 Task: Search one way flight ticket for 5 adults, 1 child, 2 infants in seat and 1 infant on lap in business from Hancock: Houghton County Memorial Airport to Greenville: Pitt-greenville Airport on 5-2-2023. Choice of flights is Alaska. Number of bags: 11 checked bags. Price is upto 105000. Outbound departure time preference is 8:30.
Action: Mouse moved to (384, 164)
Screenshot: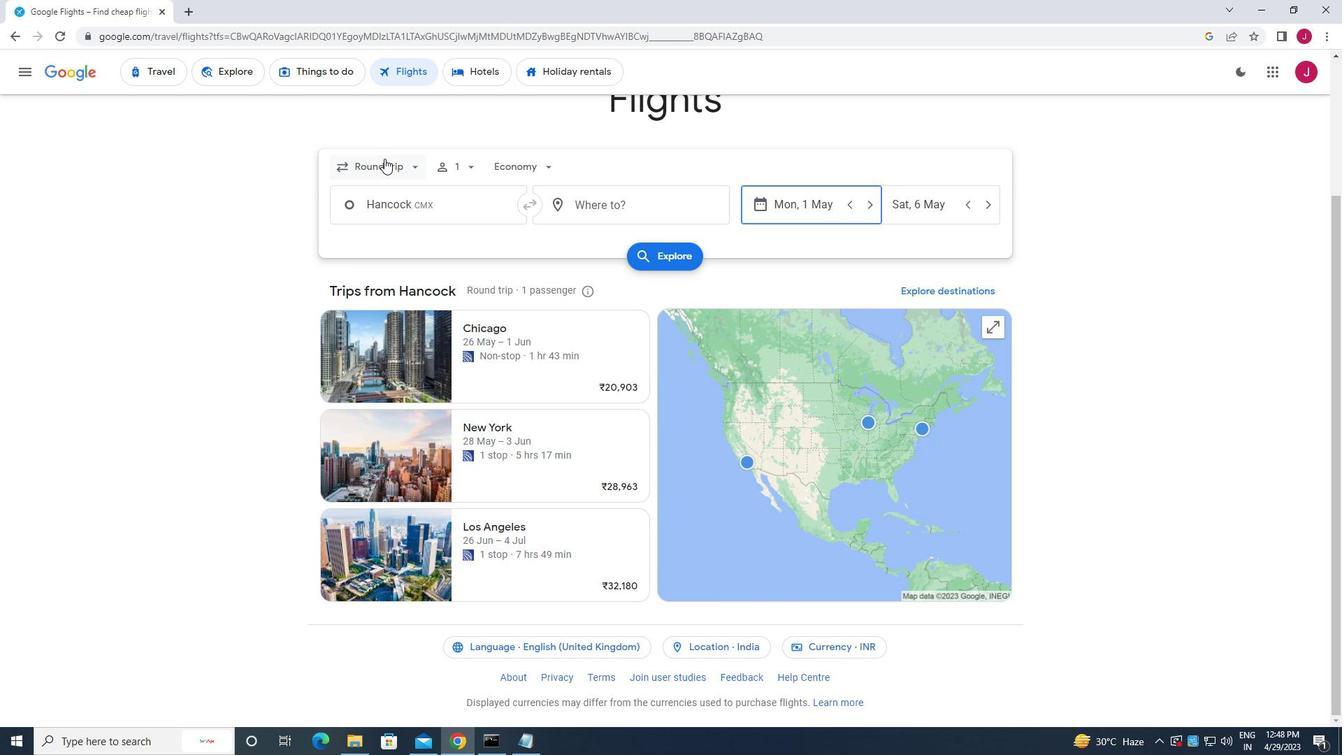 
Action: Mouse pressed left at (384, 164)
Screenshot: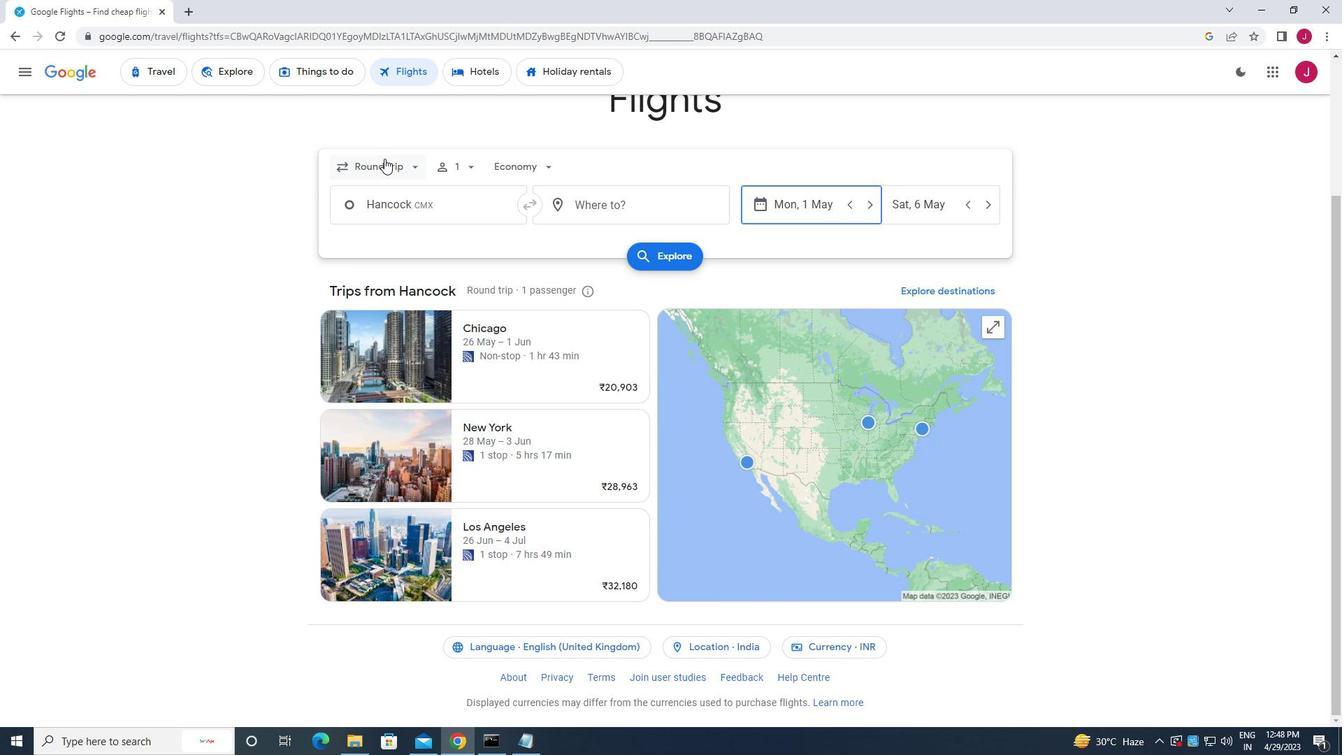 
Action: Mouse moved to (374, 229)
Screenshot: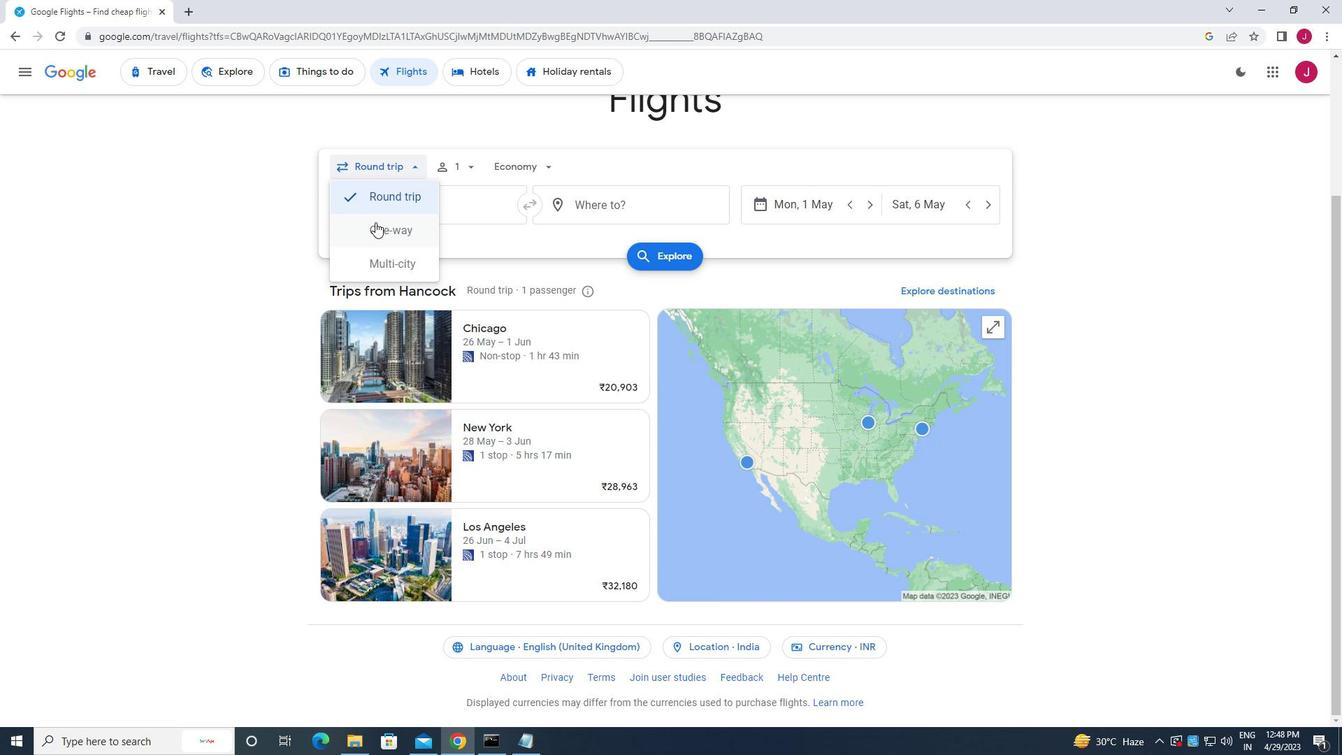 
Action: Mouse pressed left at (374, 229)
Screenshot: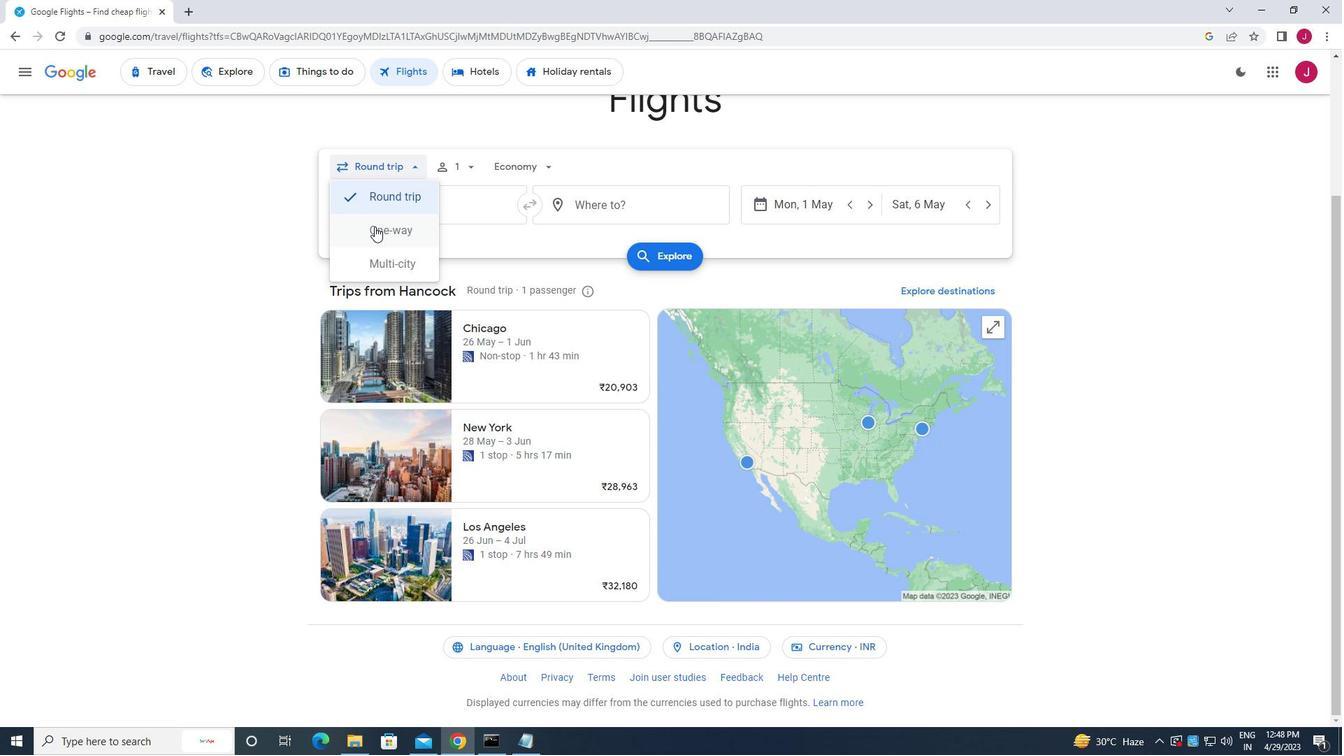 
Action: Mouse moved to (468, 169)
Screenshot: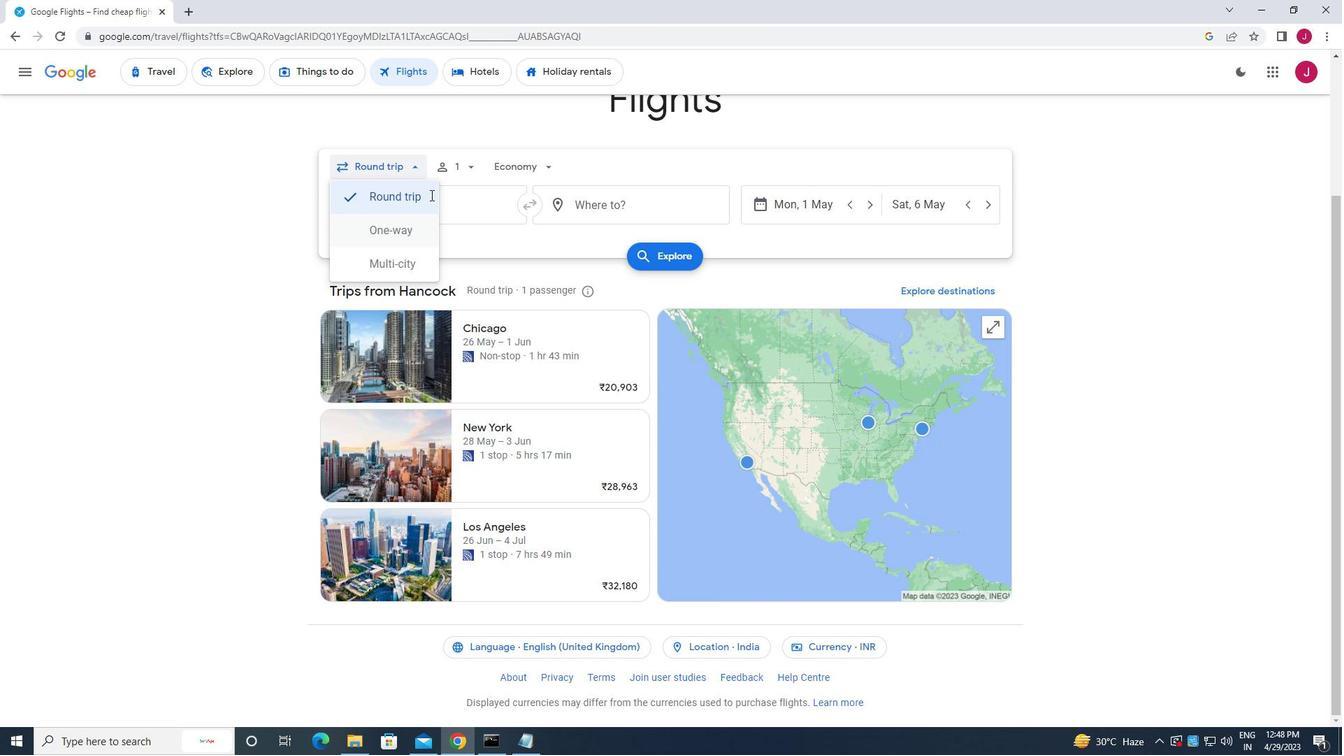 
Action: Mouse pressed left at (468, 169)
Screenshot: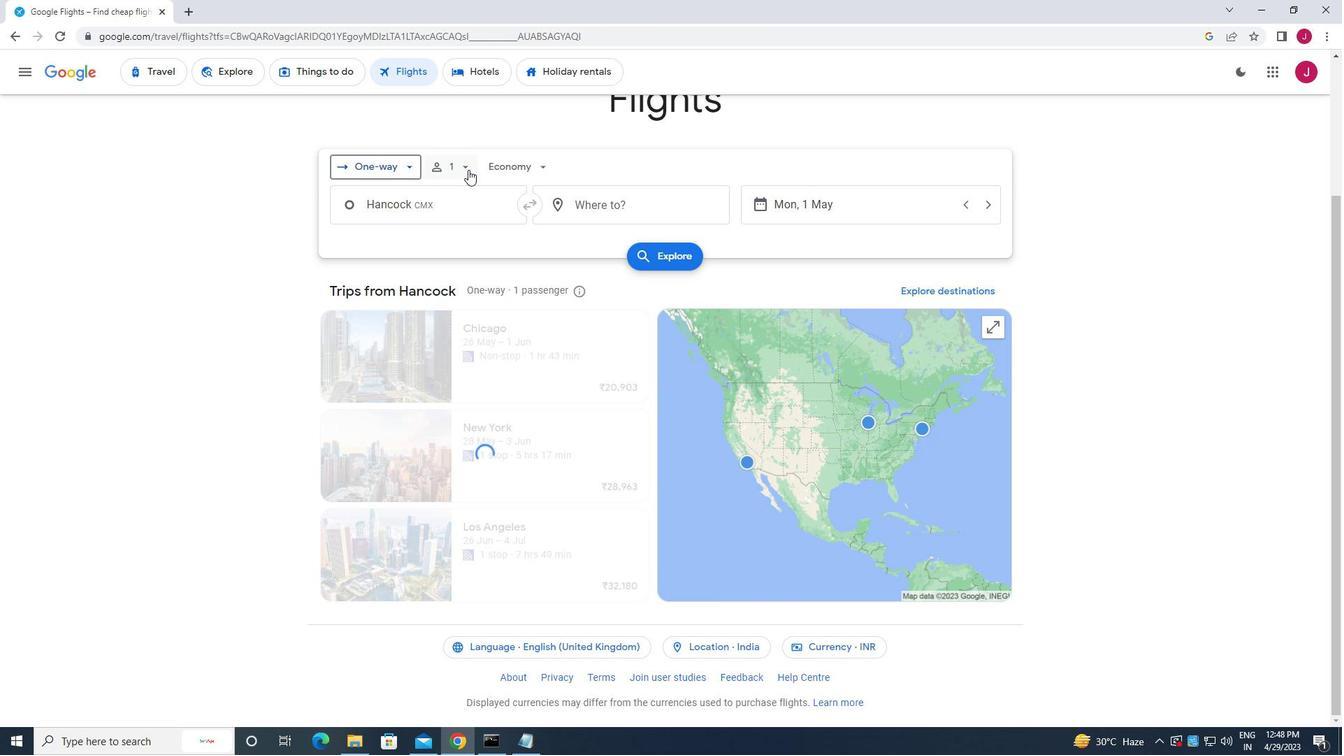 
Action: Mouse moved to (567, 204)
Screenshot: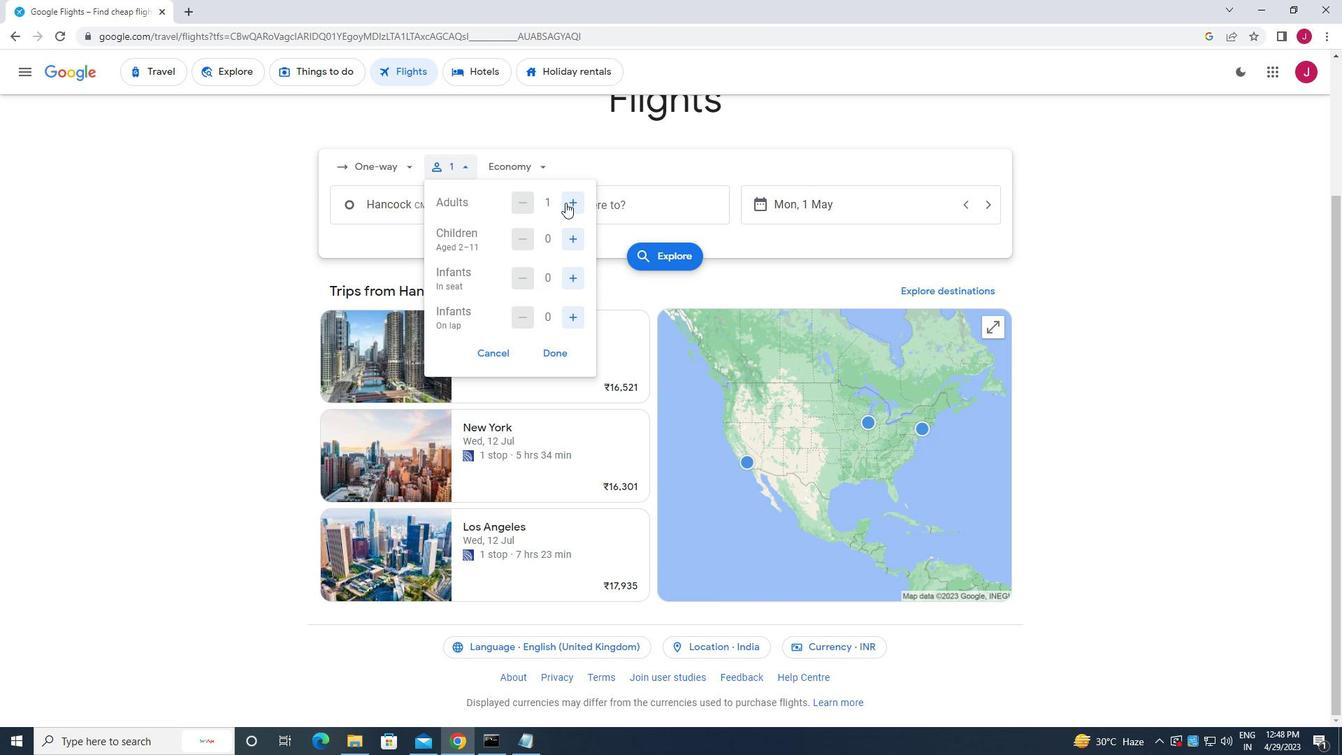 
Action: Mouse pressed left at (567, 204)
Screenshot: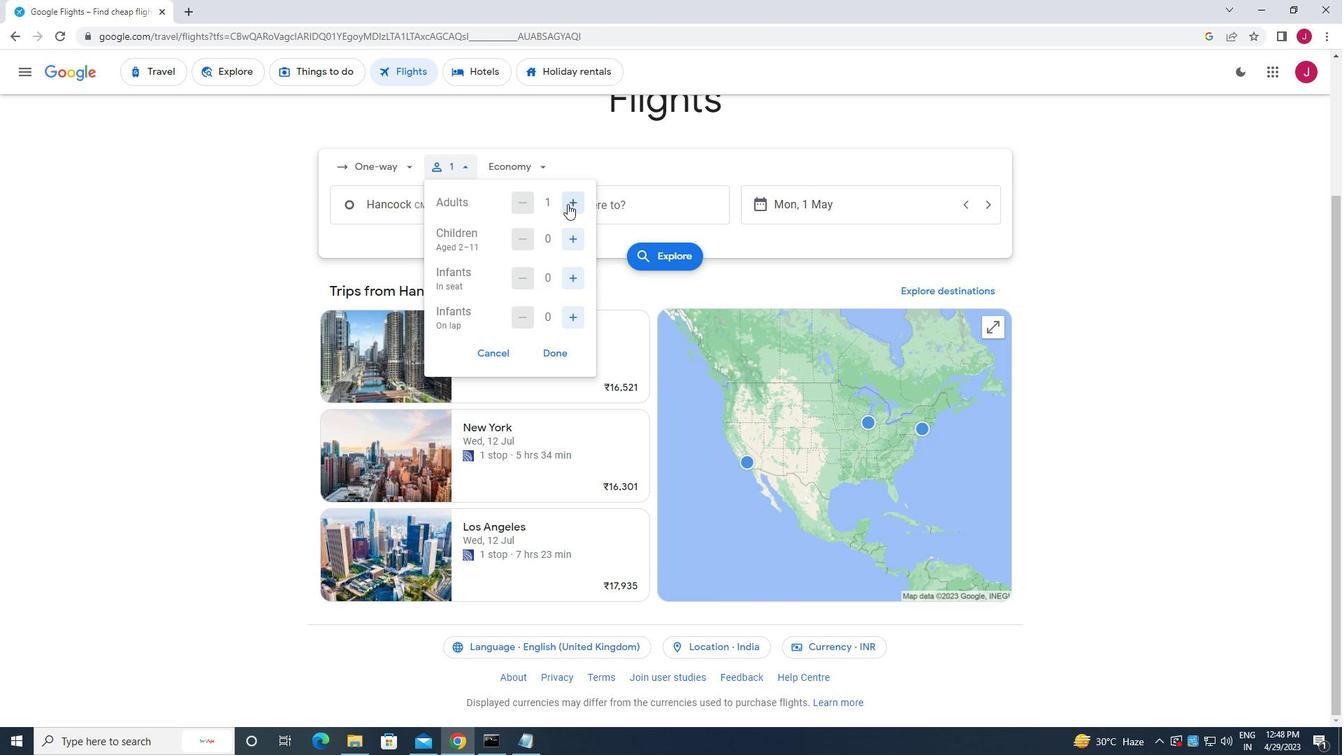 
Action: Mouse pressed left at (567, 204)
Screenshot: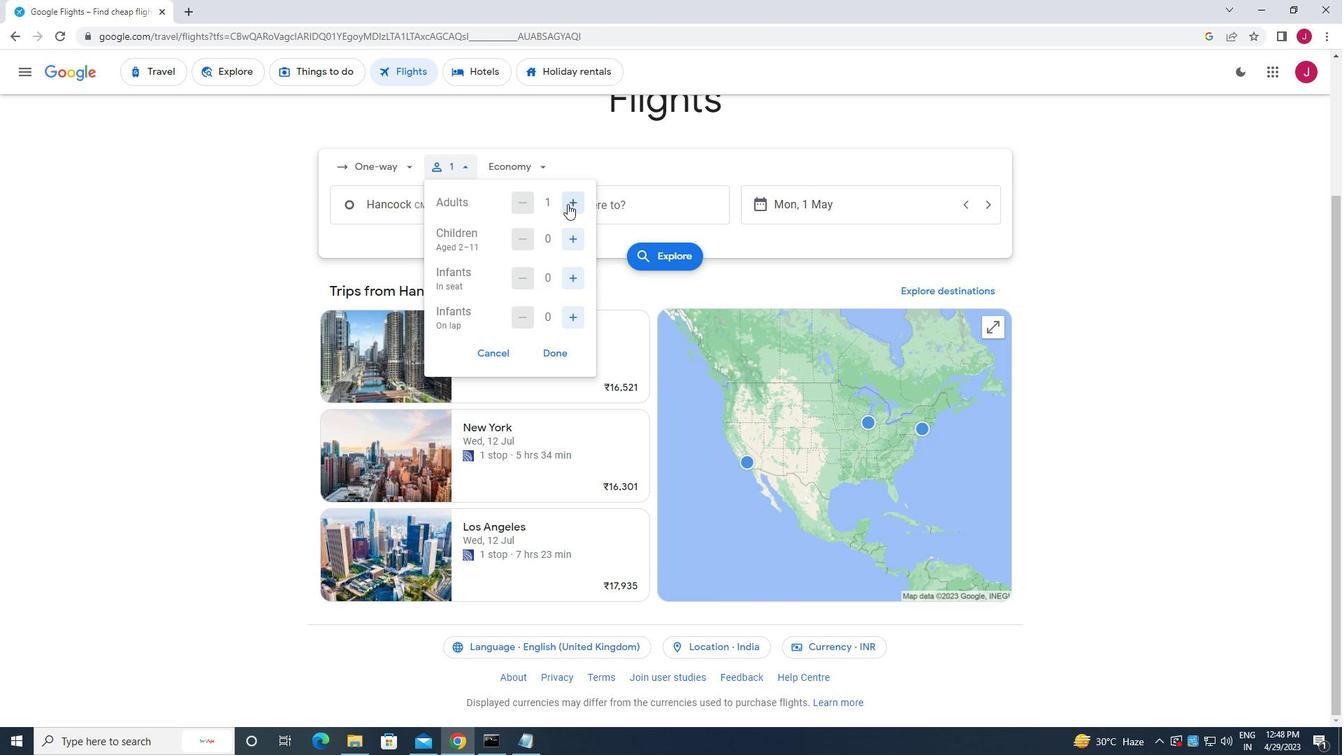 
Action: Mouse pressed left at (567, 204)
Screenshot: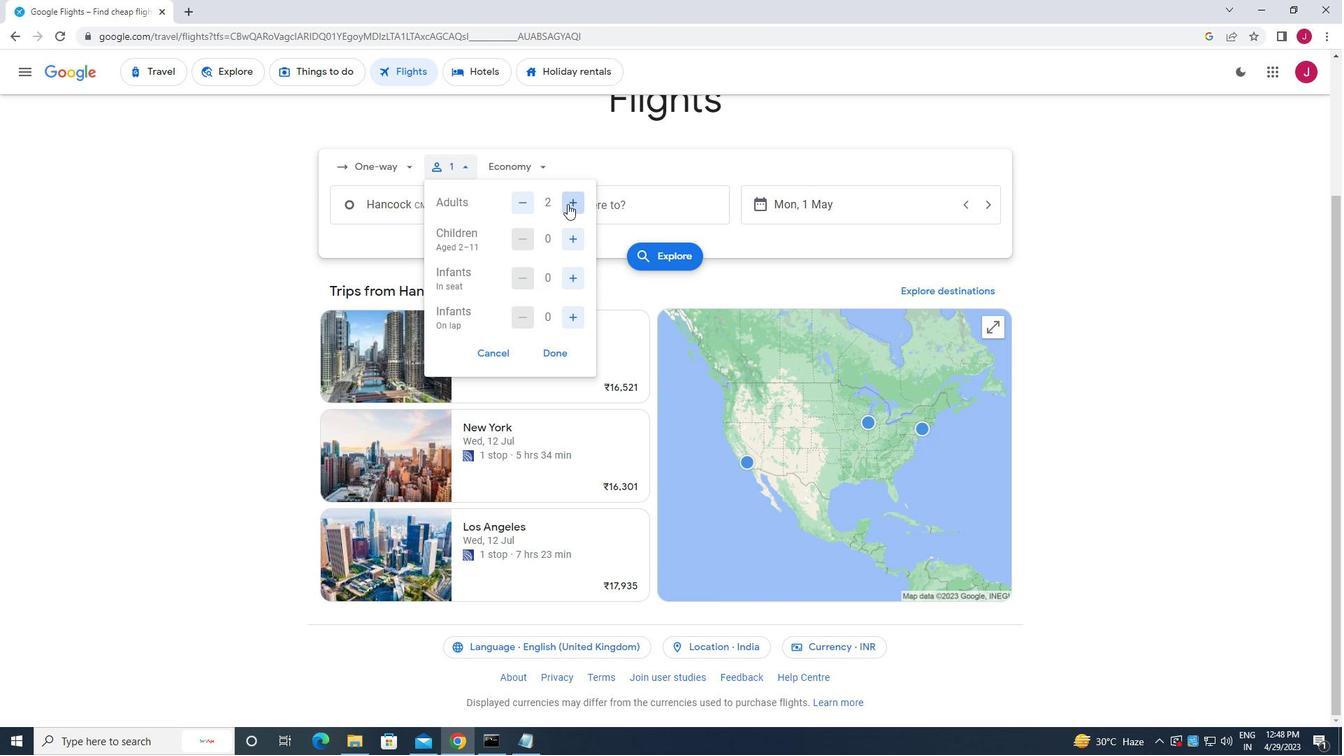 
Action: Mouse pressed left at (567, 204)
Screenshot: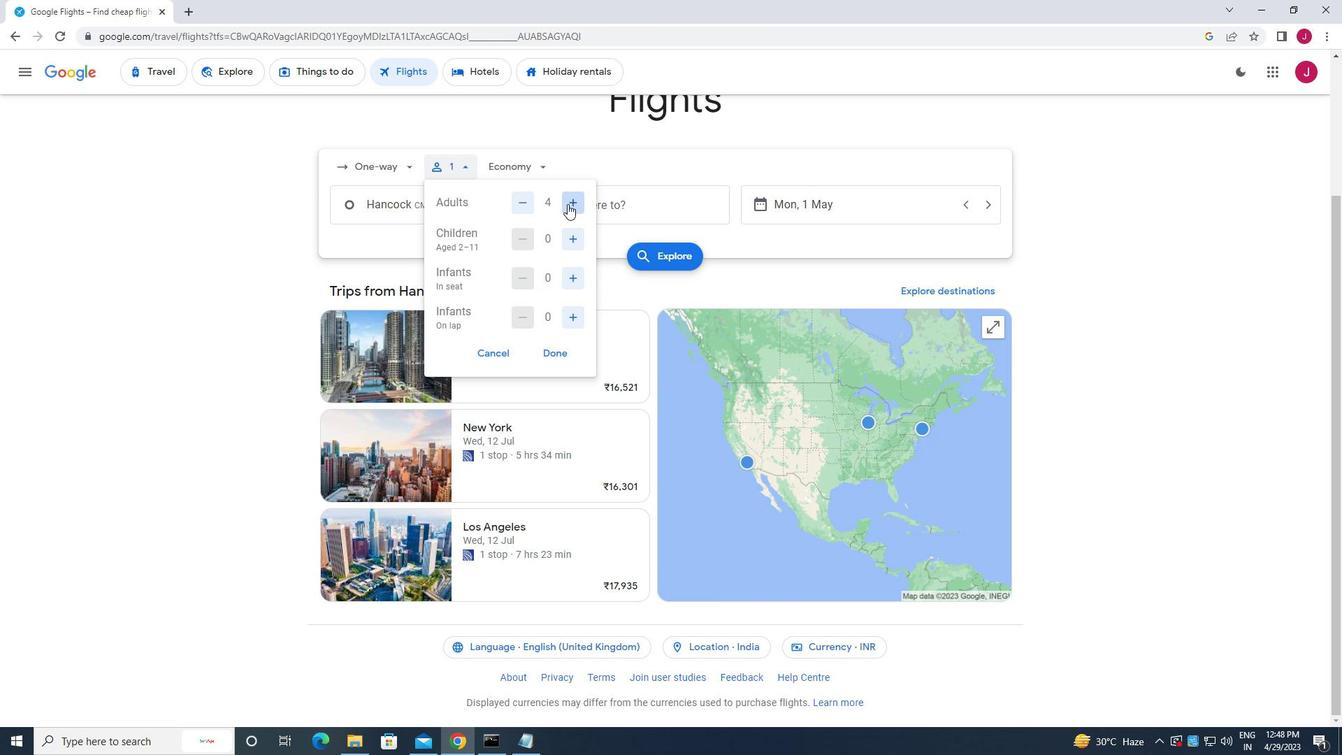 
Action: Mouse moved to (569, 232)
Screenshot: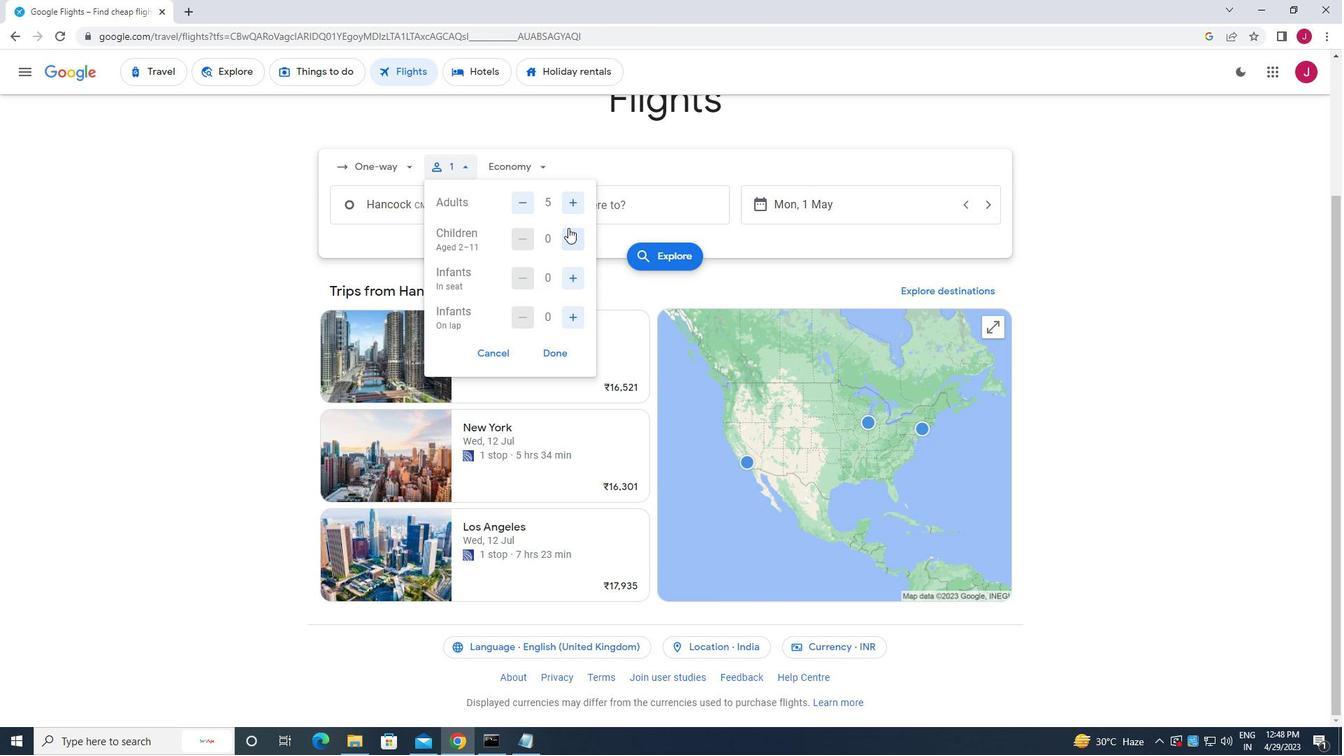 
Action: Mouse pressed left at (569, 232)
Screenshot: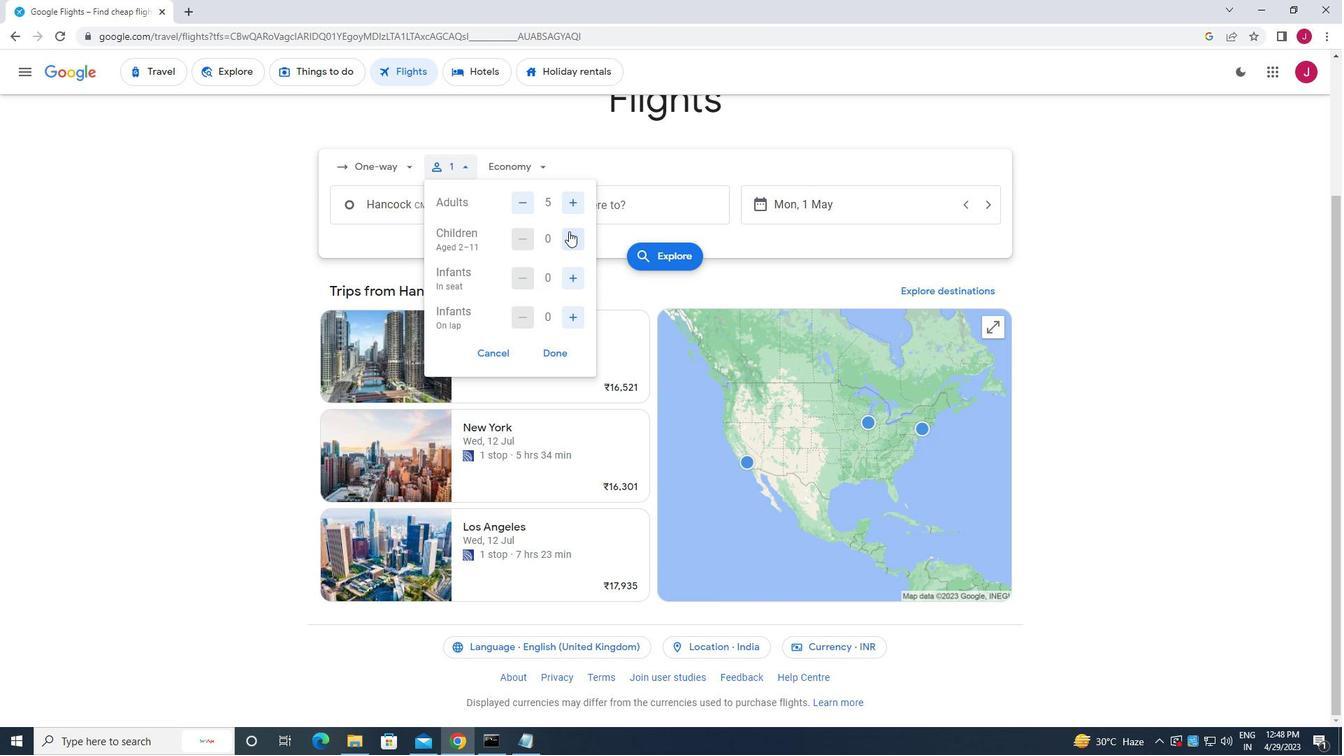 
Action: Mouse moved to (569, 281)
Screenshot: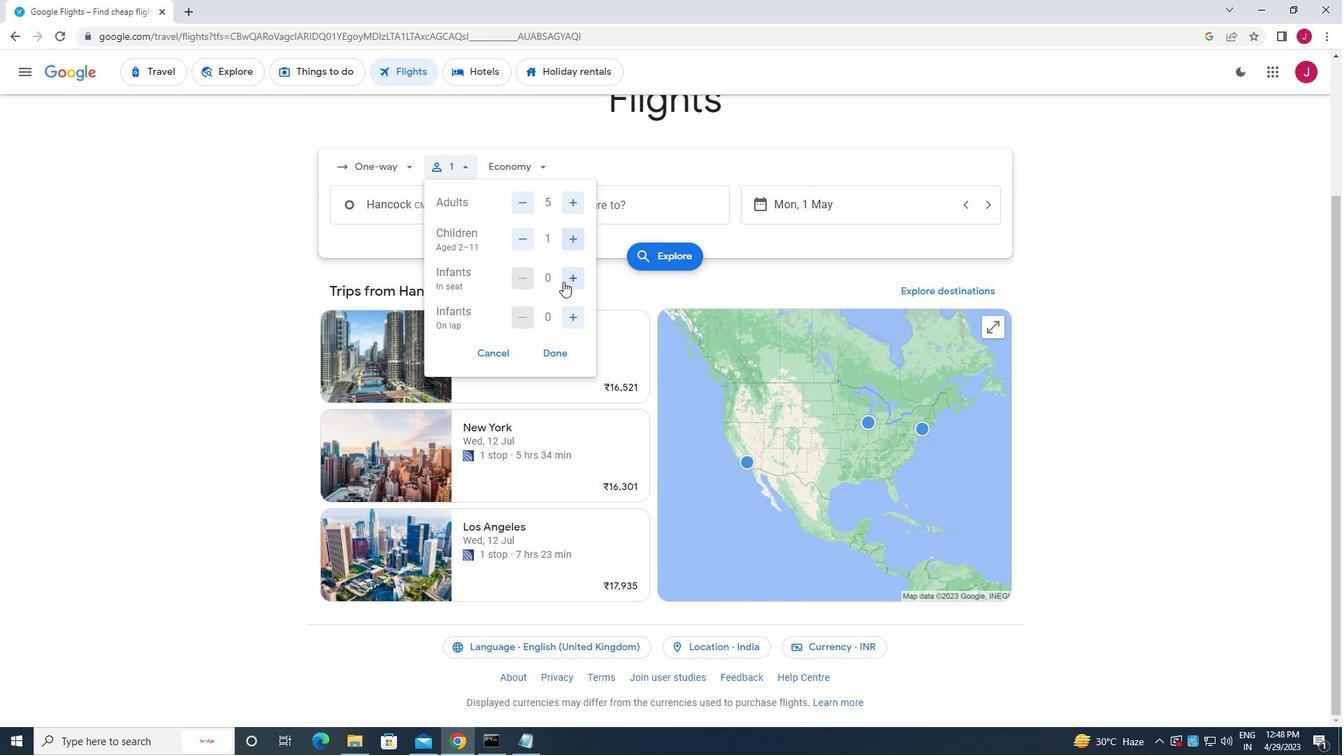 
Action: Mouse pressed left at (569, 281)
Screenshot: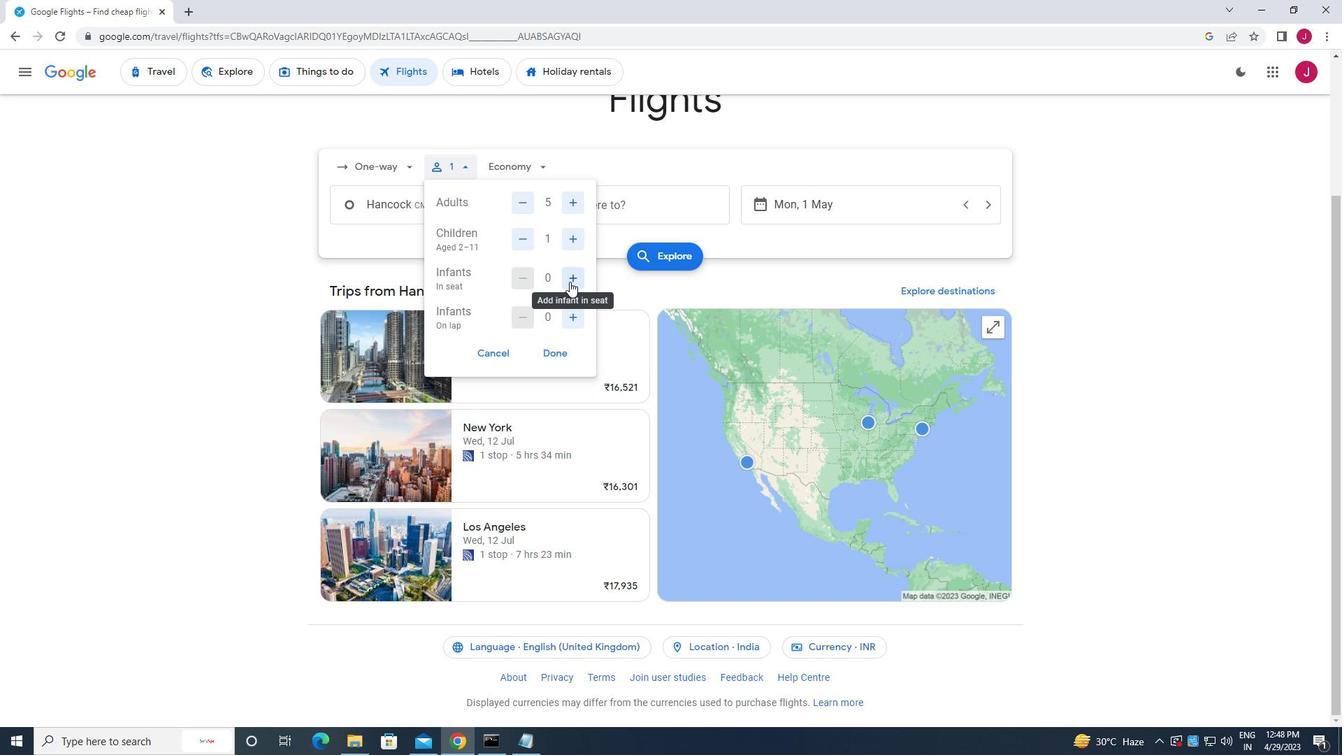 
Action: Mouse pressed left at (569, 281)
Screenshot: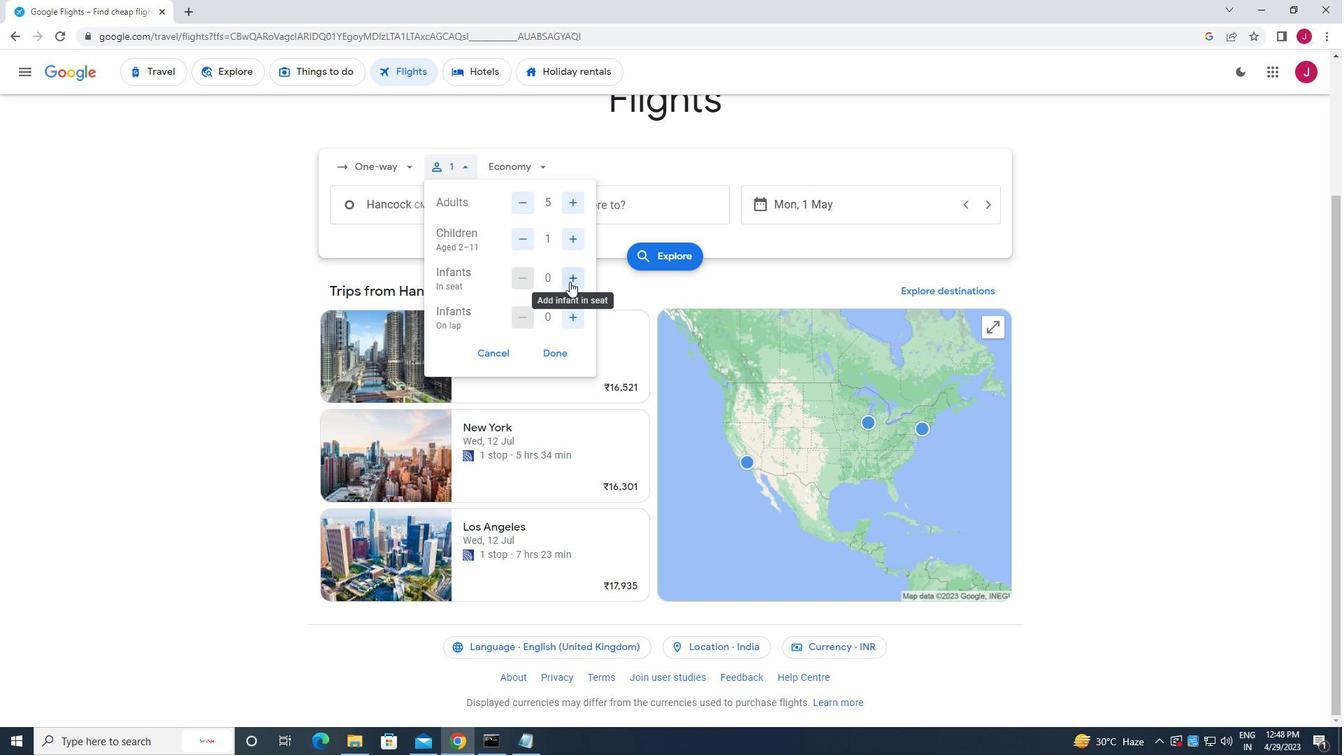 
Action: Mouse moved to (577, 318)
Screenshot: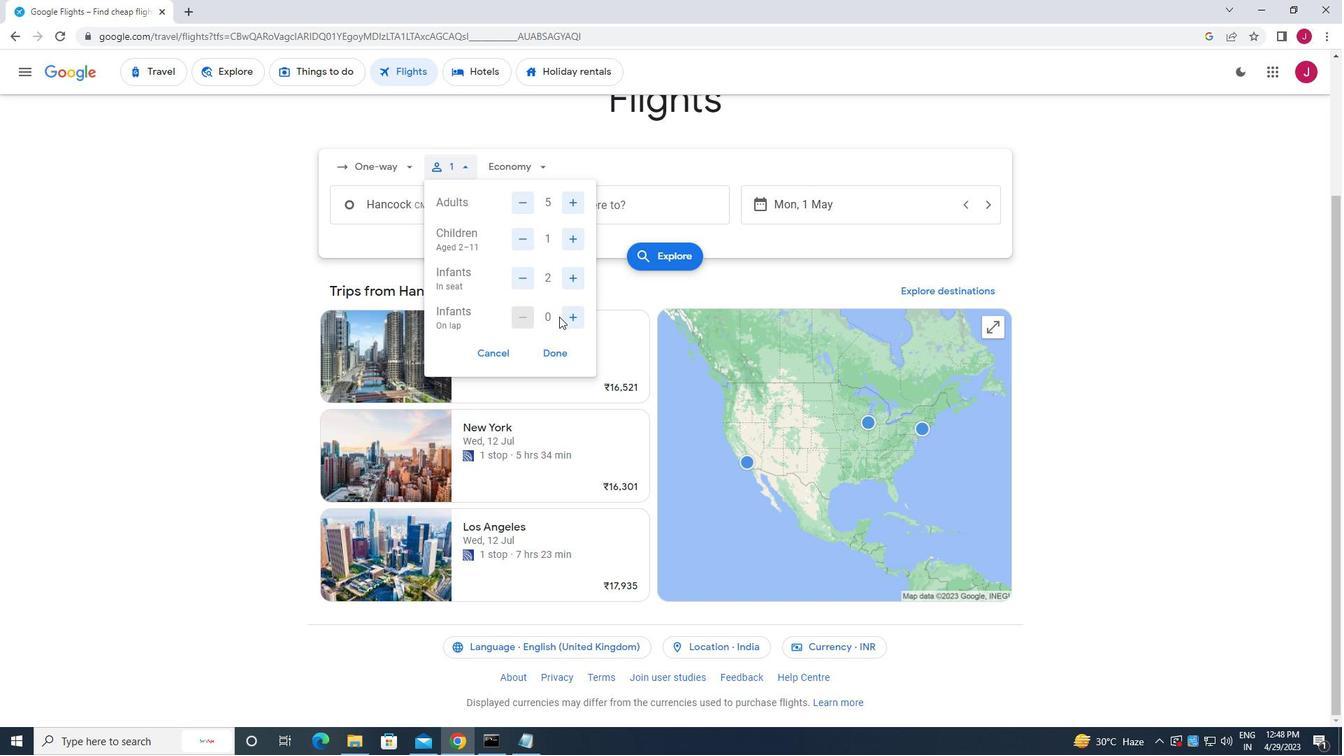
Action: Mouse pressed left at (577, 318)
Screenshot: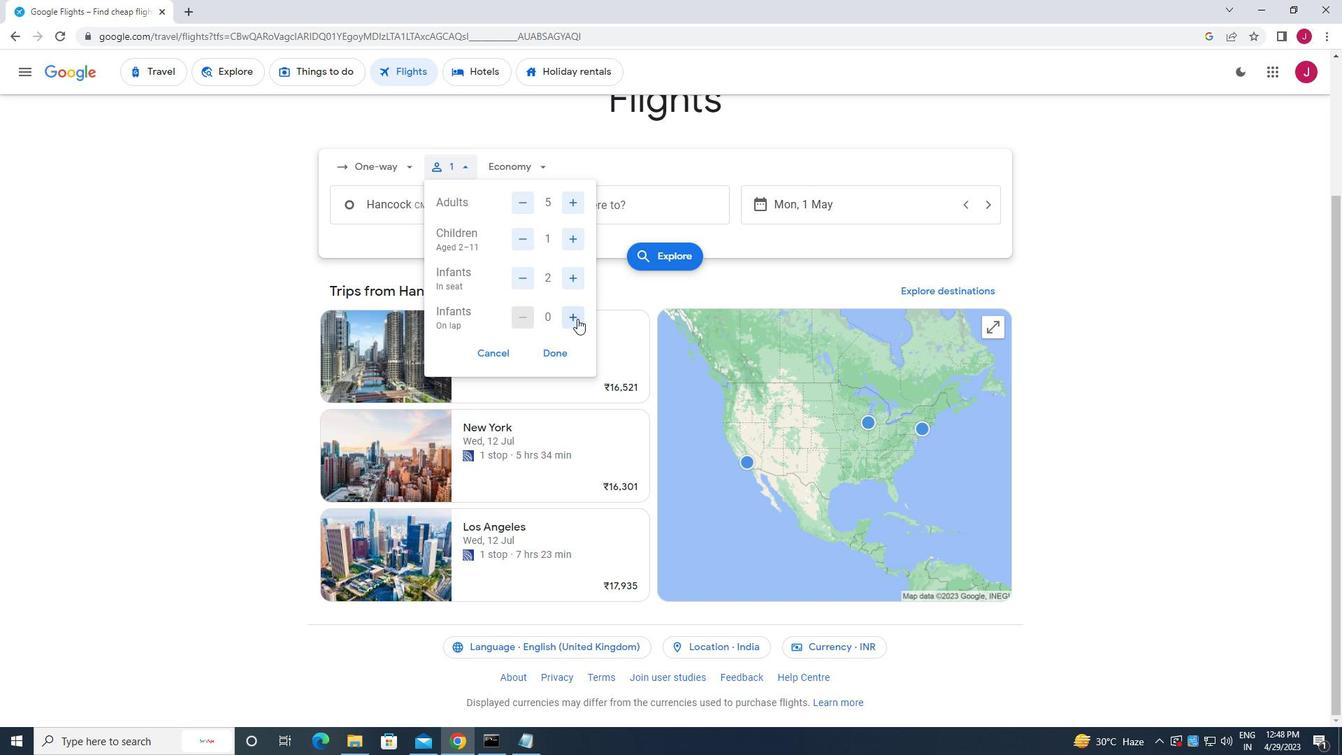 
Action: Mouse moved to (555, 346)
Screenshot: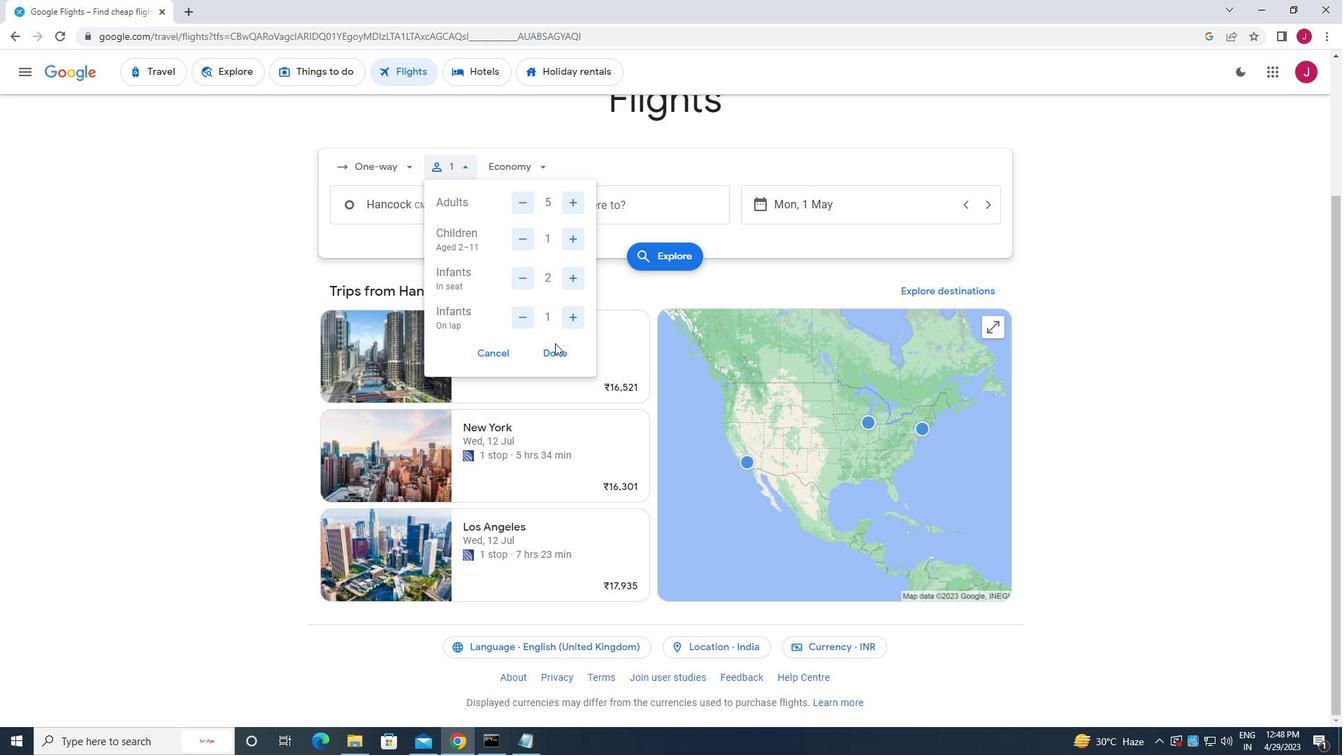 
Action: Mouse pressed left at (555, 346)
Screenshot: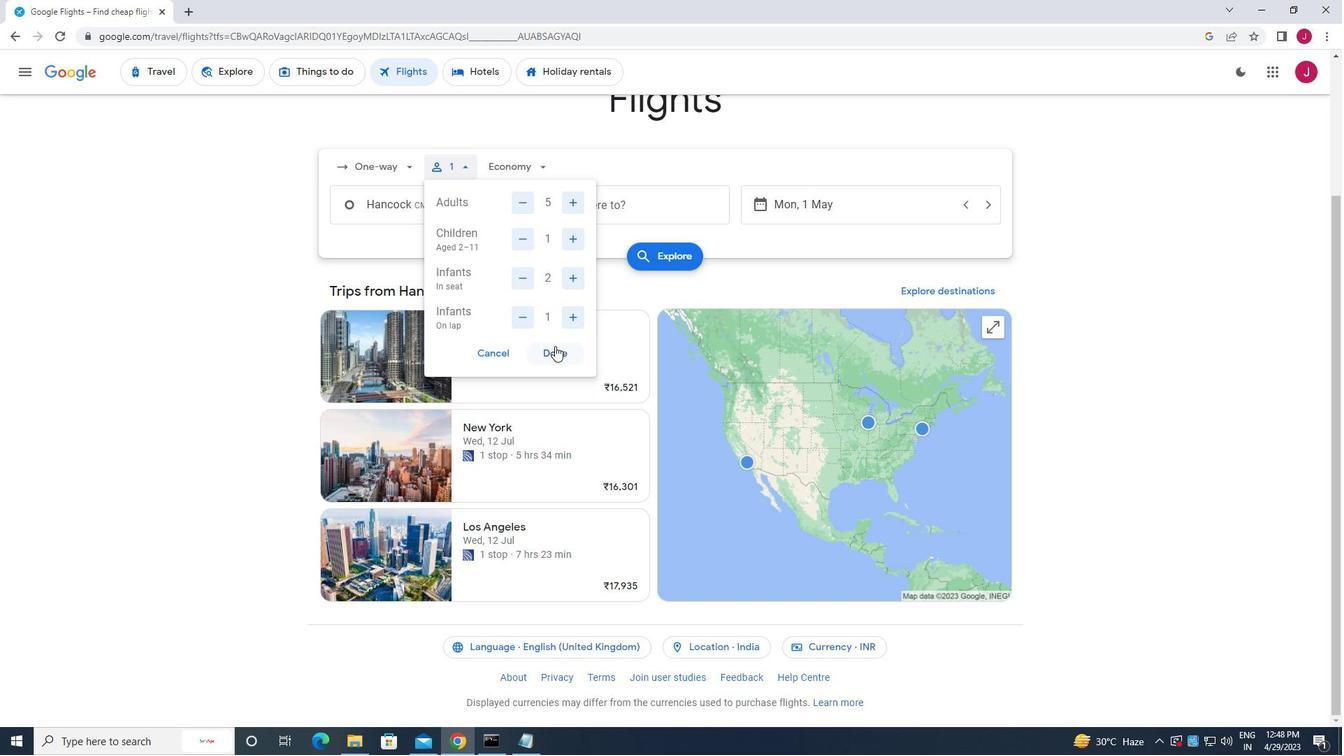 
Action: Mouse moved to (530, 168)
Screenshot: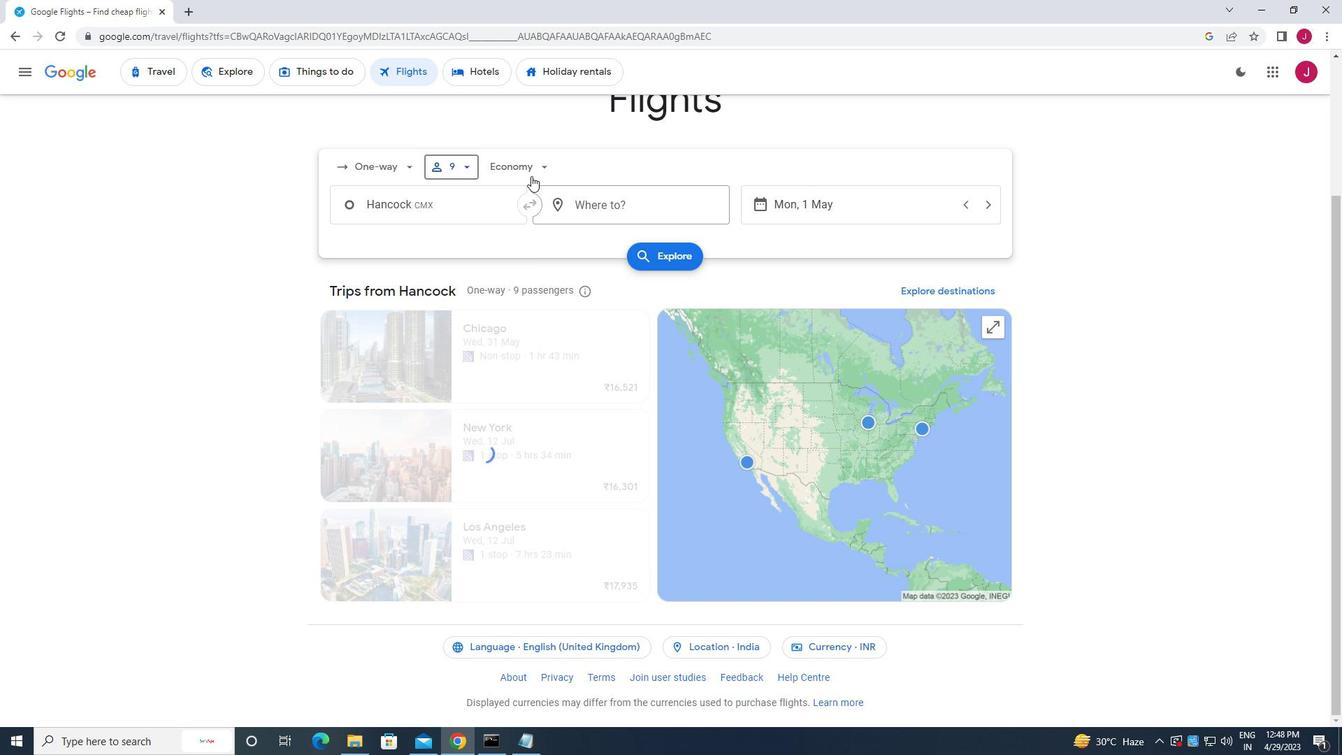 
Action: Mouse pressed left at (530, 168)
Screenshot: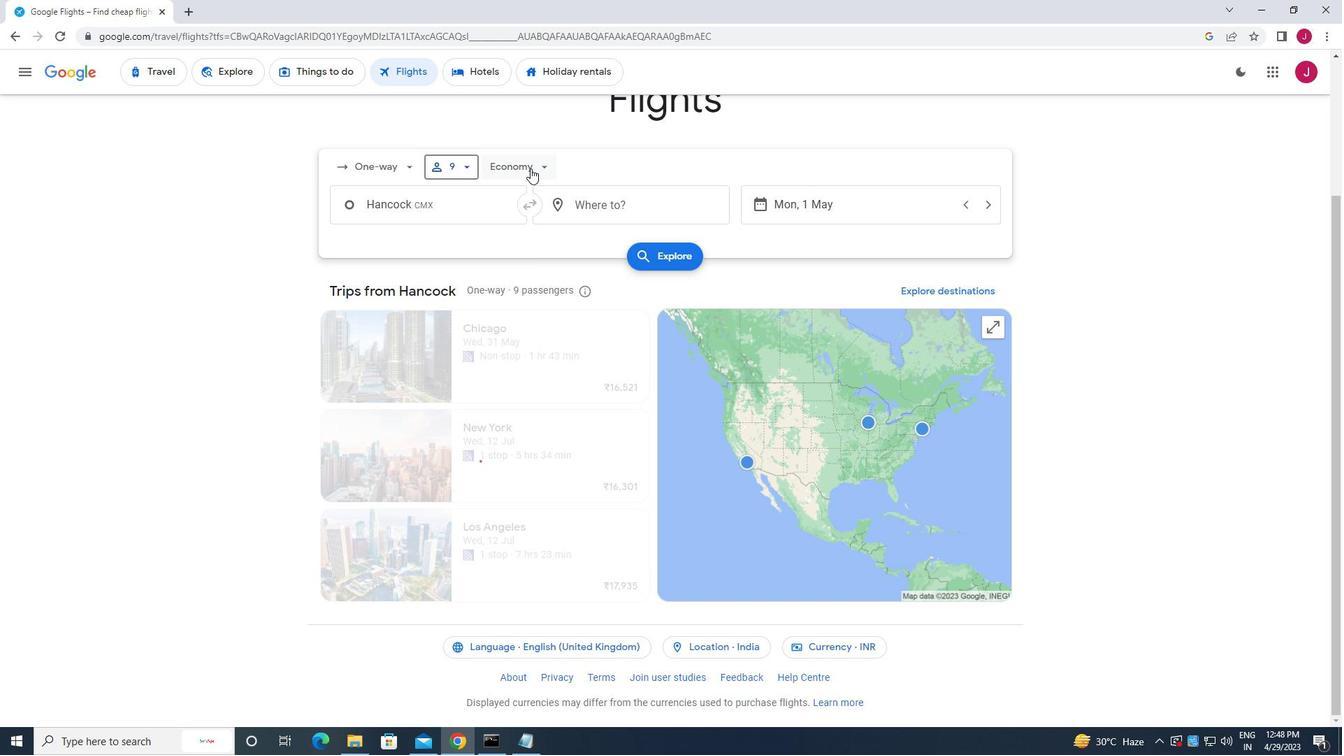 
Action: Mouse moved to (534, 265)
Screenshot: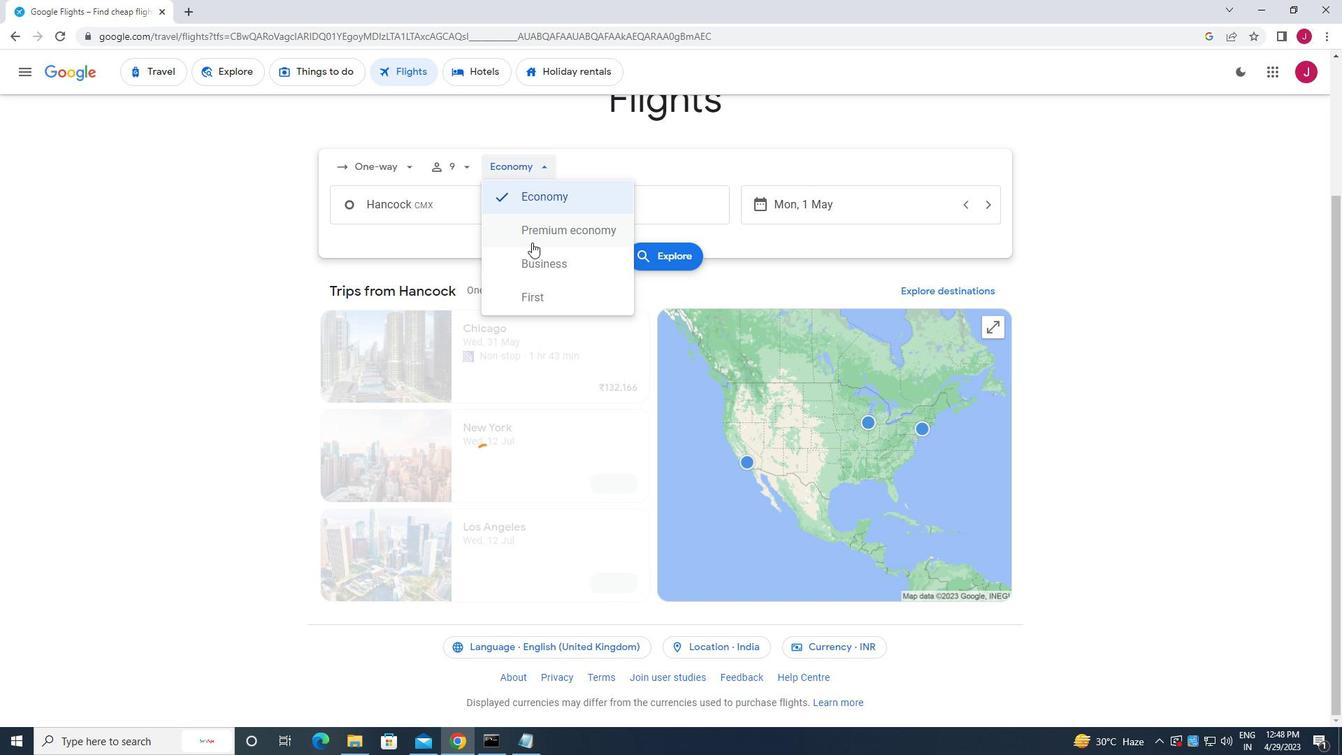 
Action: Mouse pressed left at (534, 265)
Screenshot: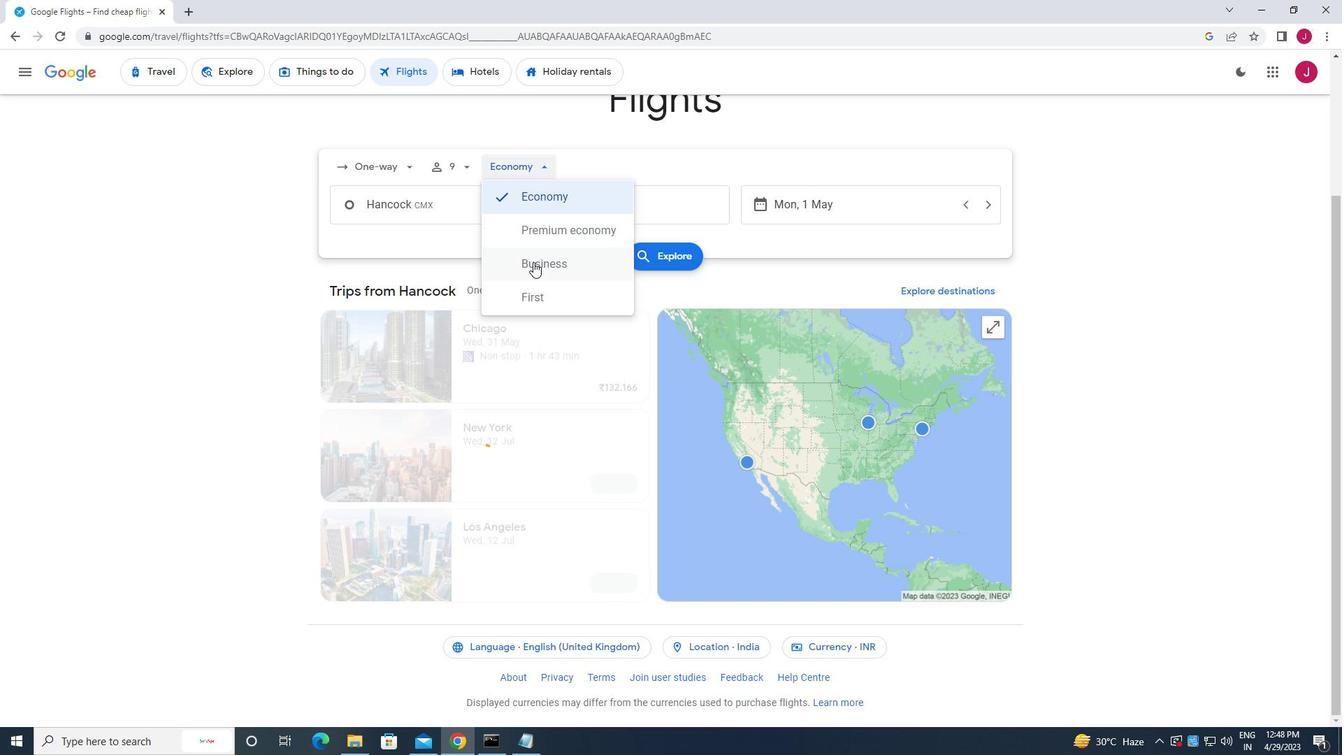 
Action: Mouse moved to (458, 201)
Screenshot: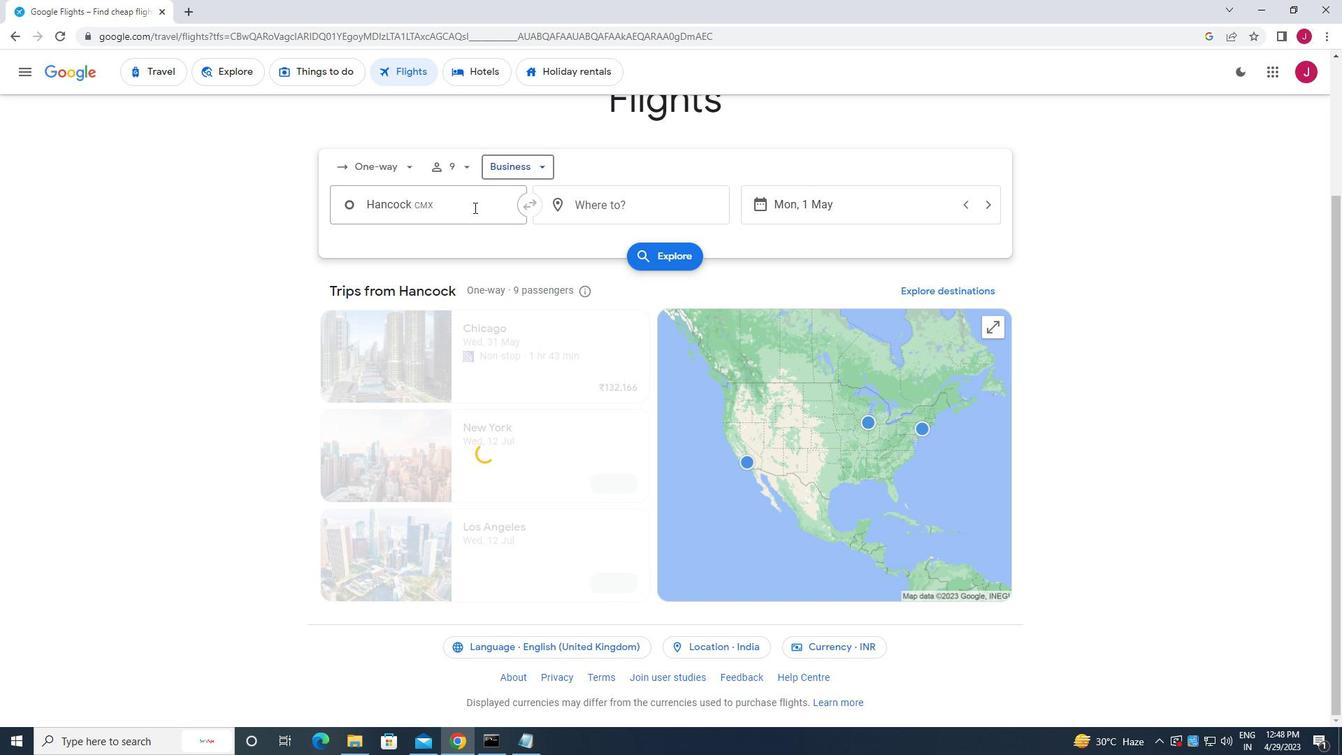 
Action: Mouse pressed left at (458, 201)
Screenshot: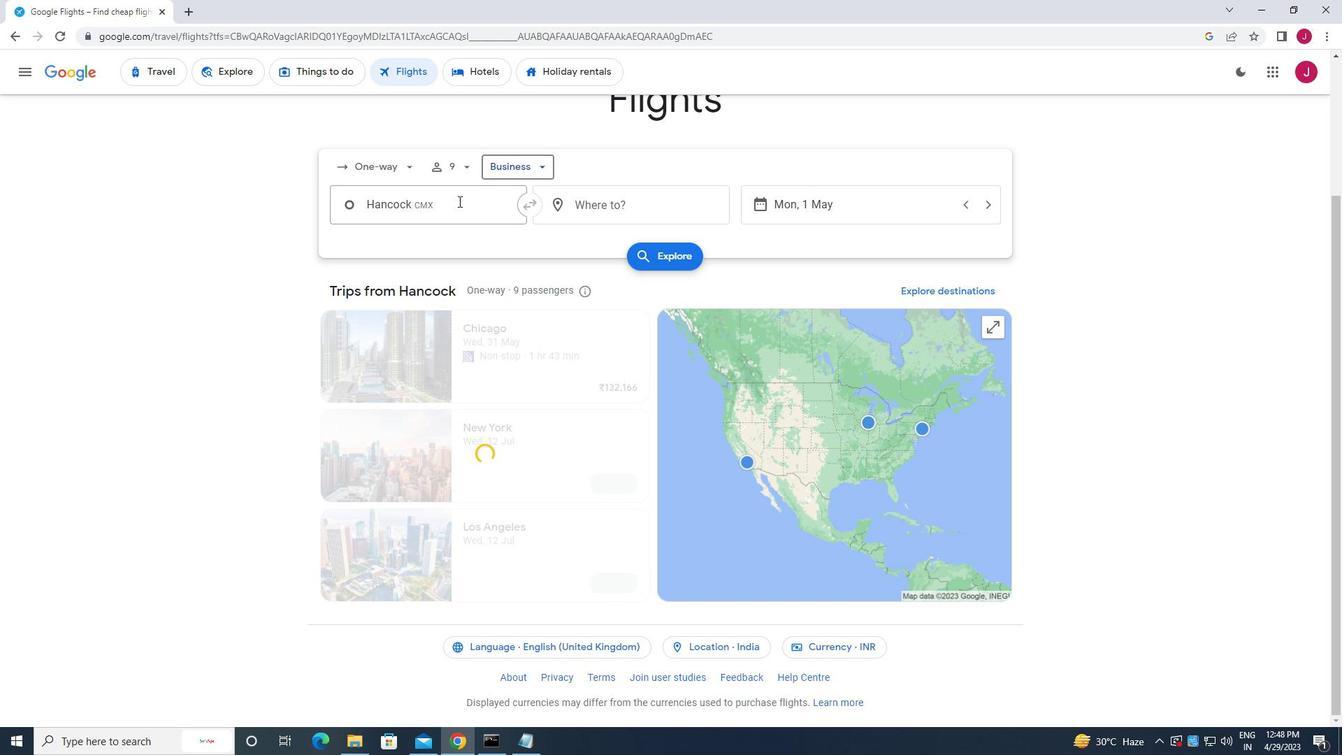 
Action: Mouse moved to (456, 201)
Screenshot: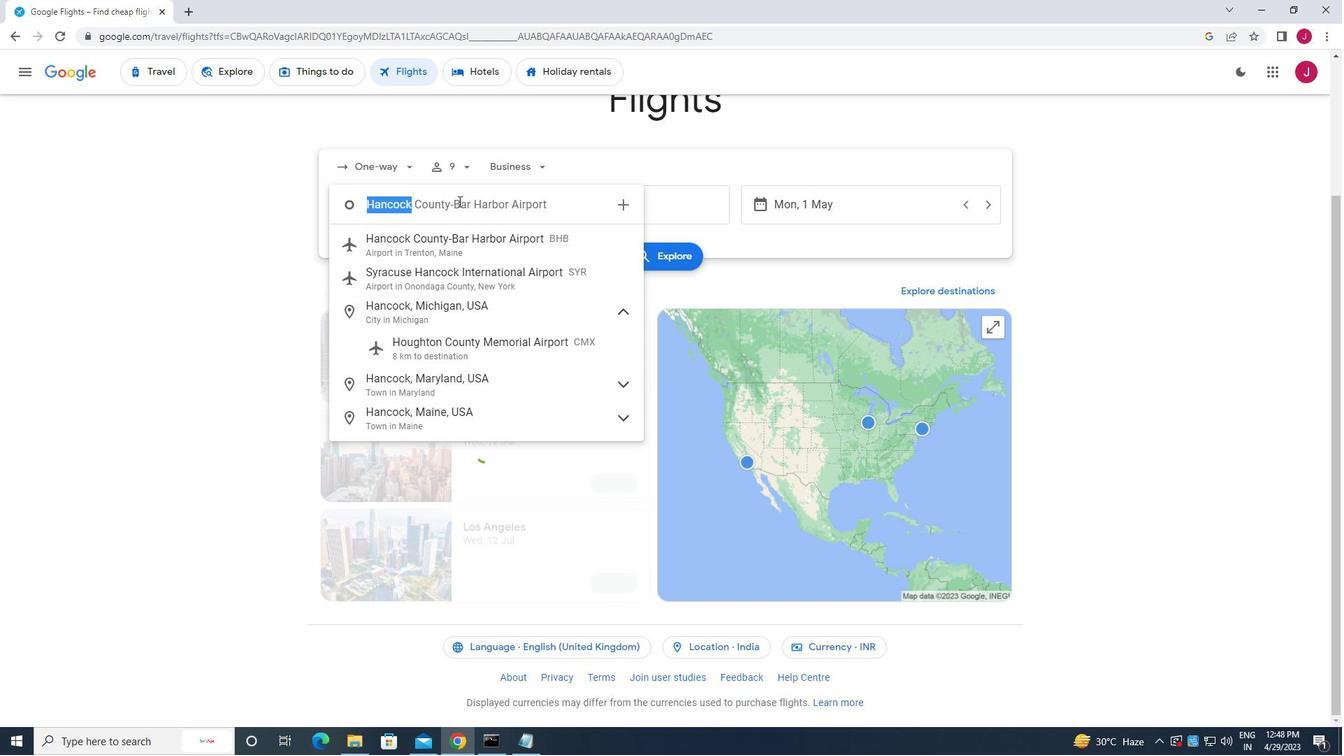 
Action: Key pressed hough
Screenshot: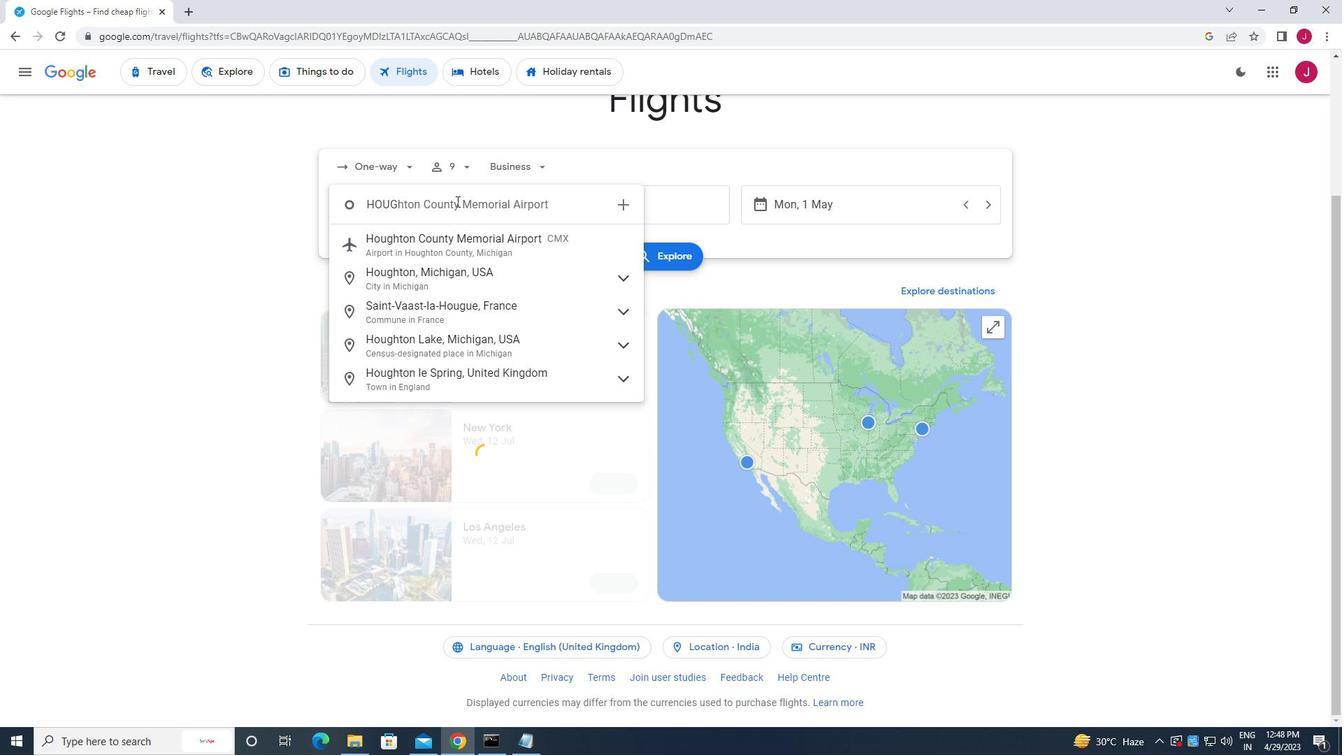 
Action: Mouse moved to (456, 243)
Screenshot: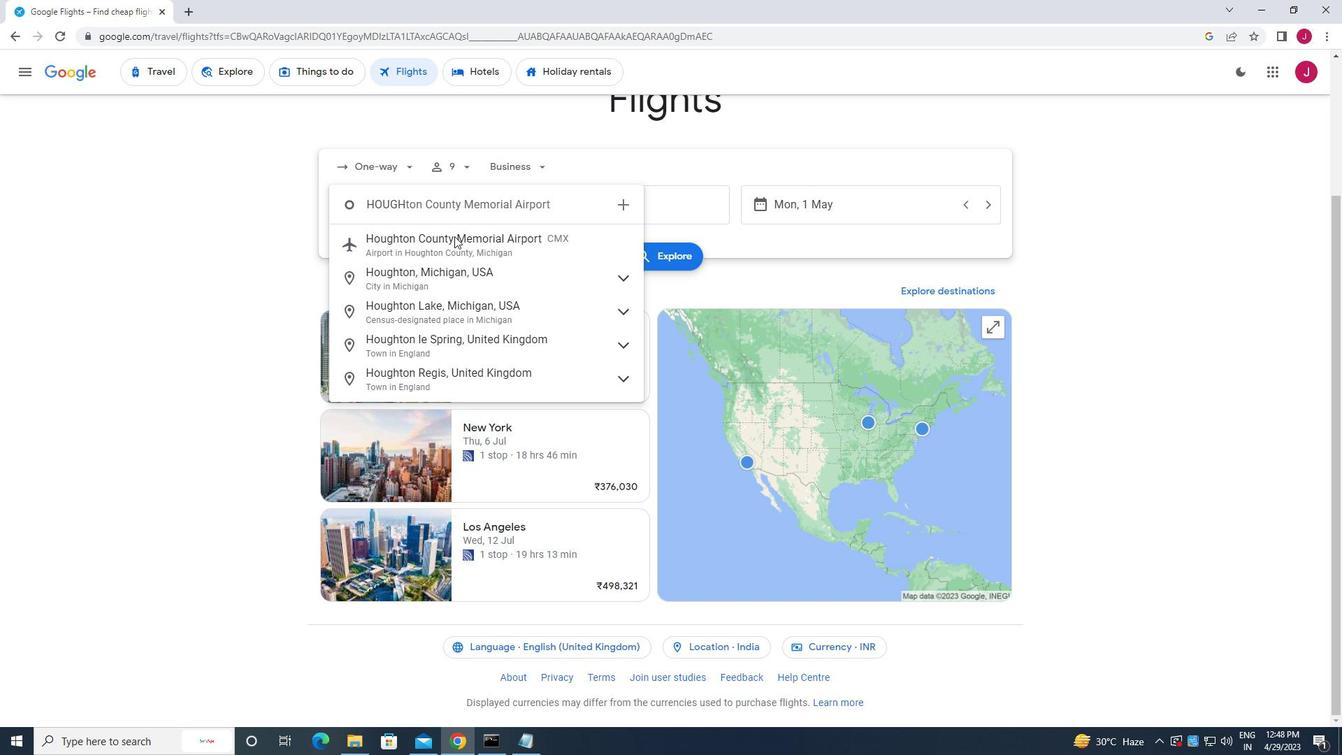 
Action: Mouse pressed left at (456, 243)
Screenshot: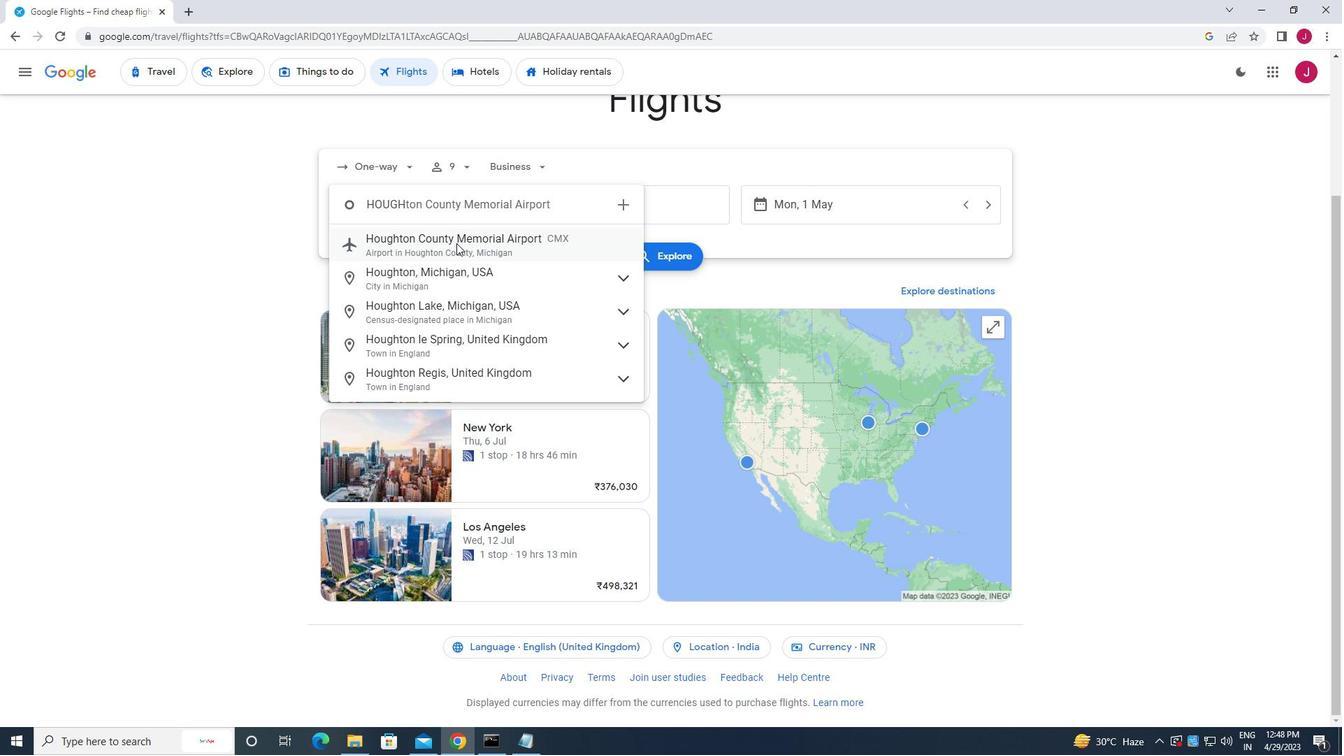 
Action: Mouse moved to (659, 200)
Screenshot: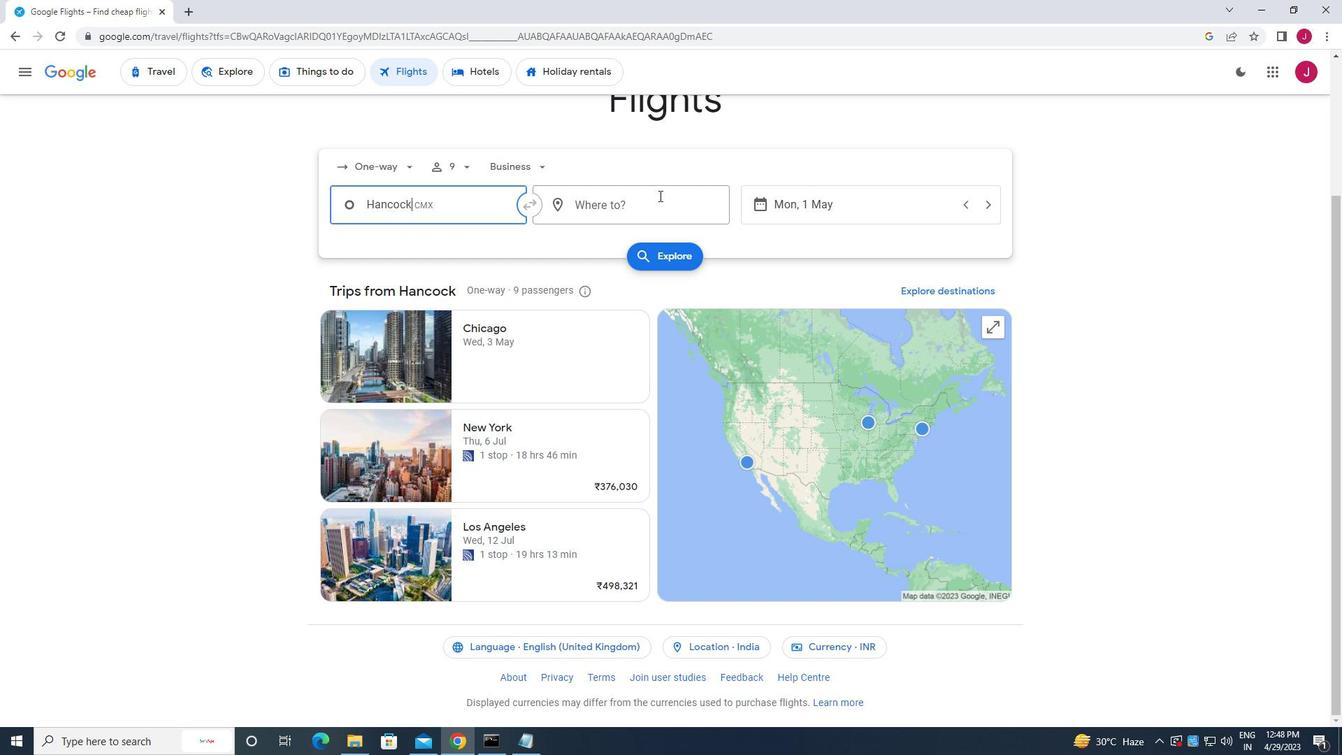 
Action: Mouse pressed left at (659, 200)
Screenshot: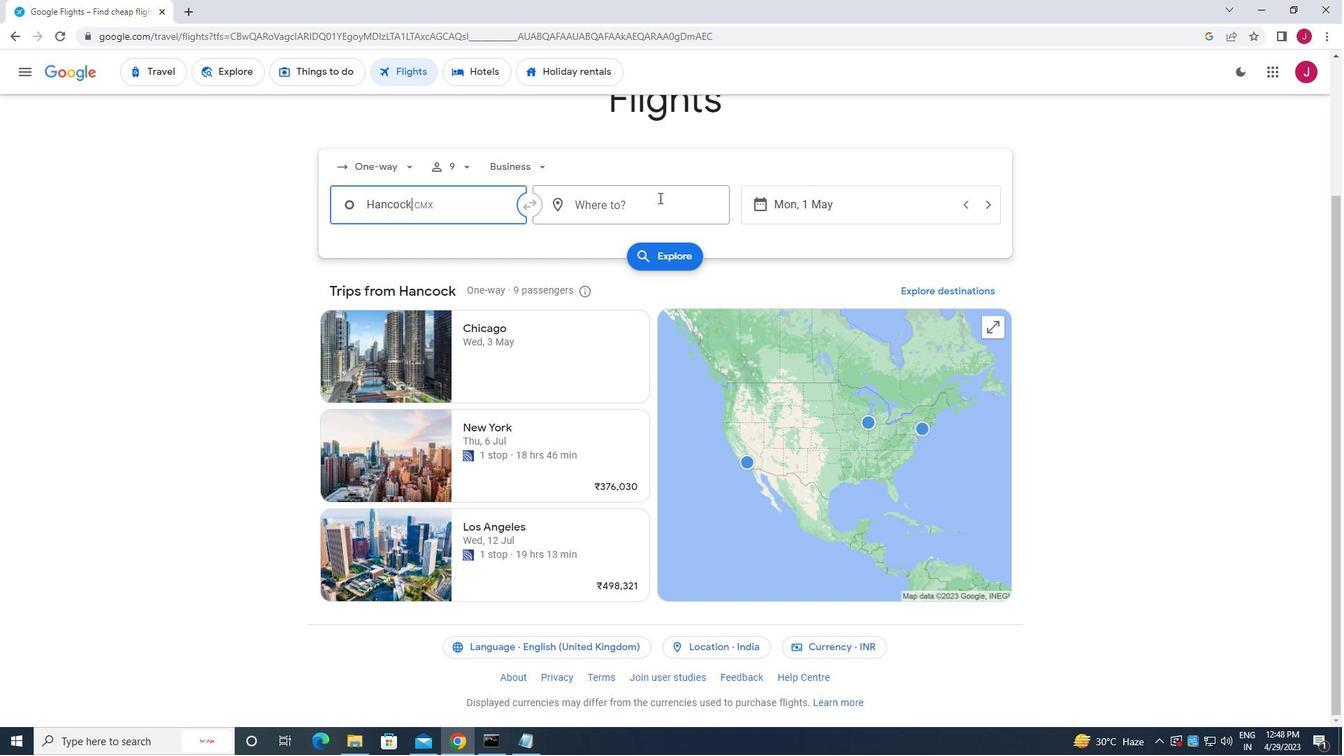 
Action: Mouse moved to (658, 200)
Screenshot: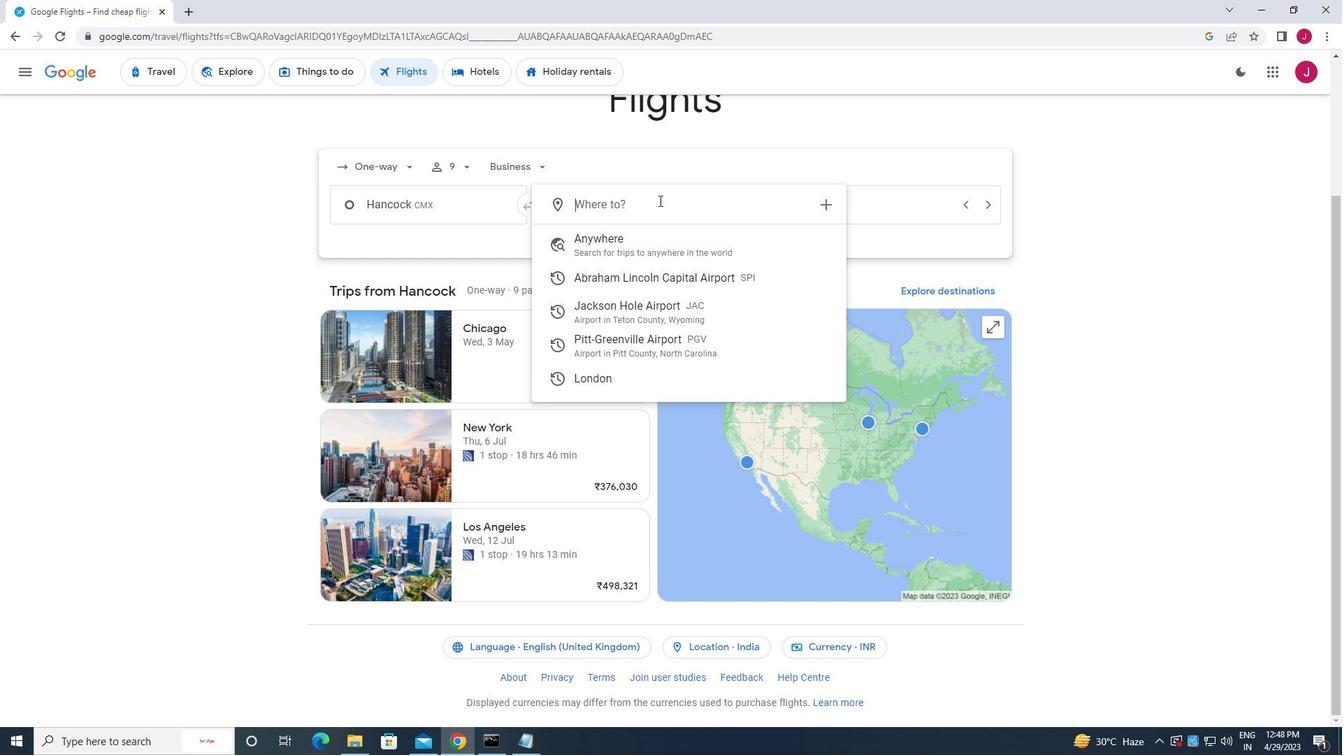 
Action: Key pressed greenville<Key.space>p
Screenshot: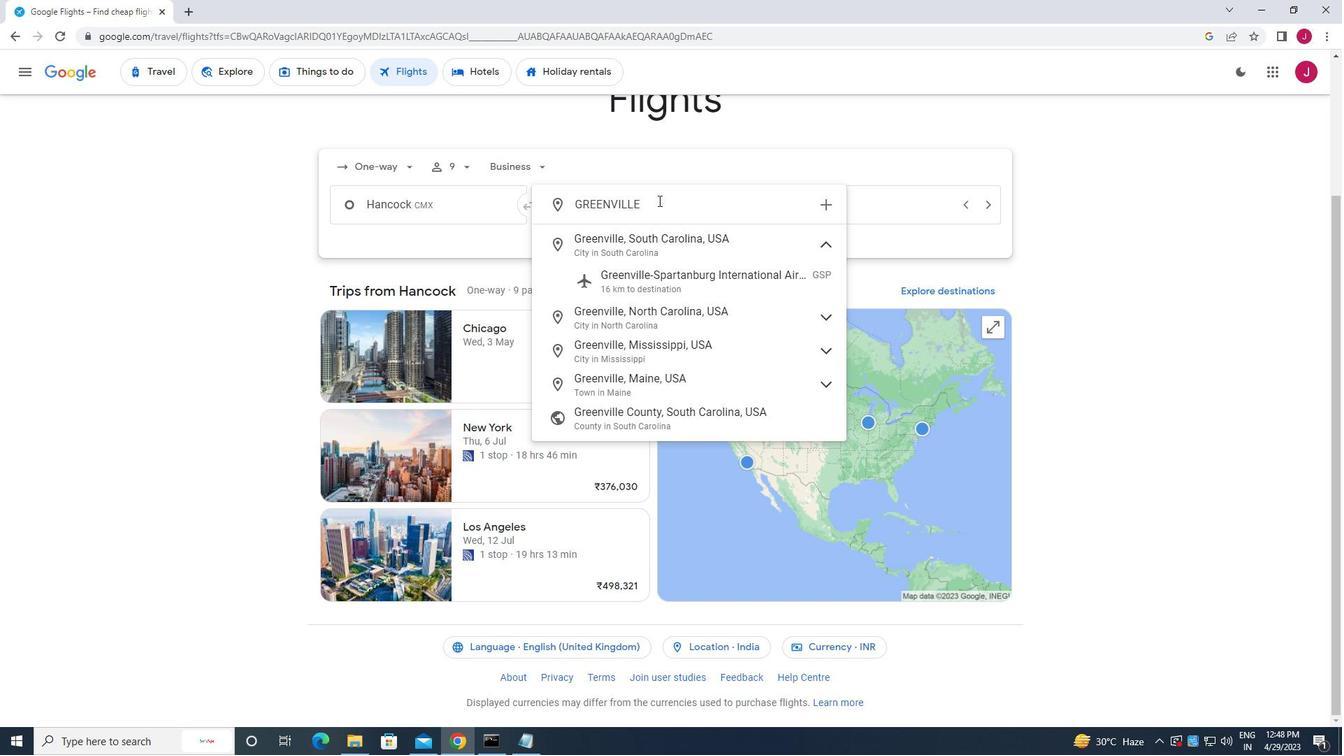 
Action: Mouse moved to (666, 237)
Screenshot: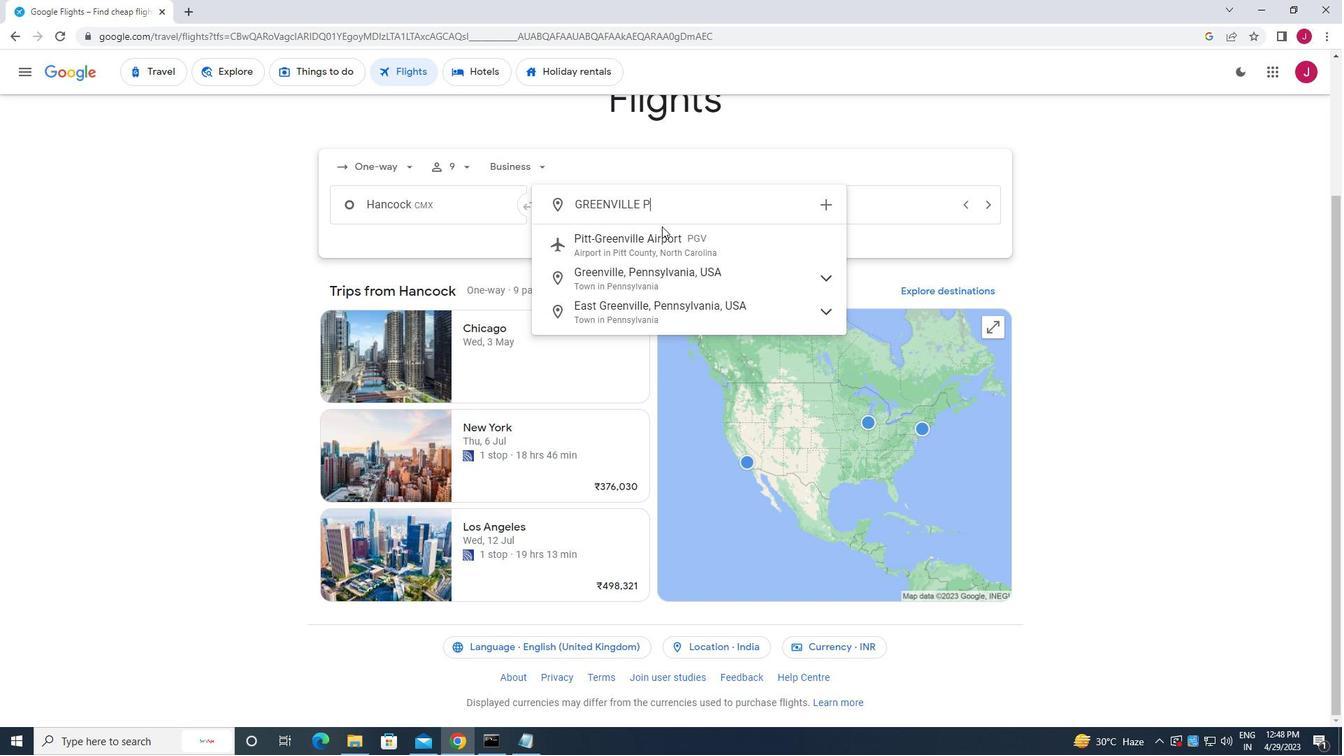 
Action: Mouse pressed left at (666, 237)
Screenshot: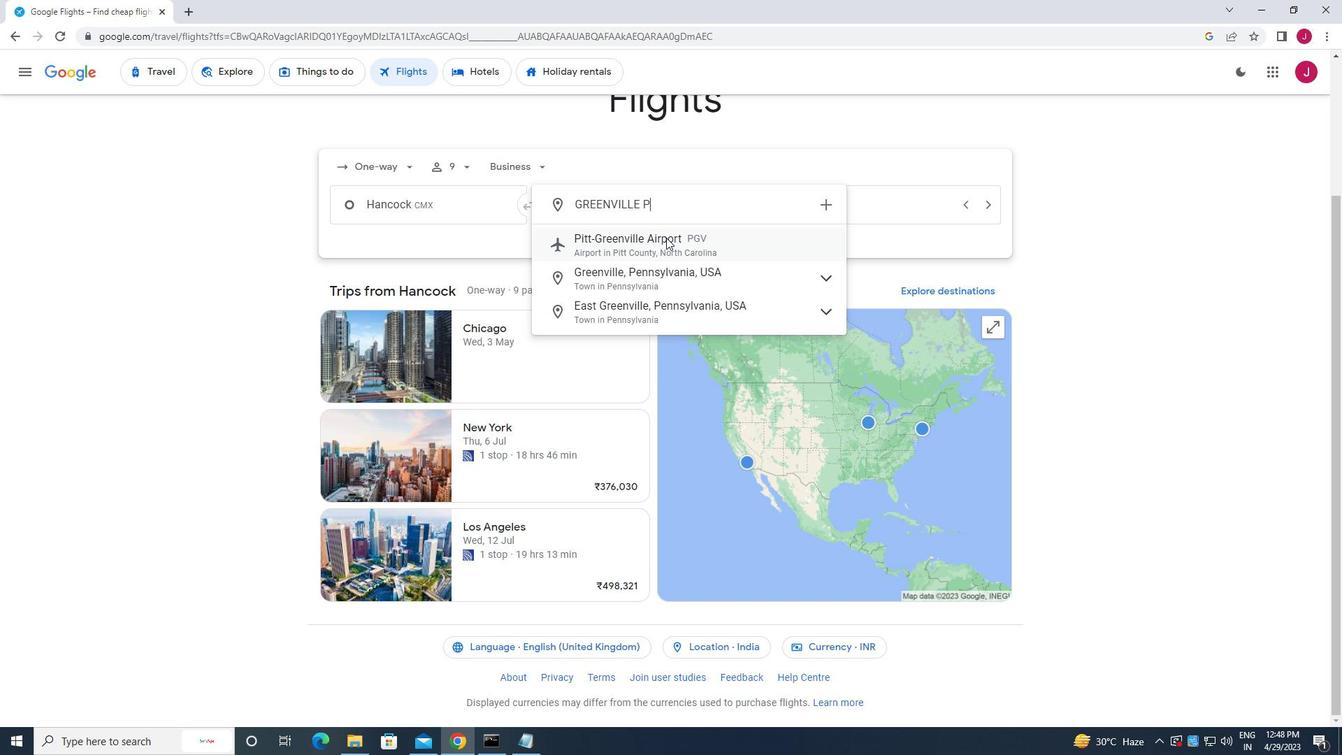 
Action: Mouse moved to (833, 216)
Screenshot: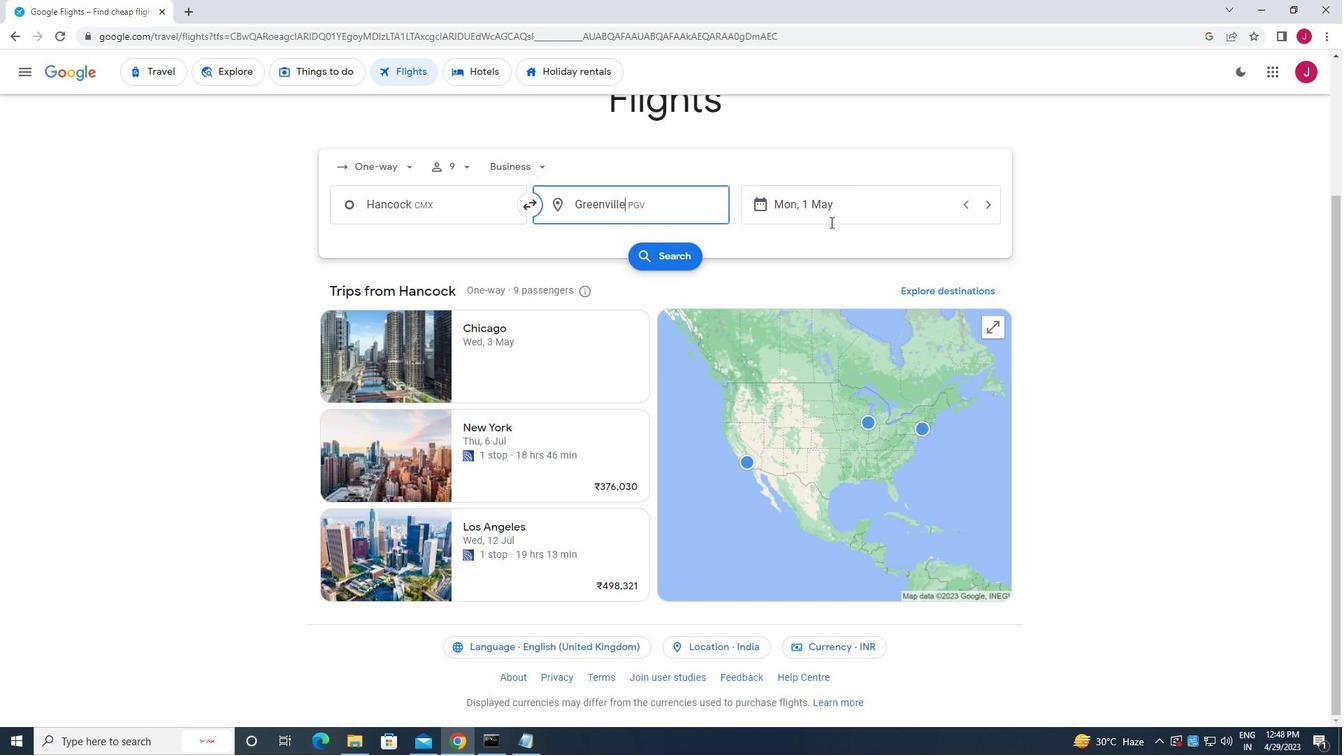 
Action: Mouse pressed left at (833, 216)
Screenshot: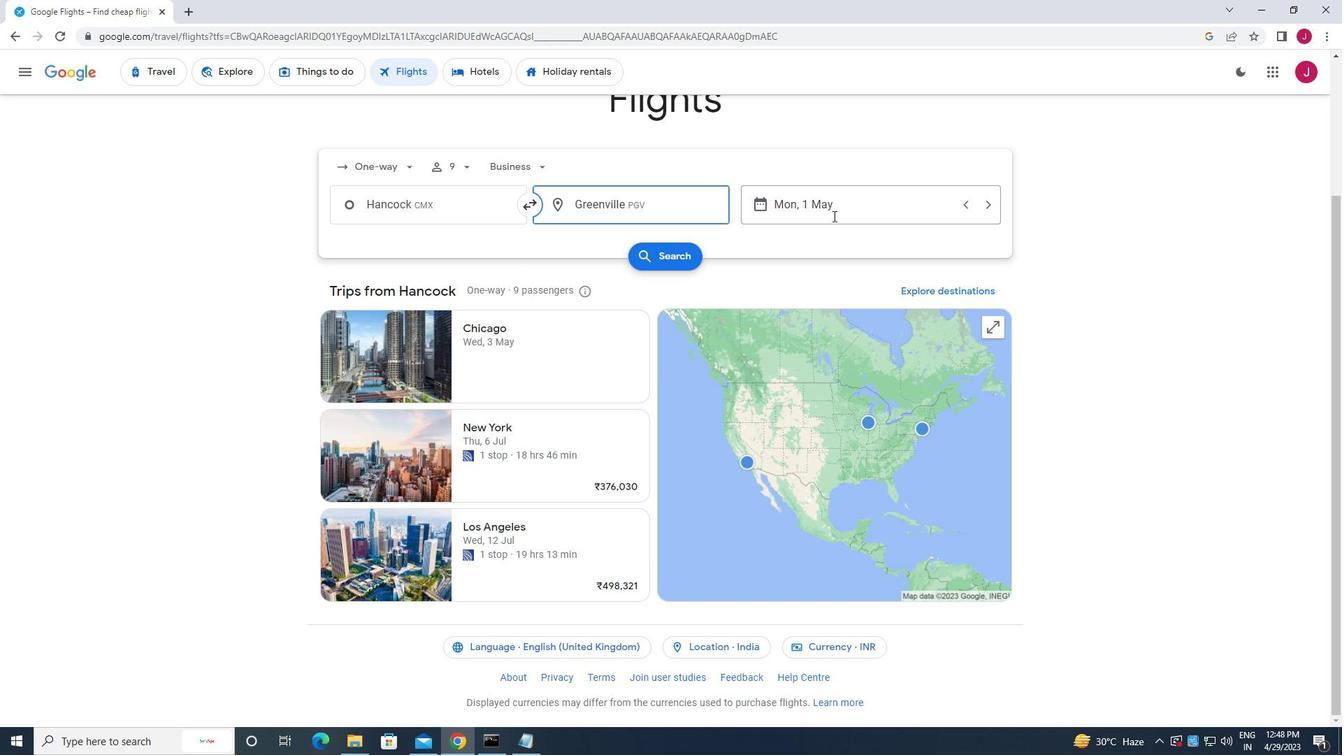 
Action: Mouse moved to (843, 316)
Screenshot: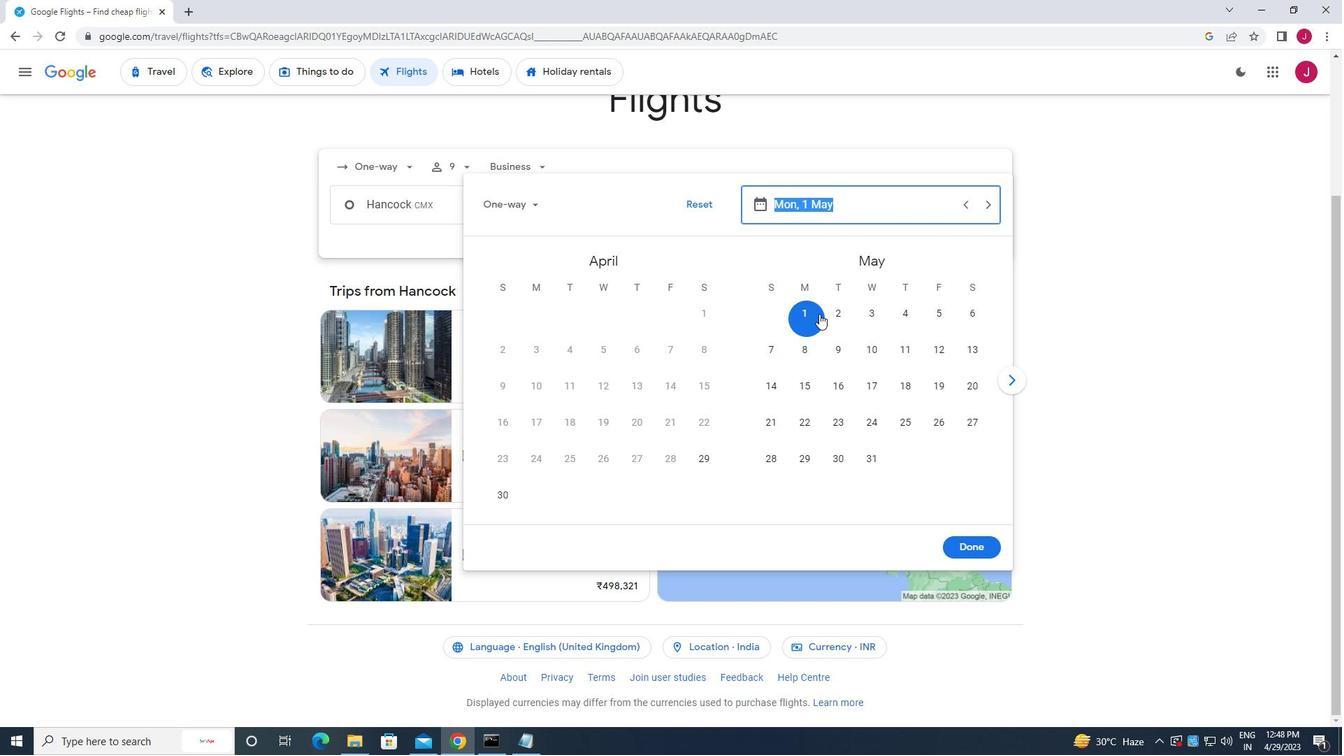 
Action: Mouse pressed left at (843, 316)
Screenshot: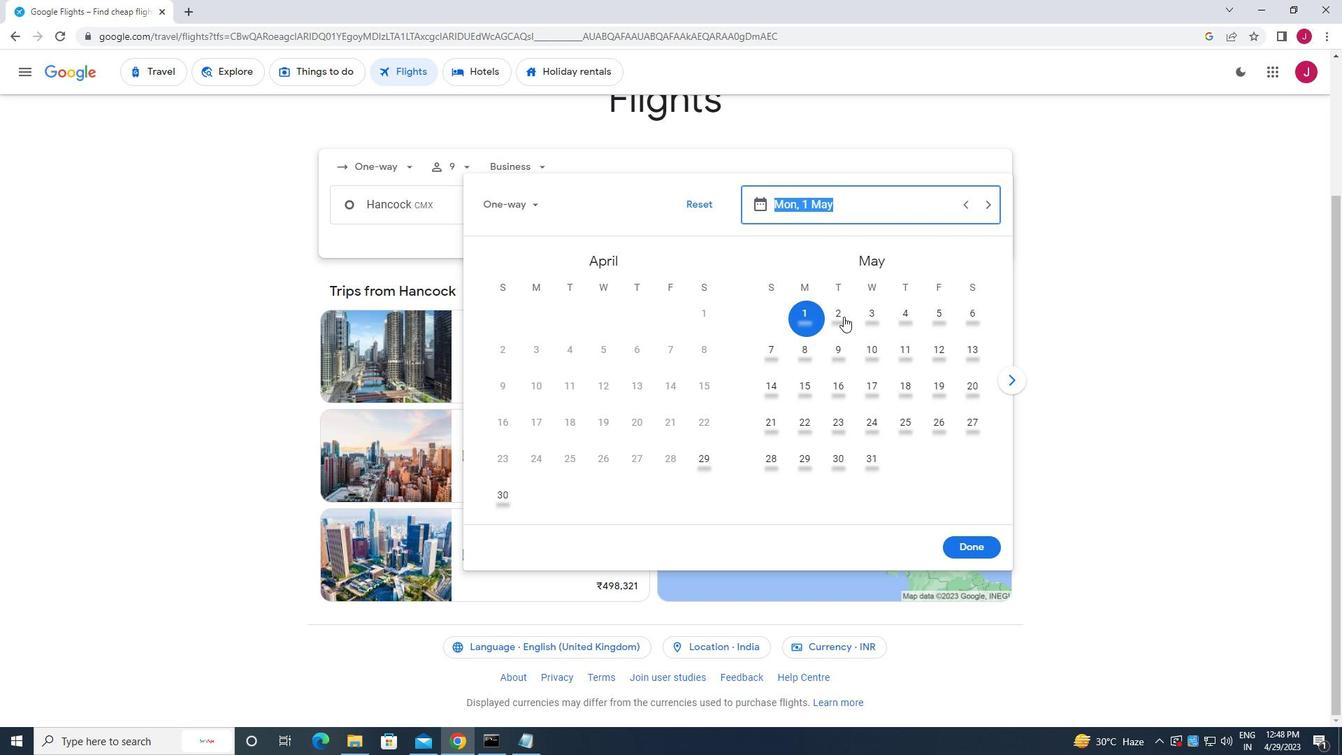 
Action: Mouse moved to (969, 546)
Screenshot: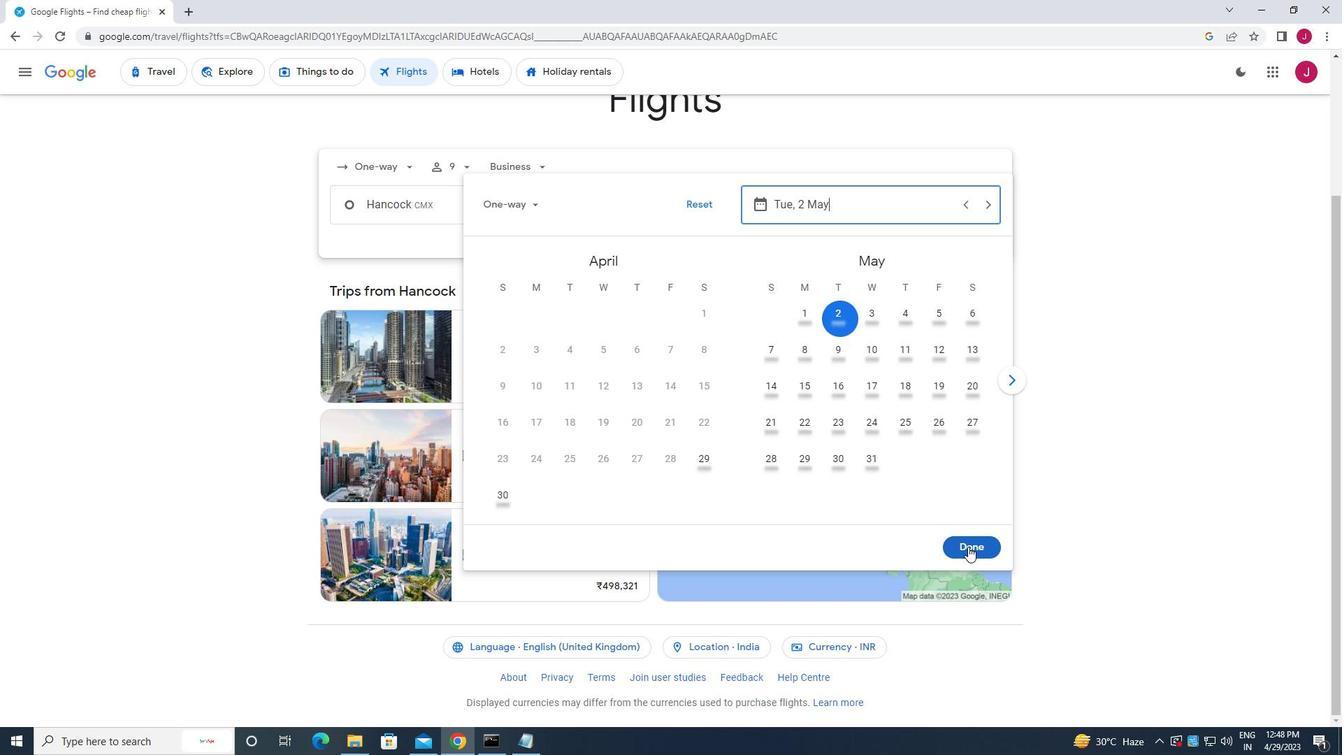 
Action: Mouse pressed left at (969, 546)
Screenshot: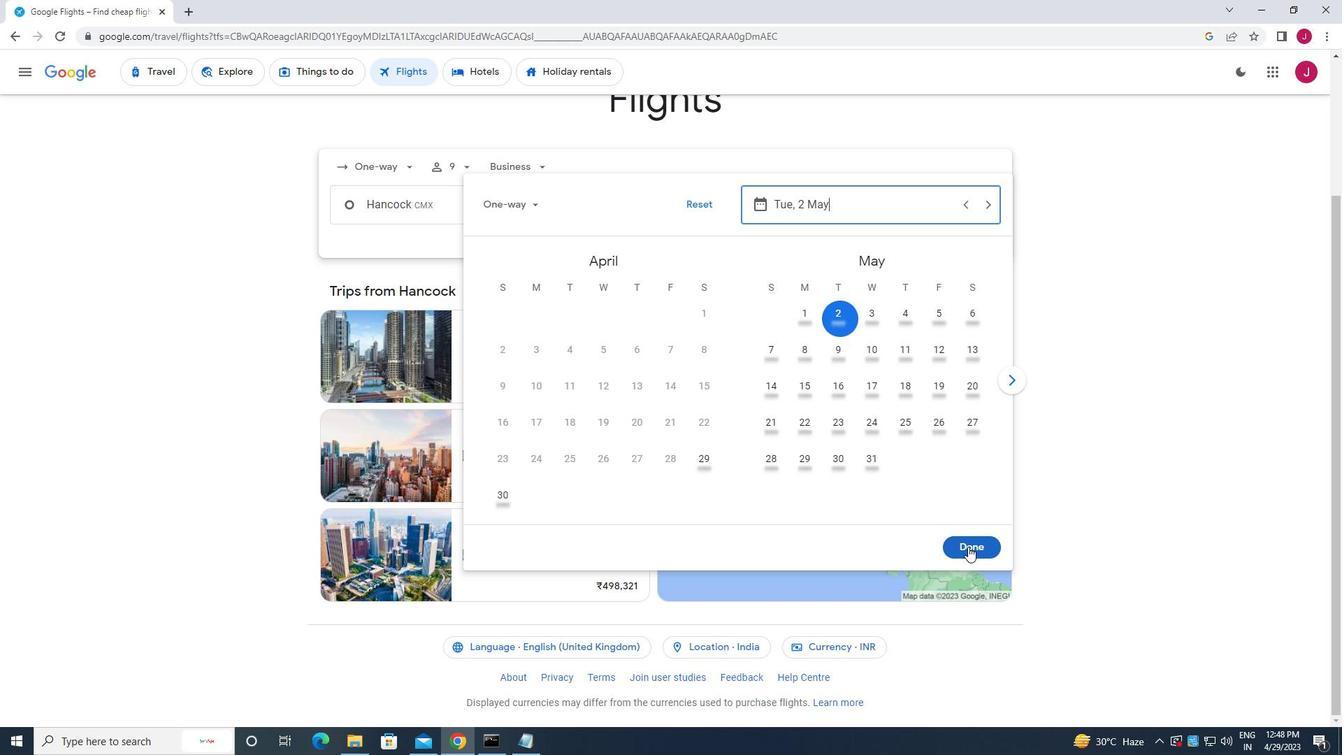 
Action: Mouse moved to (677, 260)
Screenshot: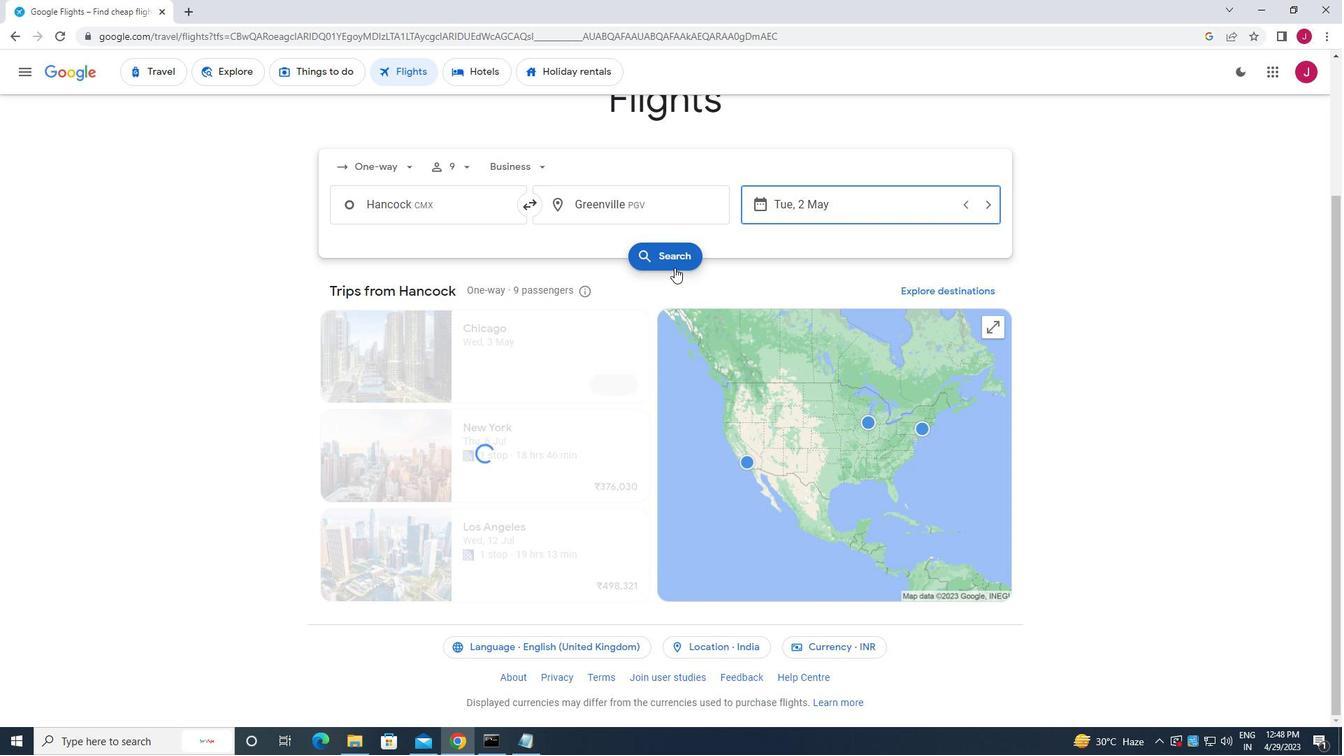 
Action: Mouse pressed left at (677, 260)
Screenshot: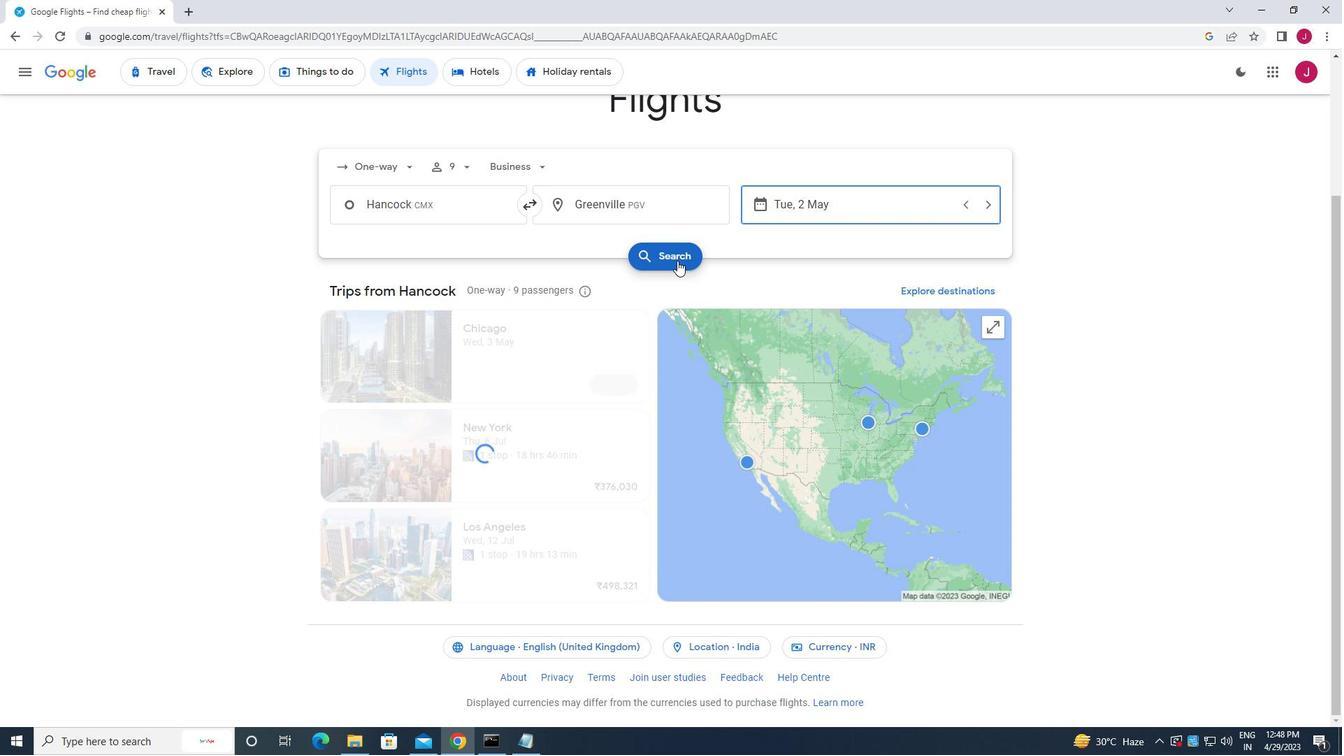 
Action: Mouse moved to (352, 198)
Screenshot: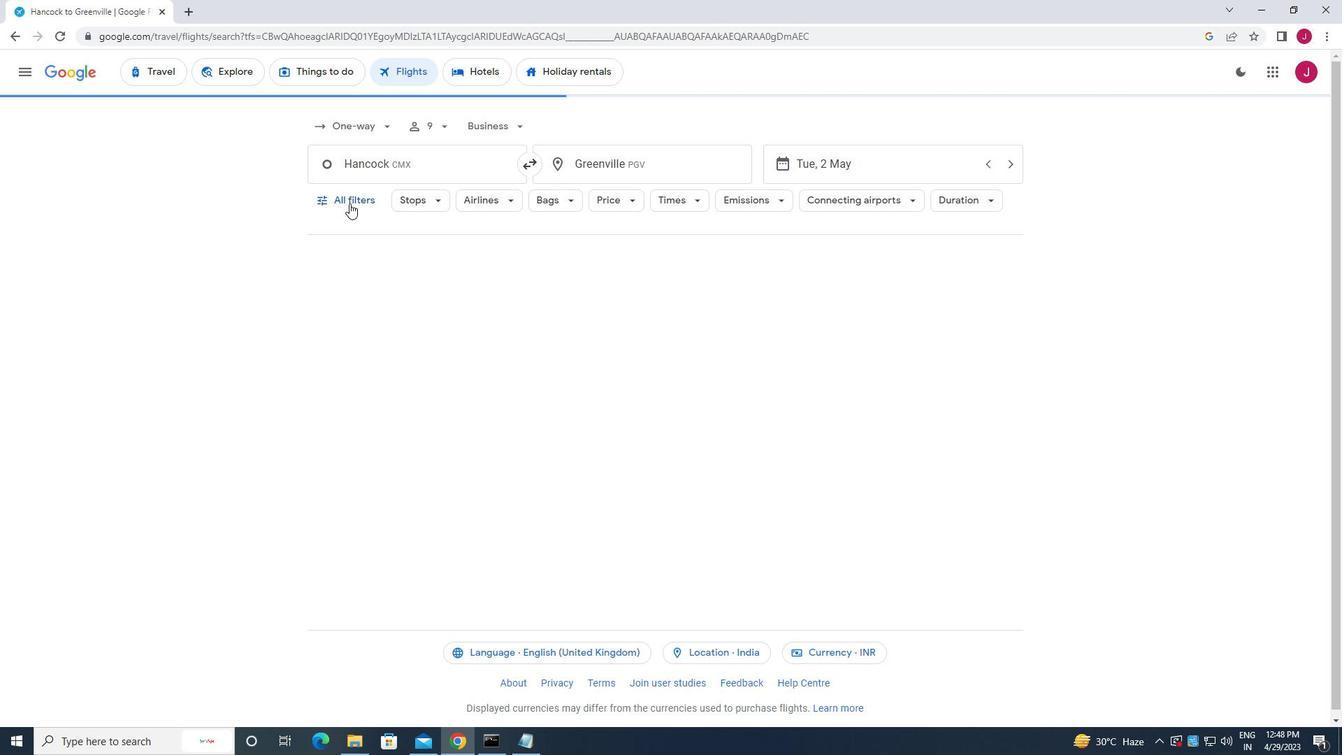 
Action: Mouse pressed left at (352, 198)
Screenshot: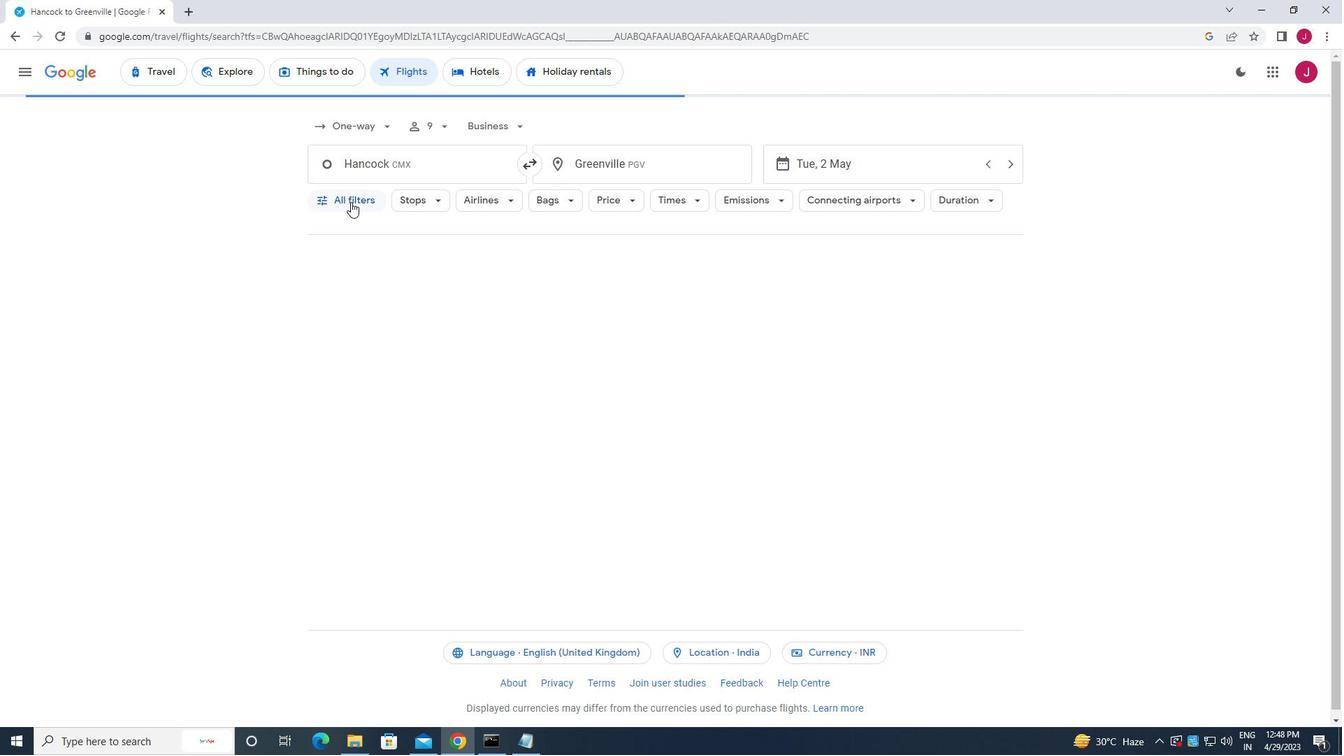 
Action: Mouse moved to (404, 332)
Screenshot: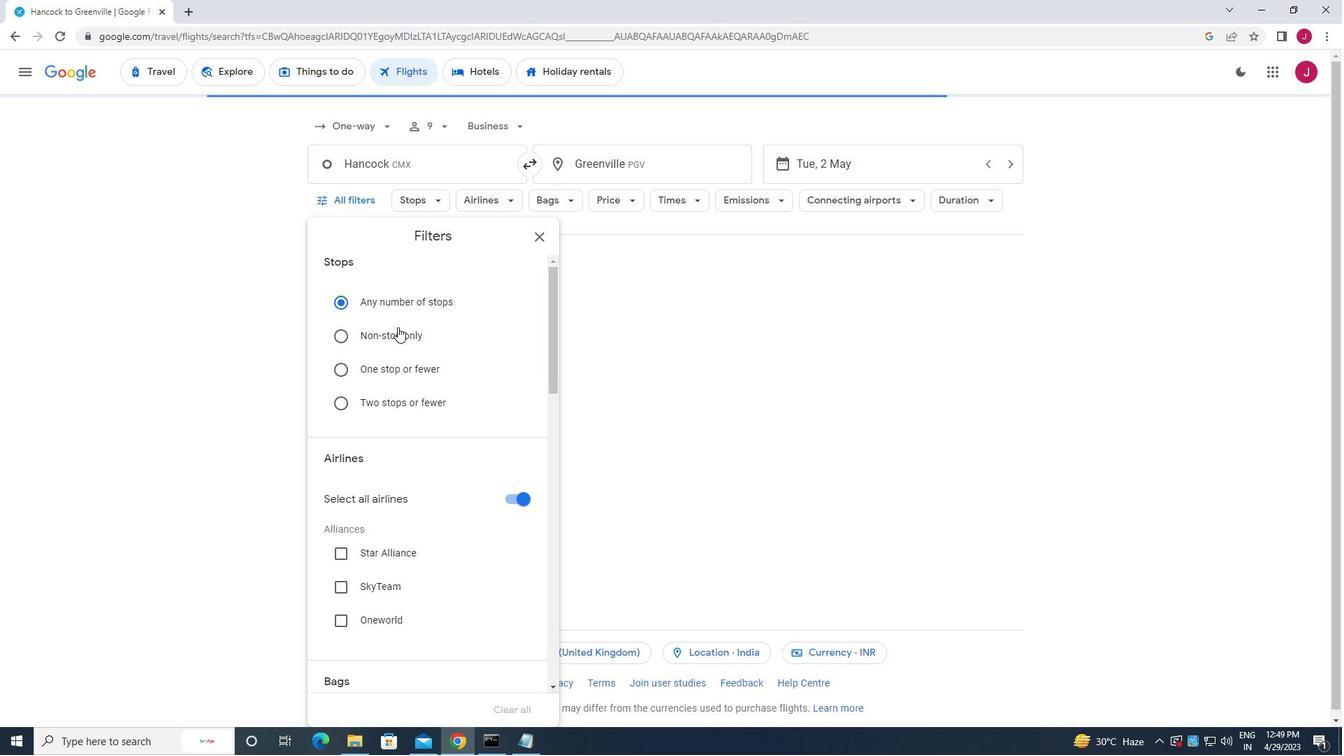 
Action: Mouse scrolled (404, 331) with delta (0, 0)
Screenshot: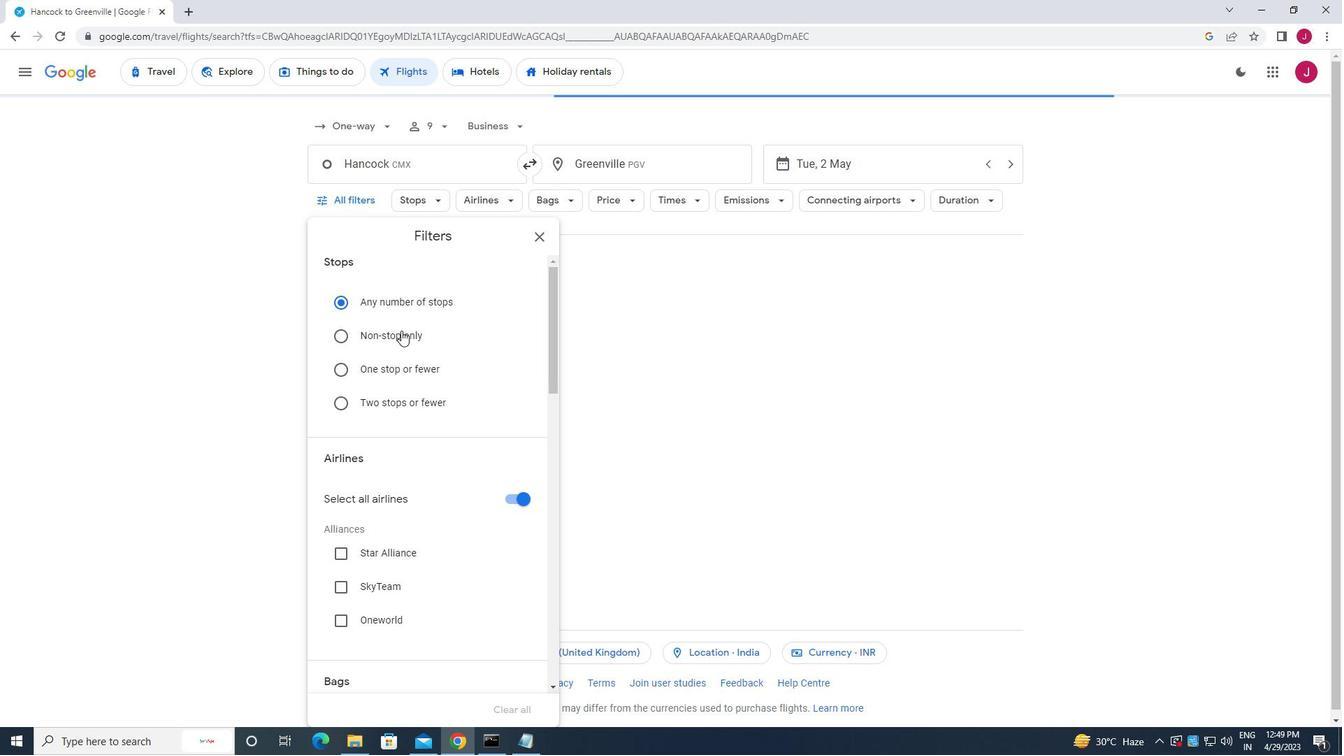 
Action: Mouse scrolled (404, 331) with delta (0, 0)
Screenshot: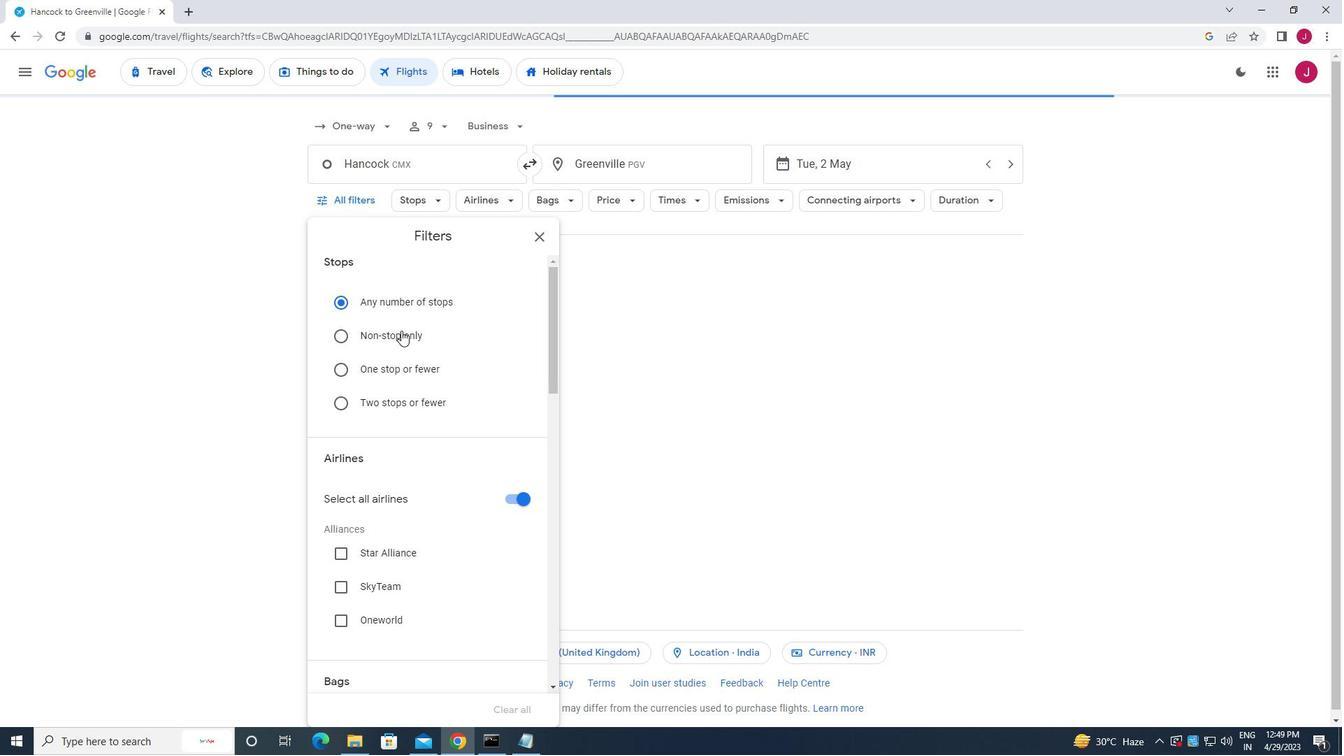 
Action: Mouse scrolled (404, 331) with delta (0, 0)
Screenshot: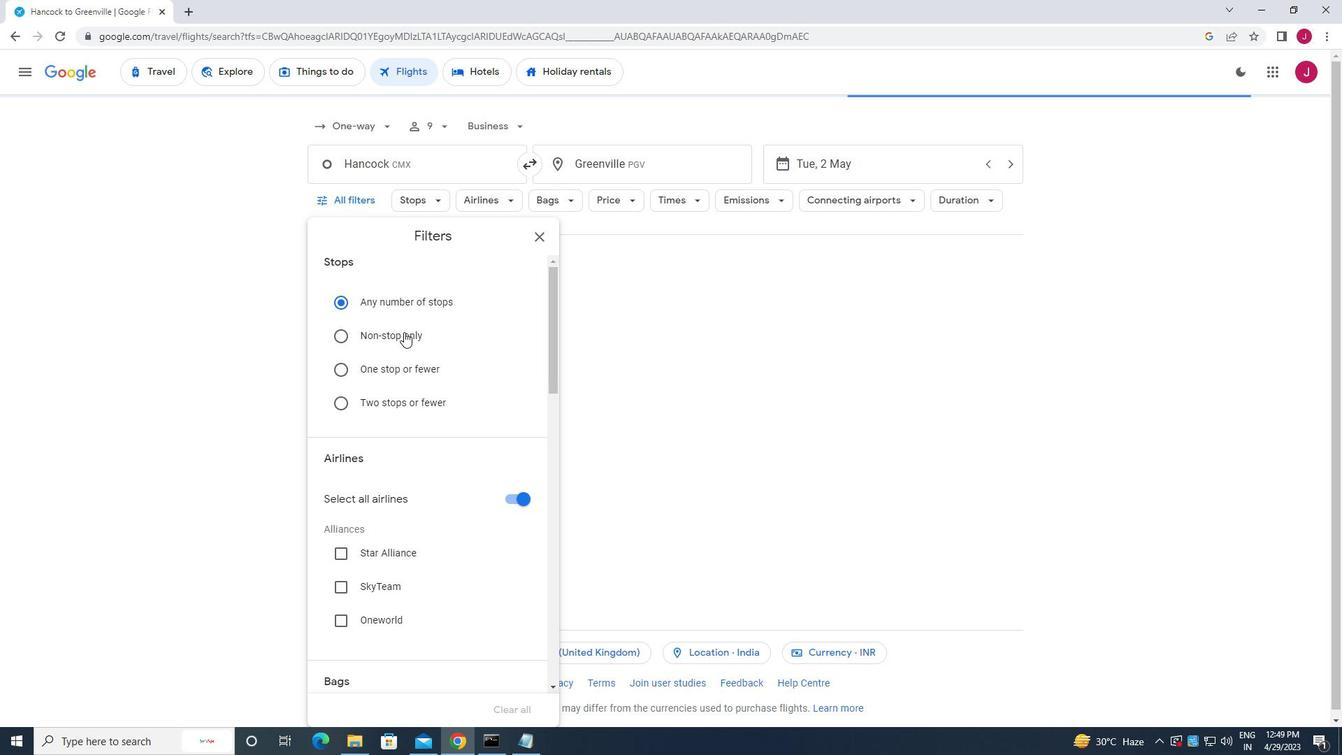 
Action: Mouse moved to (511, 290)
Screenshot: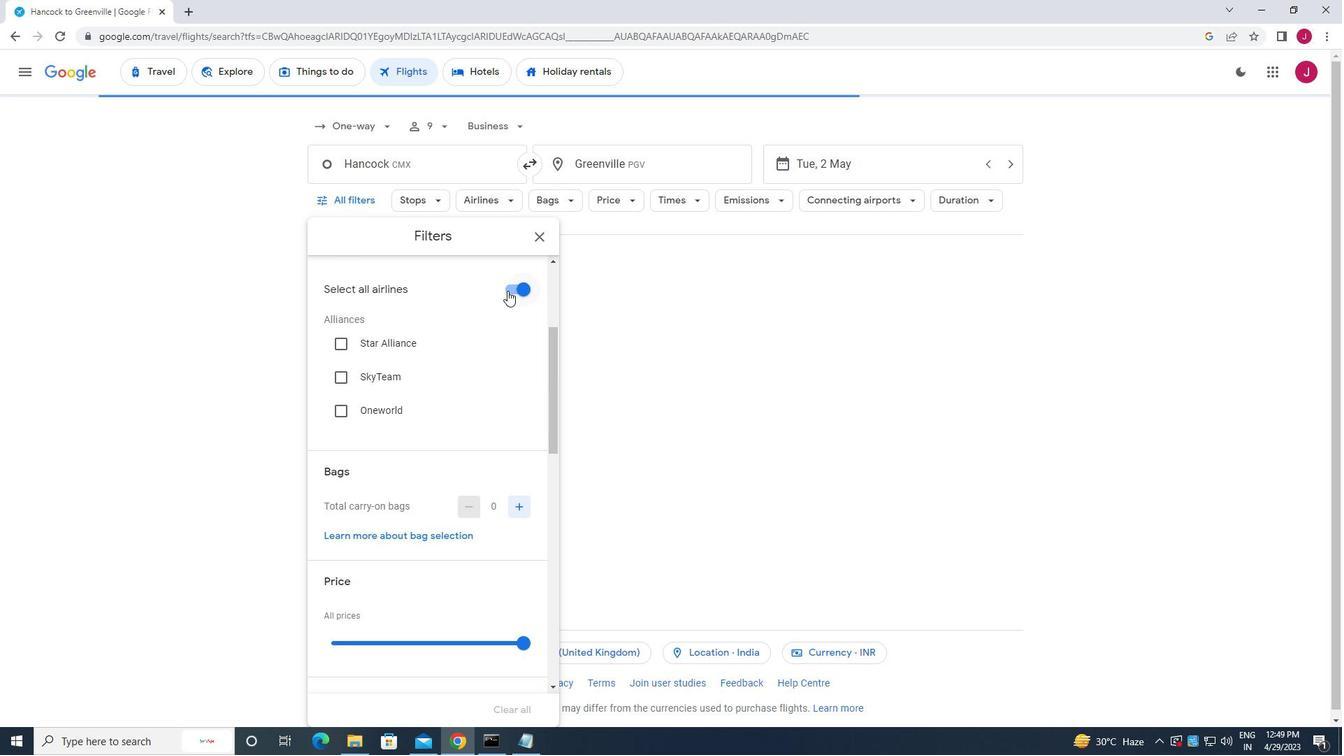 
Action: Mouse pressed left at (511, 290)
Screenshot: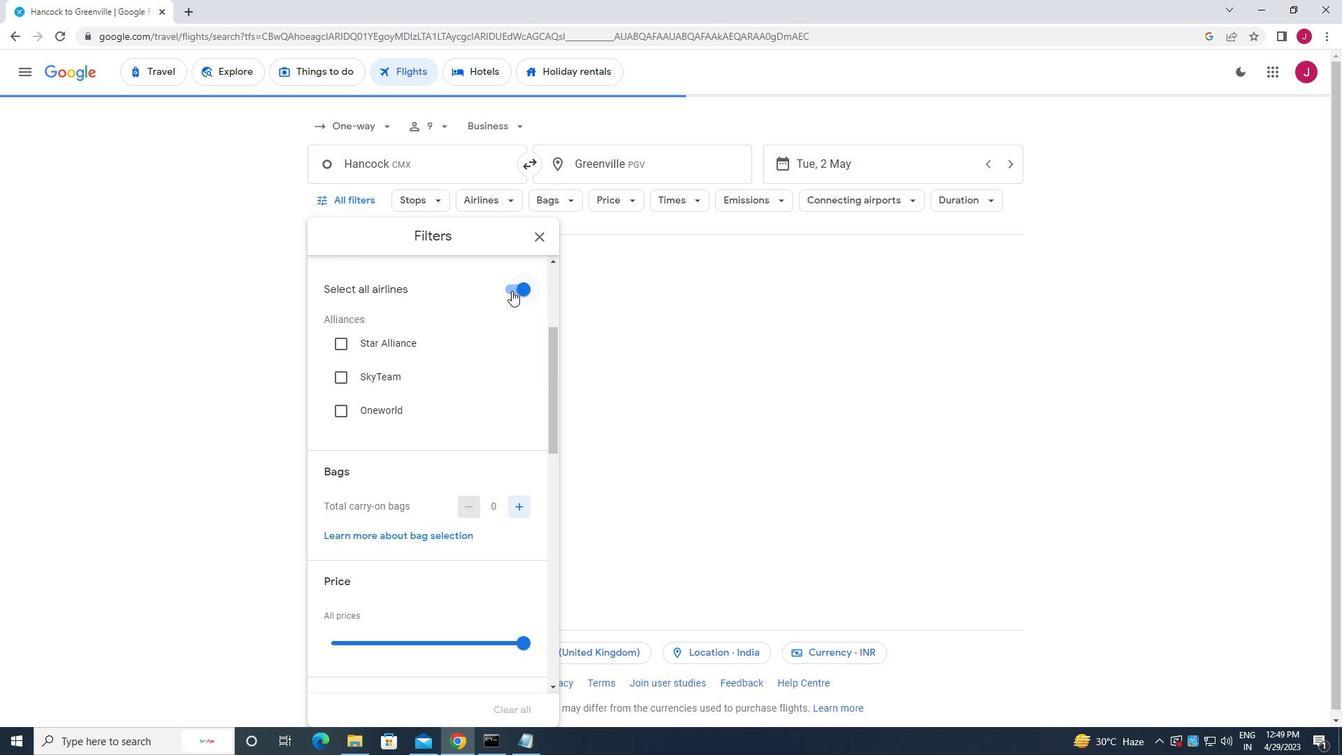 
Action: Mouse moved to (457, 335)
Screenshot: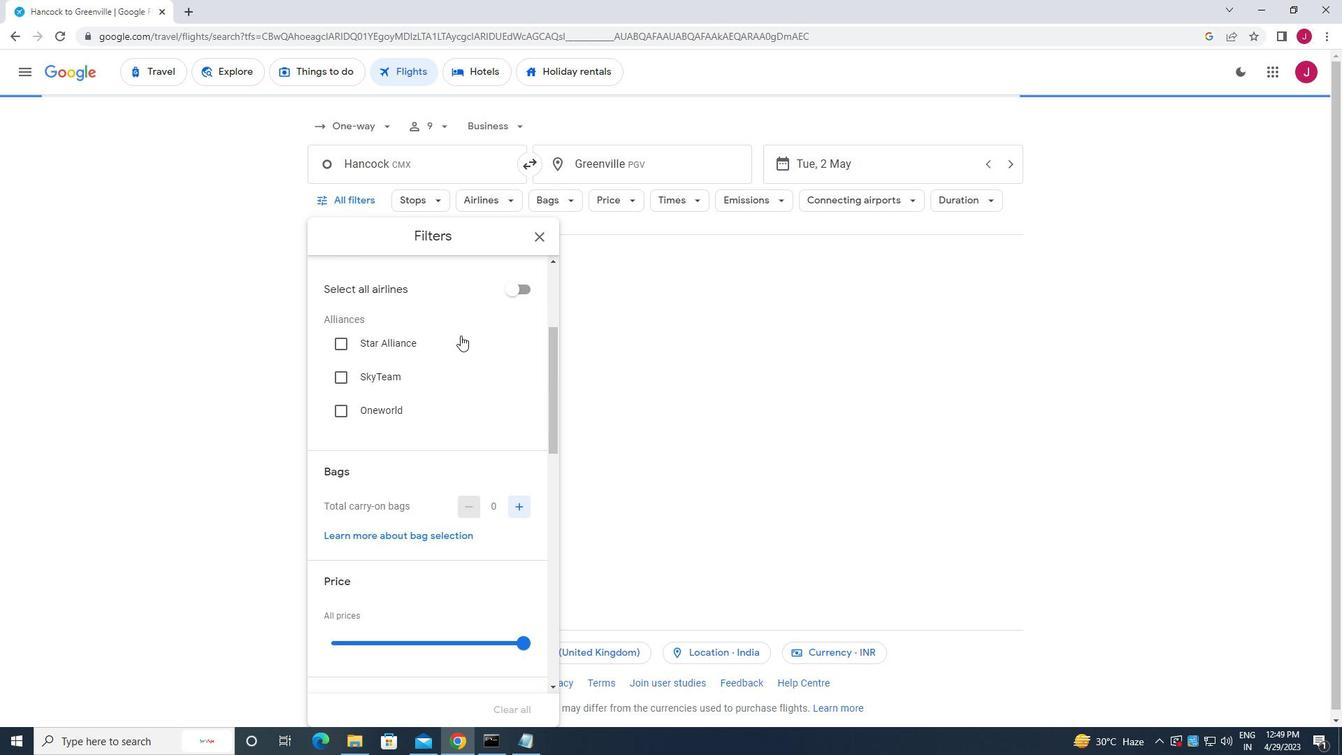 
Action: Mouse scrolled (457, 334) with delta (0, 0)
Screenshot: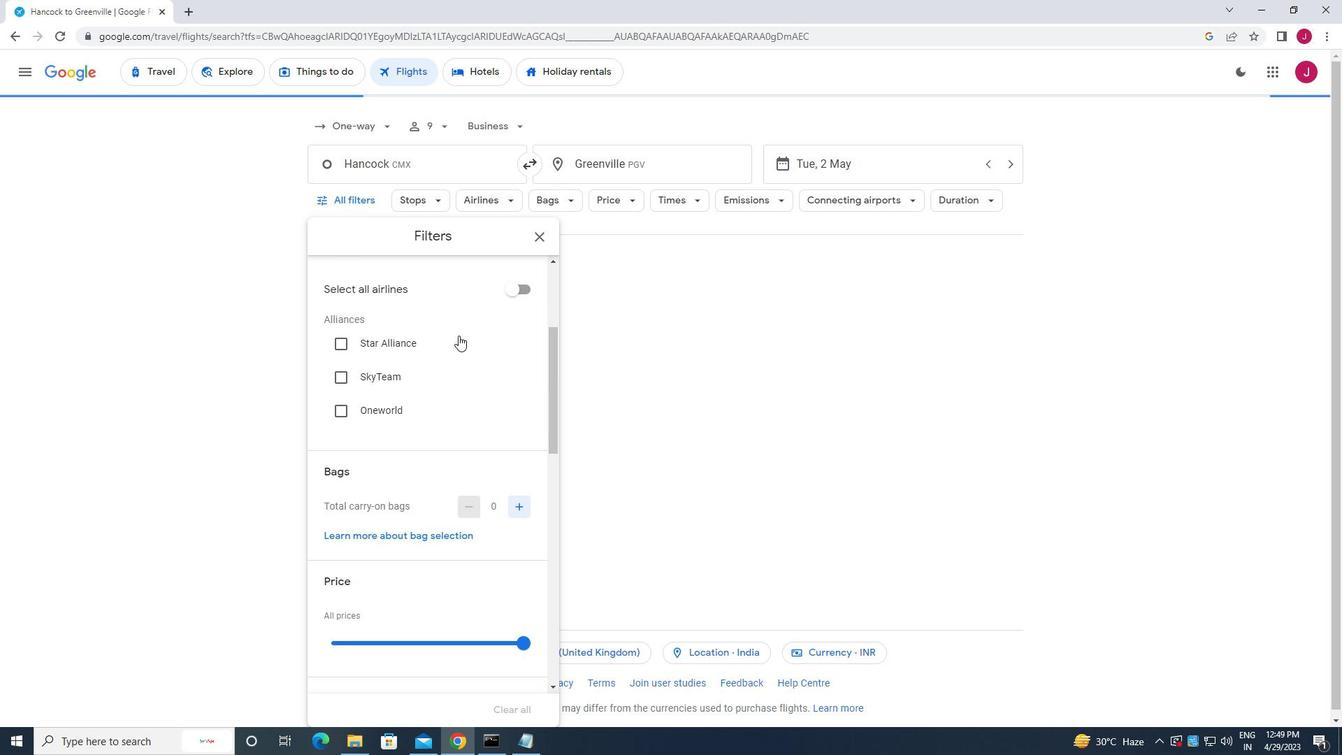 
Action: Mouse scrolled (457, 334) with delta (0, 0)
Screenshot: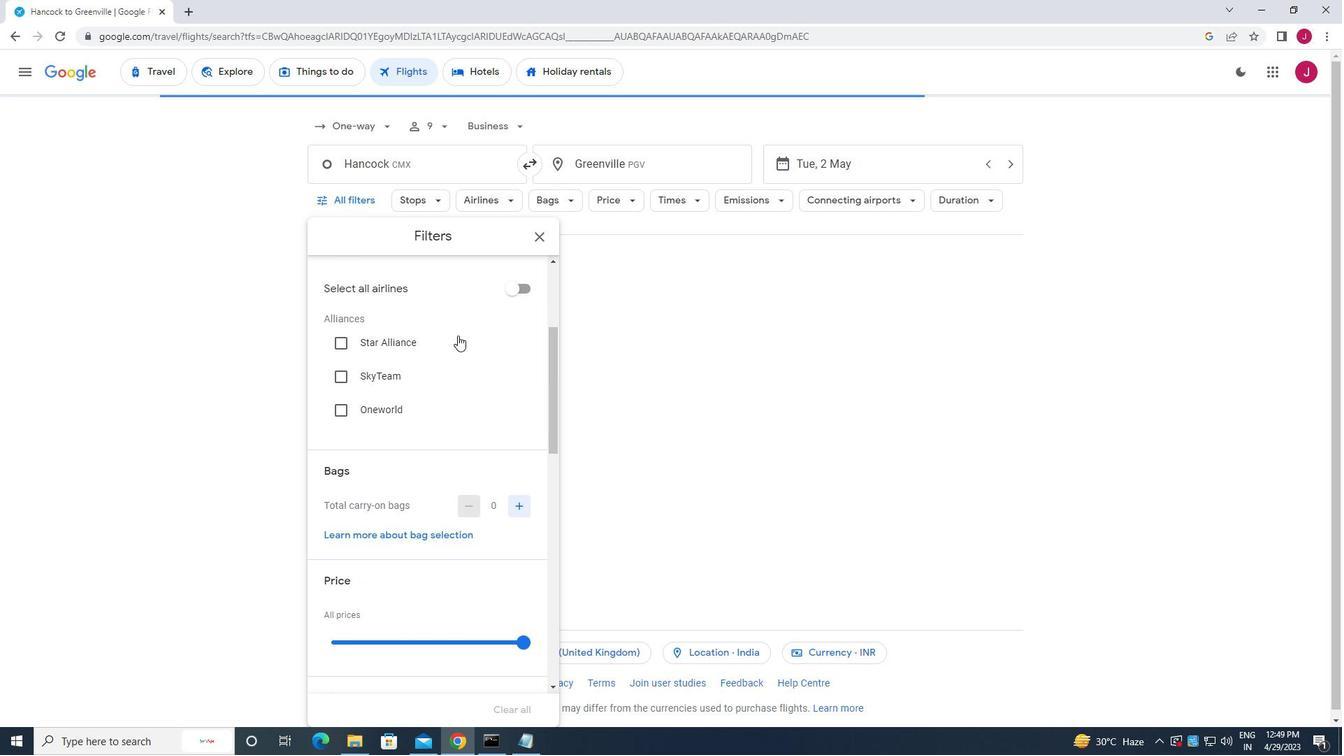 
Action: Mouse scrolled (457, 334) with delta (0, 0)
Screenshot: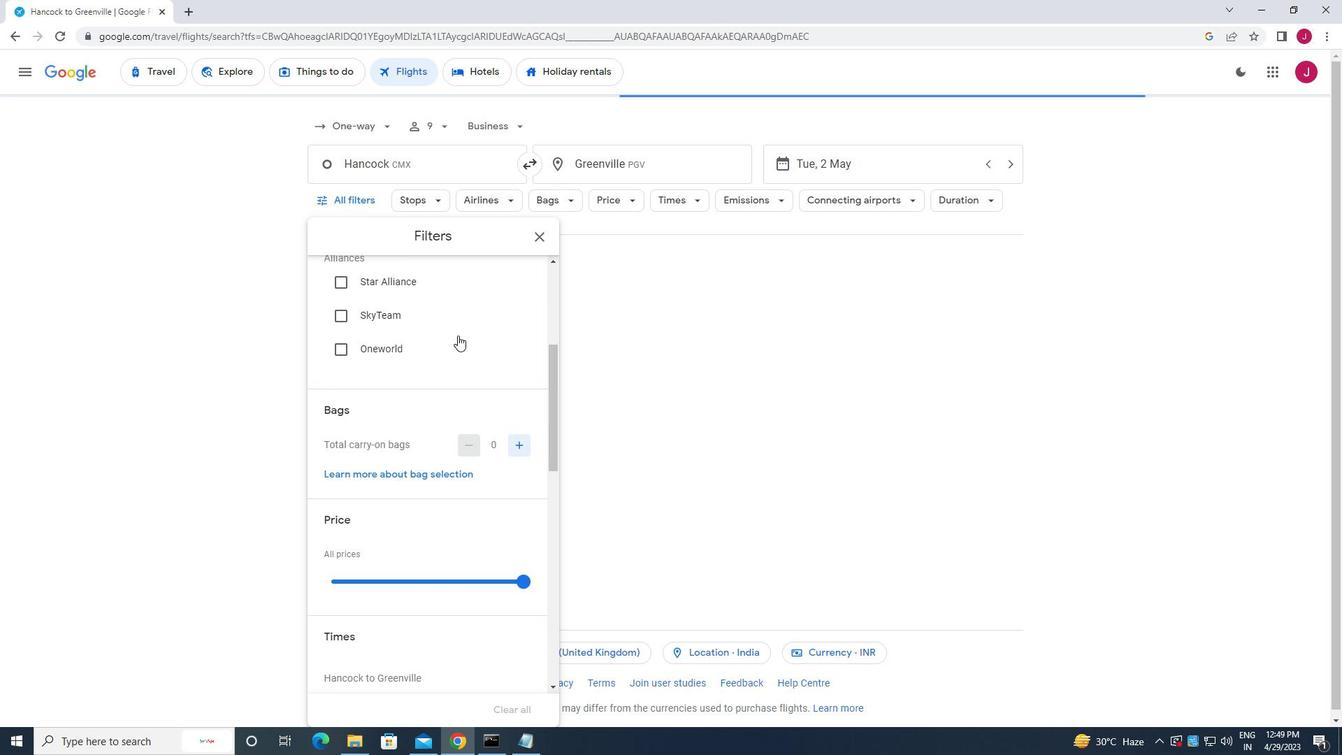
Action: Mouse scrolled (457, 334) with delta (0, 0)
Screenshot: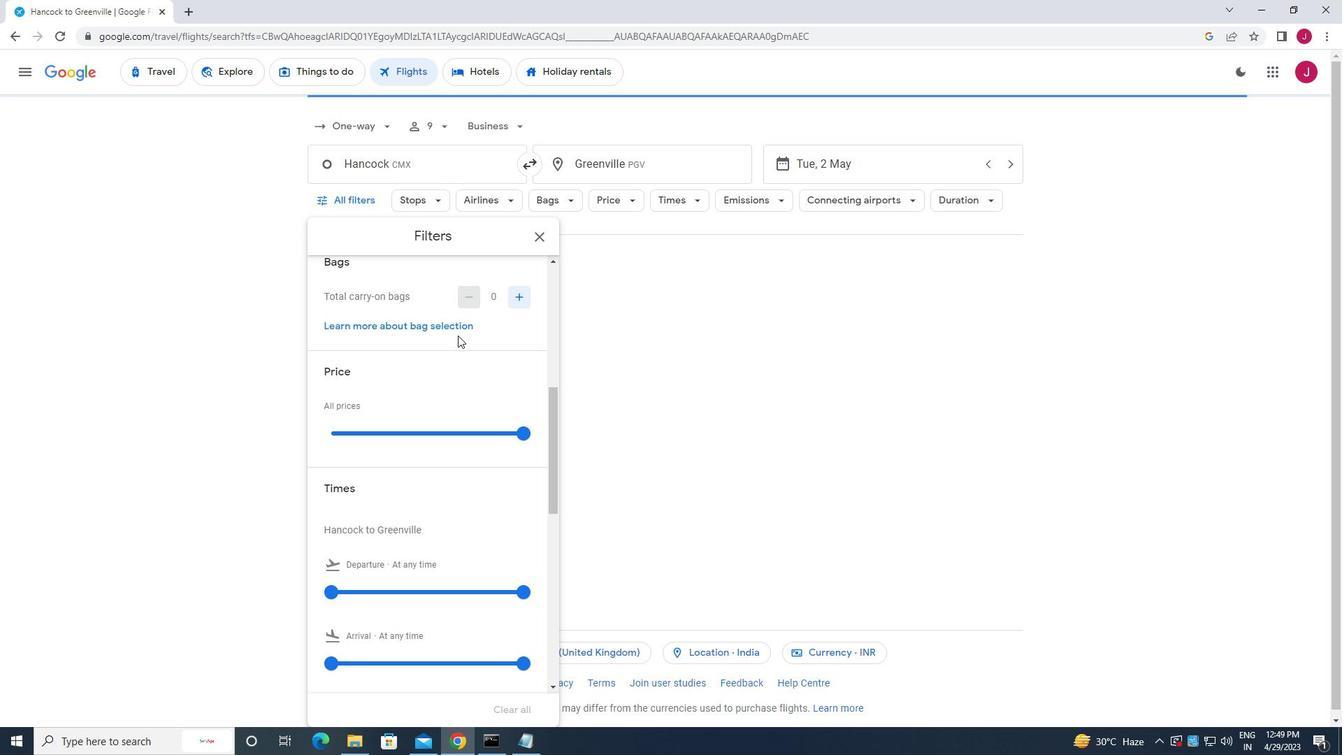 
Action: Mouse scrolled (457, 334) with delta (0, 0)
Screenshot: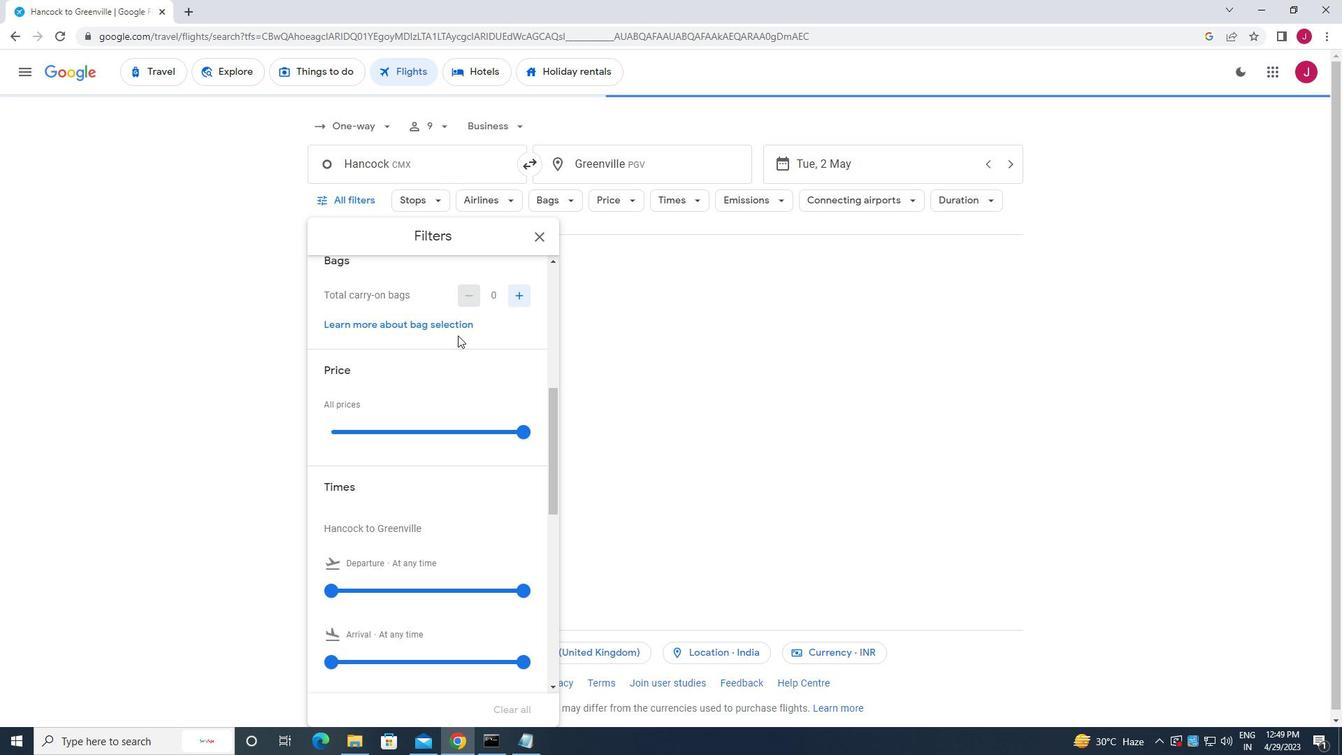 
Action: Mouse moved to (520, 301)
Screenshot: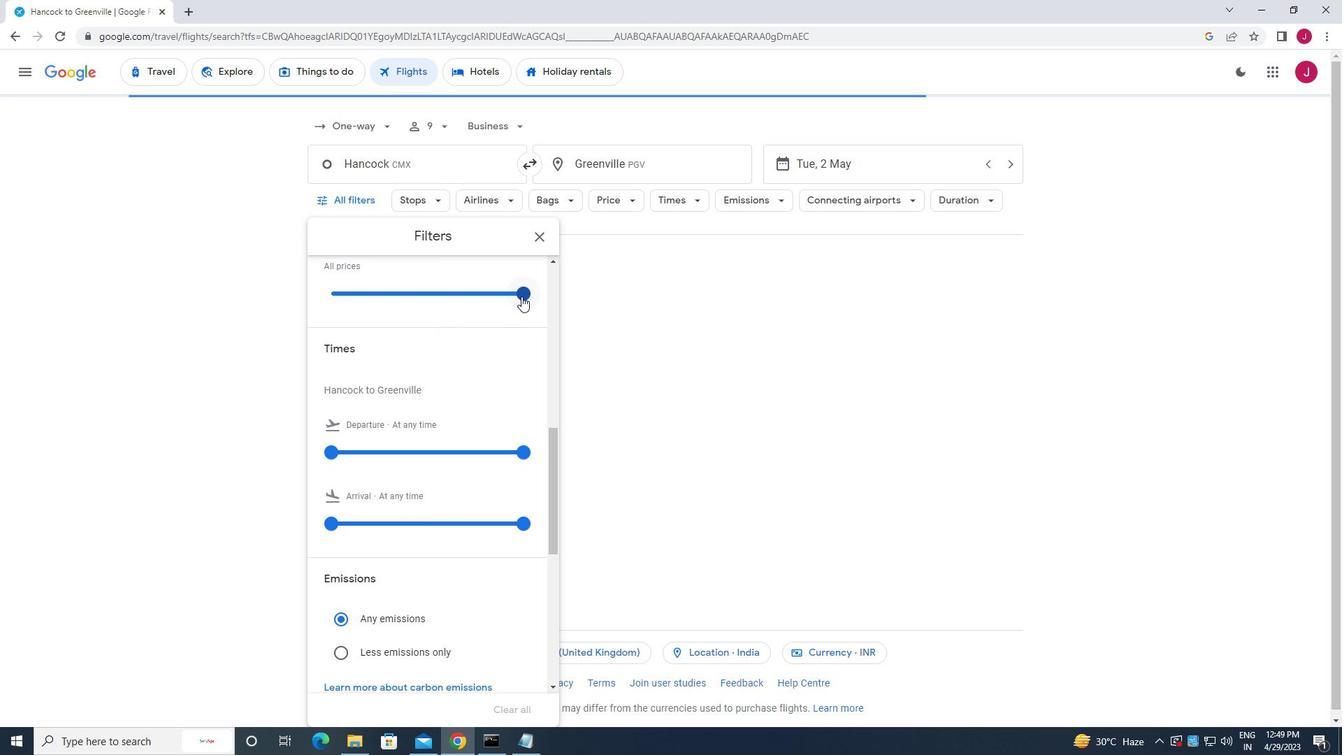 
Action: Mouse scrolled (520, 302) with delta (0, 0)
Screenshot: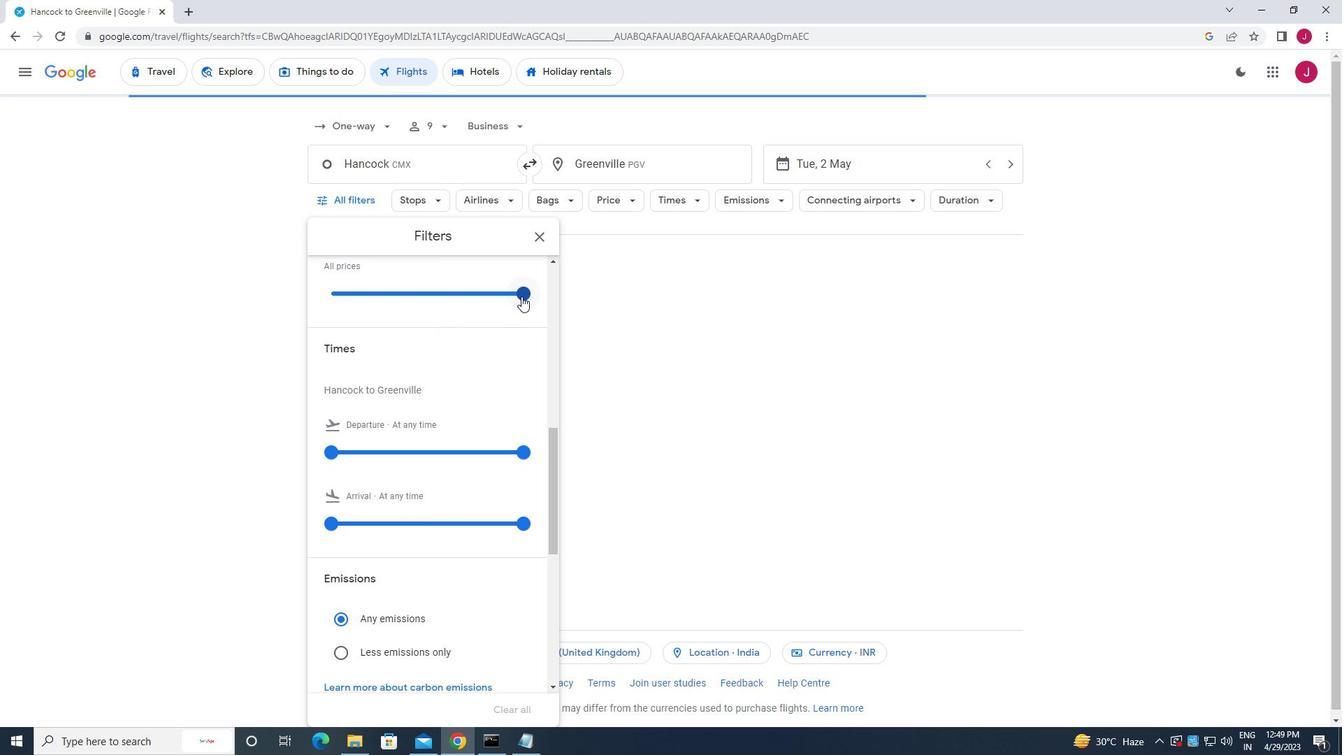 
Action: Mouse scrolled (520, 302) with delta (0, 0)
Screenshot: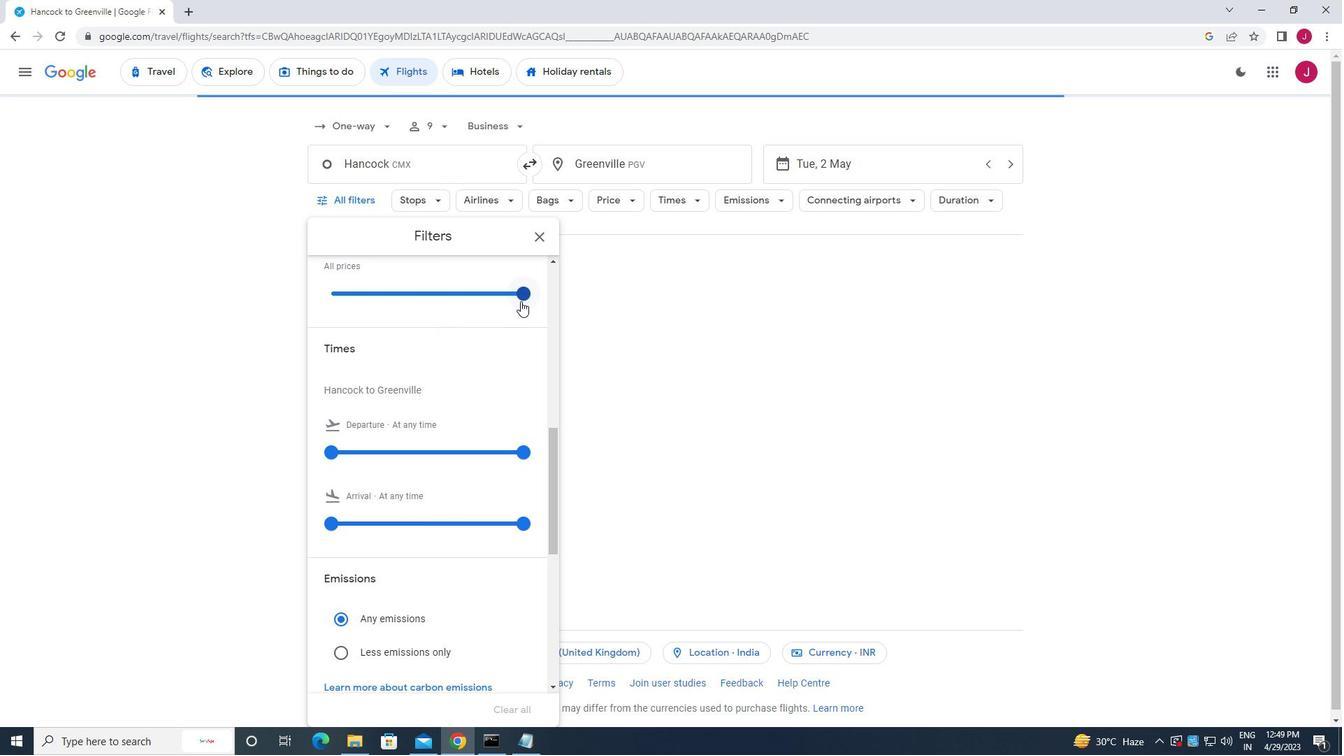 
Action: Mouse moved to (518, 301)
Screenshot: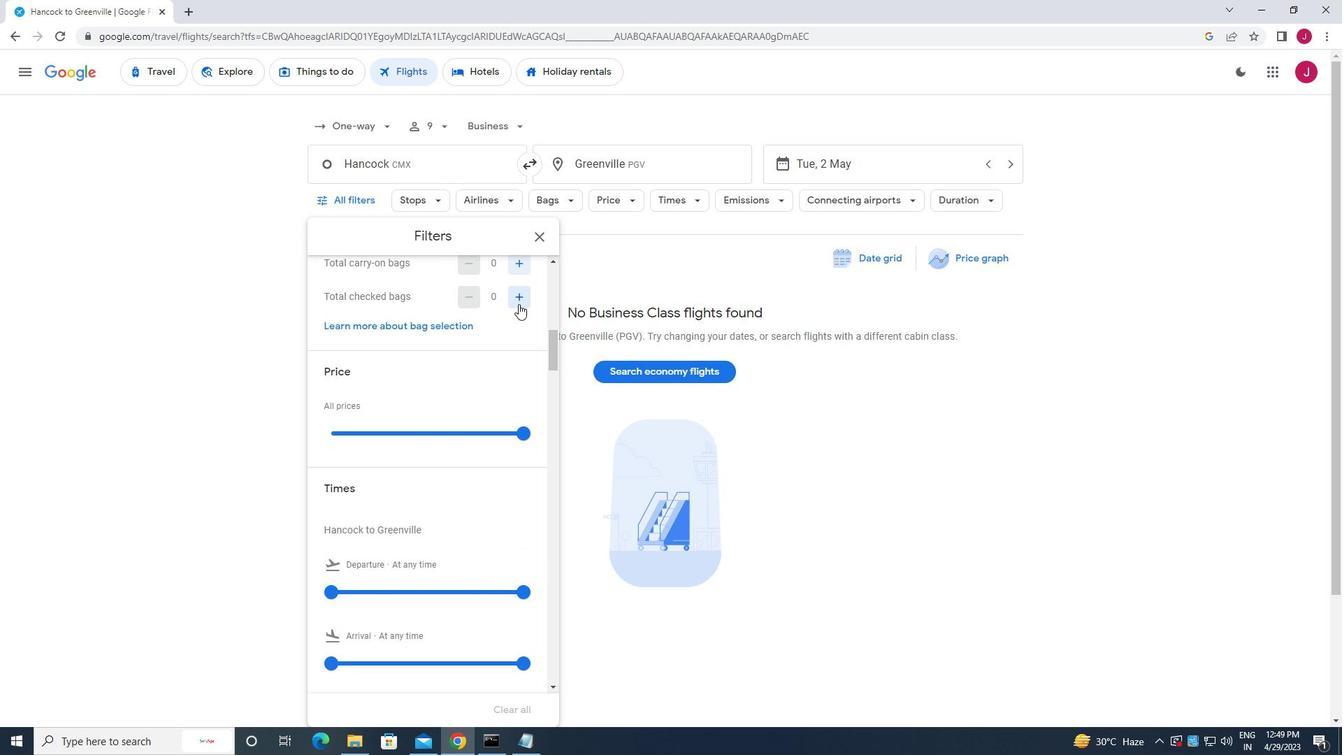 
Action: Mouse pressed left at (518, 301)
Screenshot: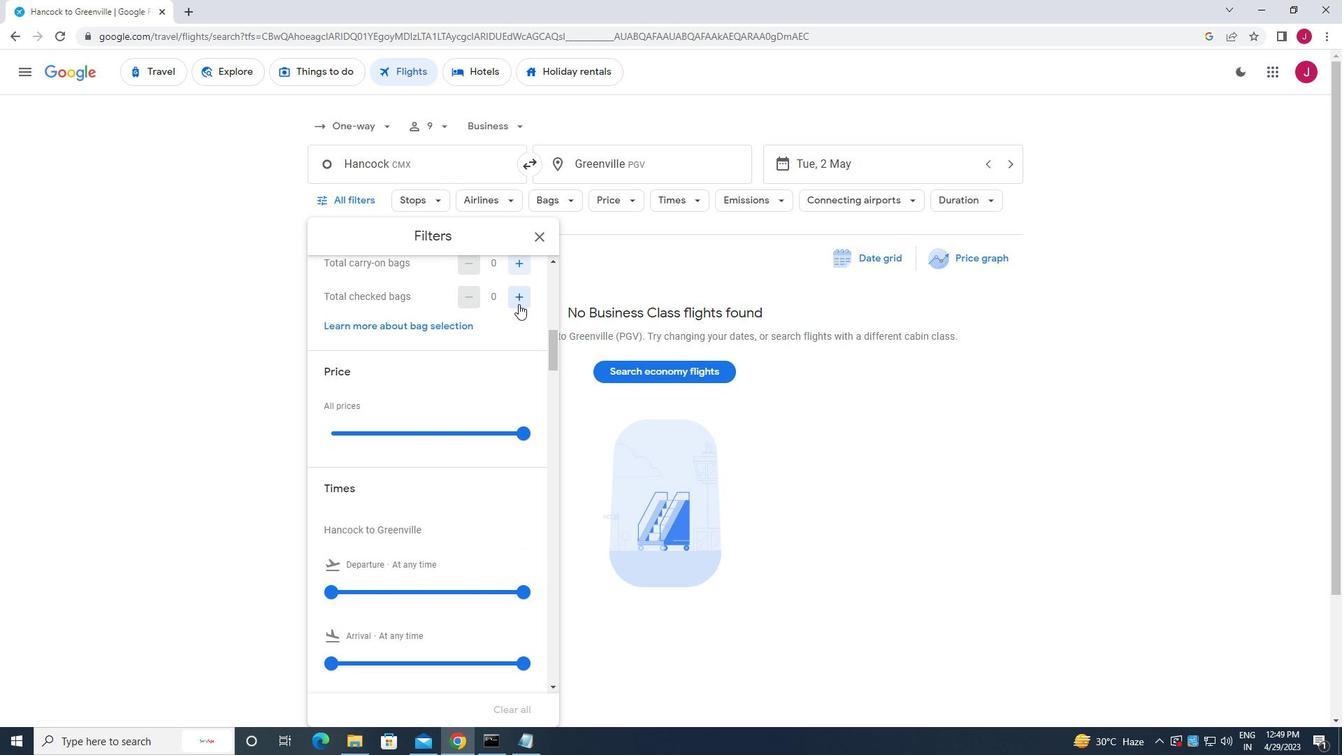 
Action: Mouse pressed left at (518, 301)
Screenshot: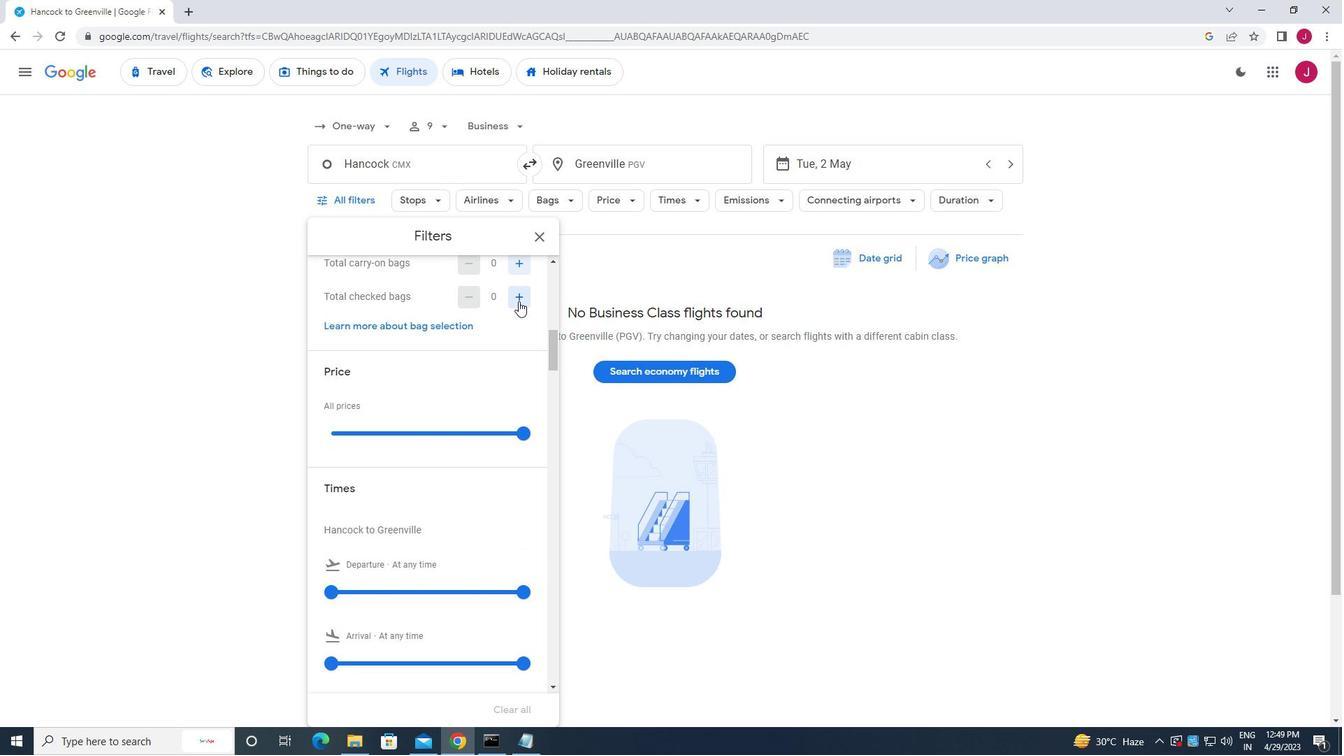 
Action: Mouse pressed left at (518, 301)
Screenshot: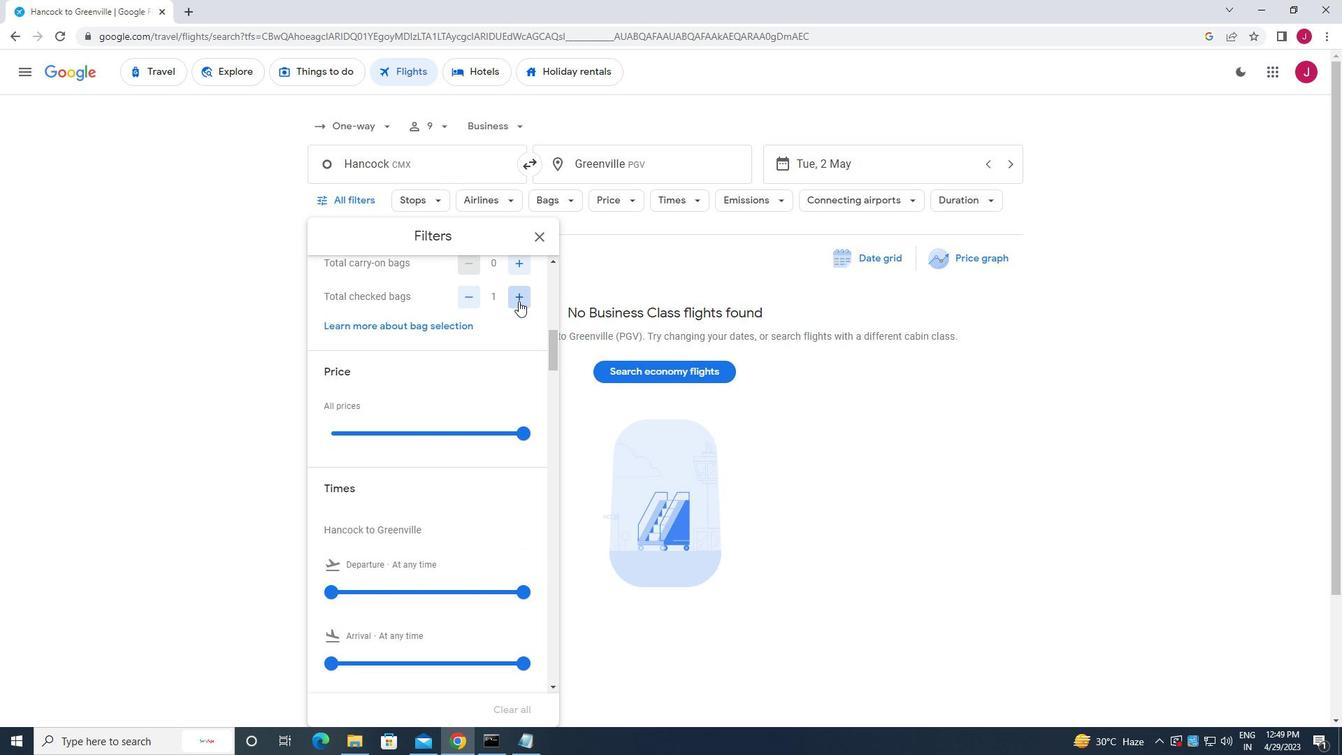 
Action: Mouse pressed left at (518, 301)
Screenshot: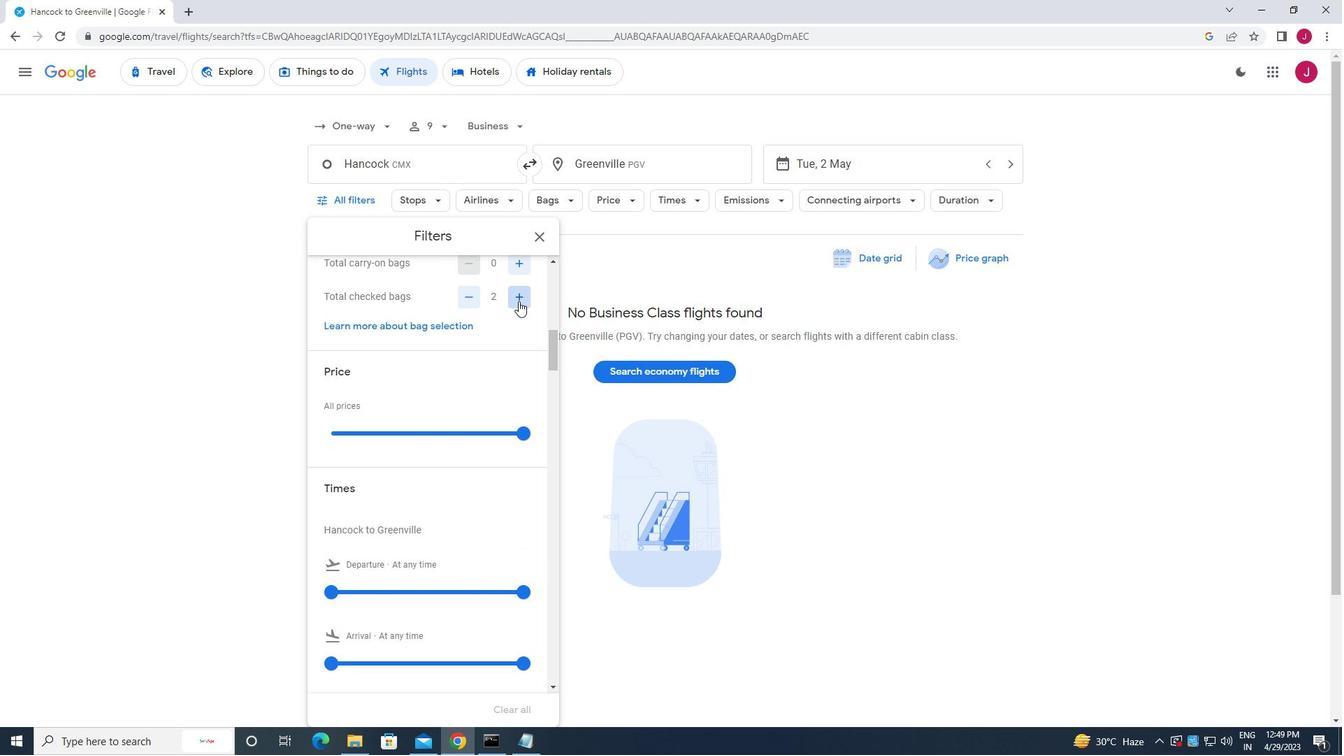 
Action: Mouse pressed left at (518, 301)
Screenshot: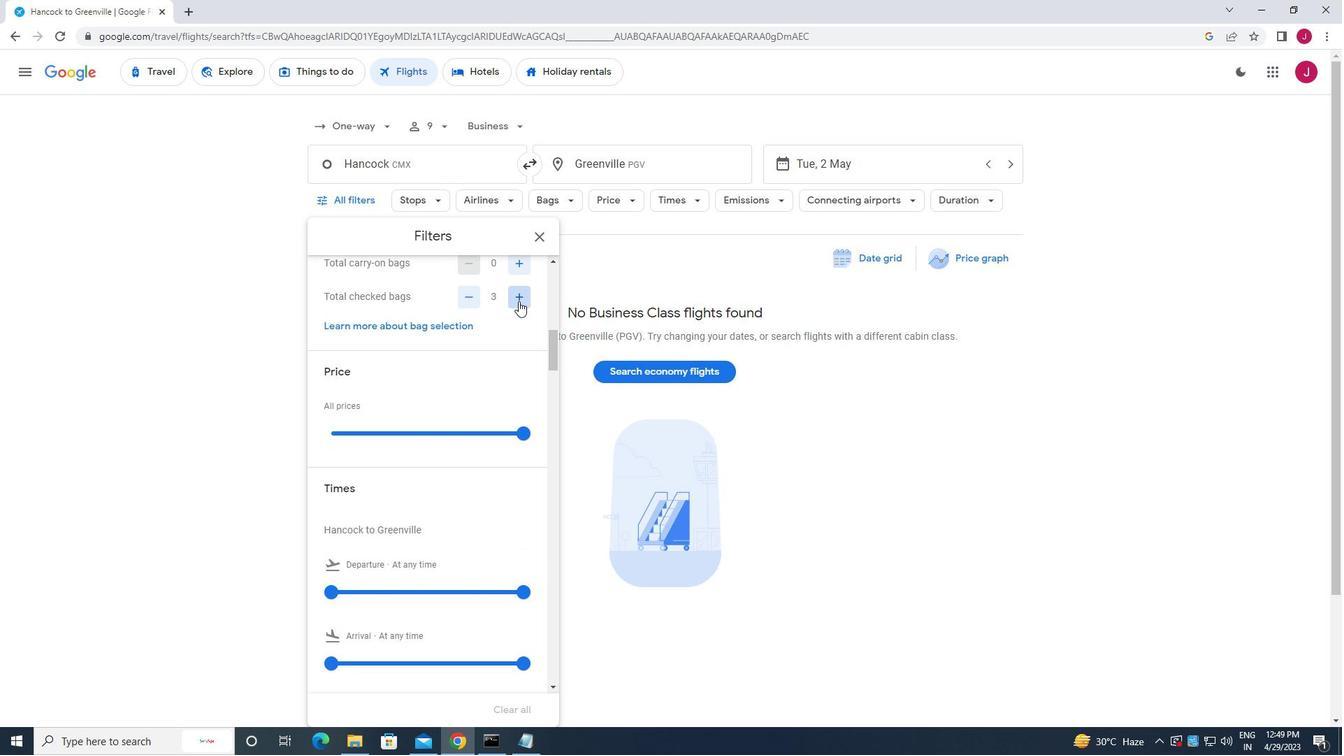 
Action: Mouse pressed left at (518, 301)
Screenshot: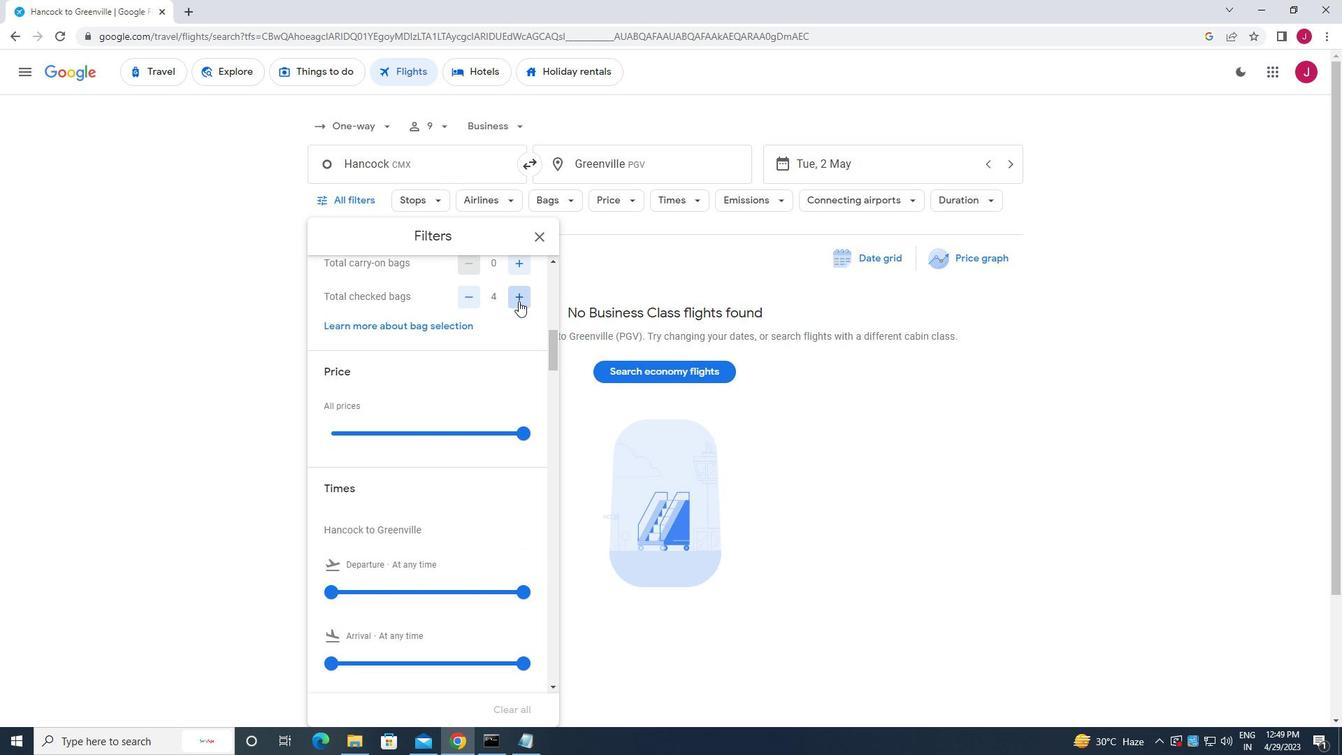 
Action: Mouse pressed left at (518, 301)
Screenshot: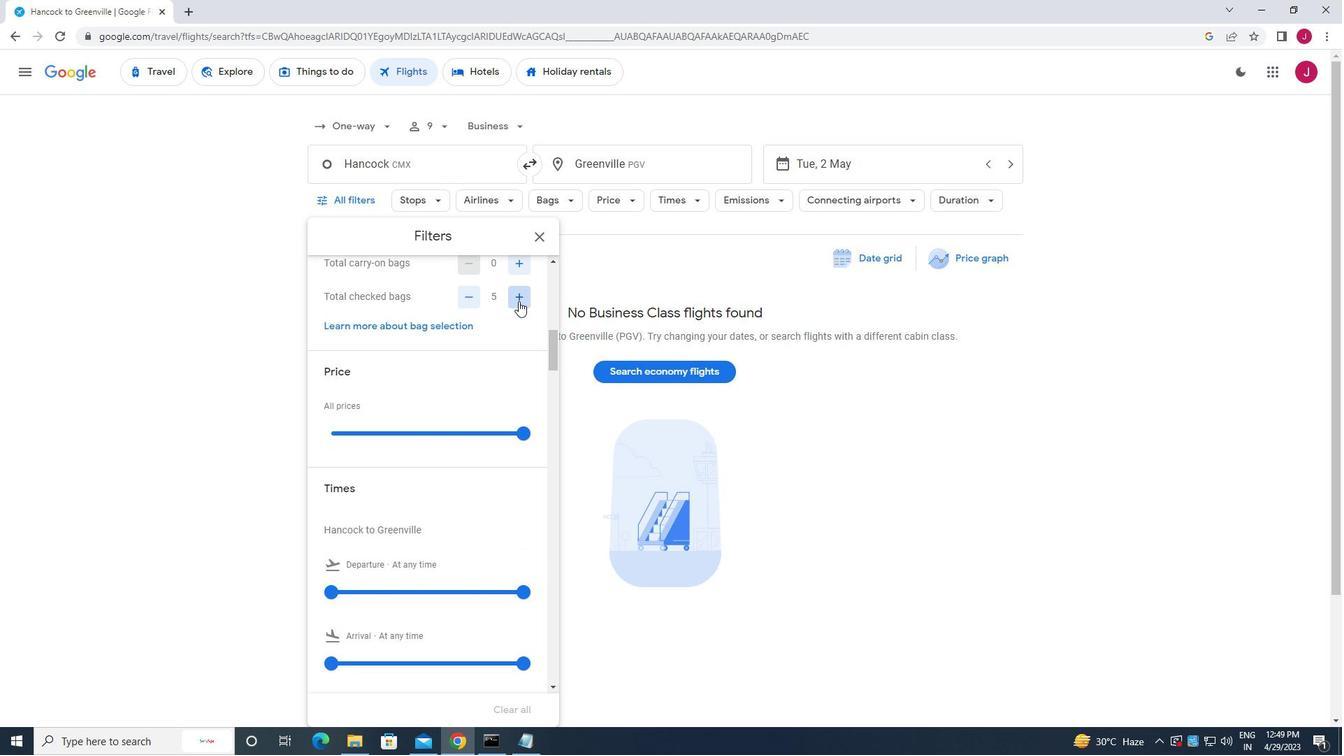 
Action: Mouse pressed left at (518, 301)
Screenshot: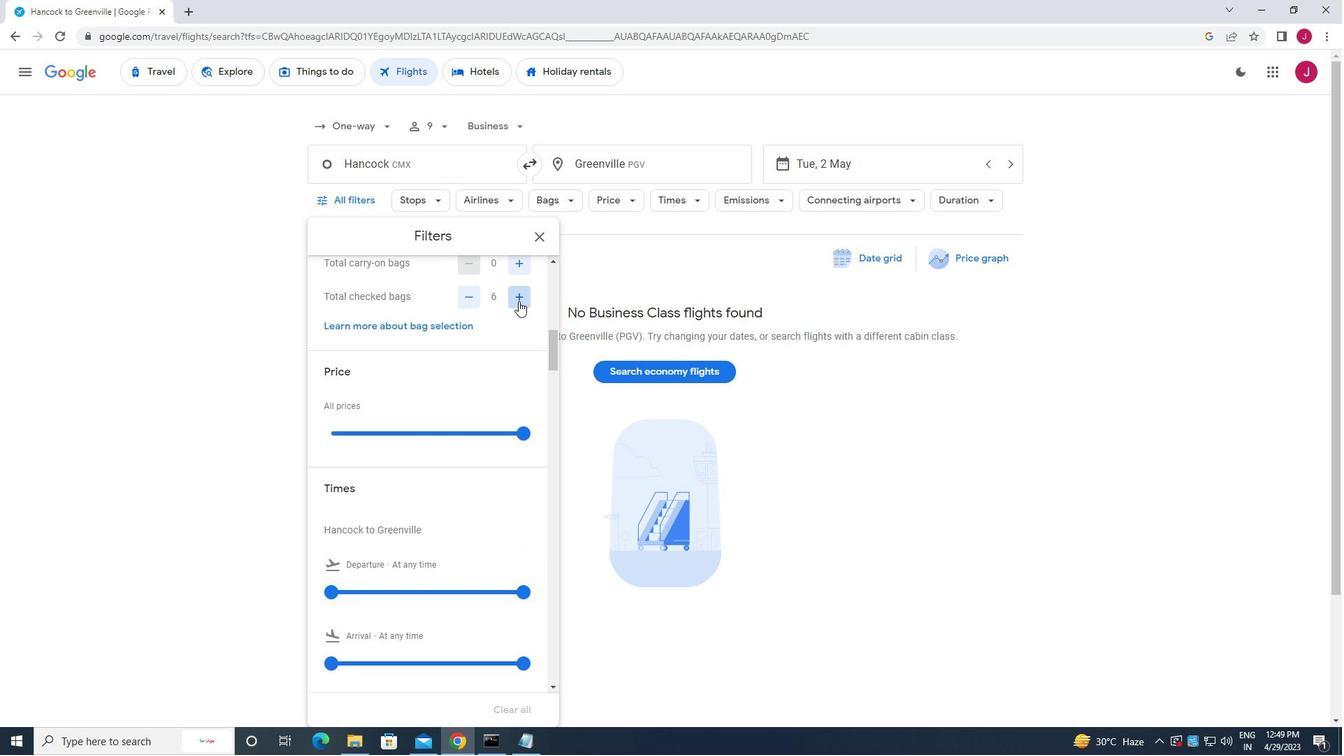 
Action: Mouse pressed left at (518, 301)
Screenshot: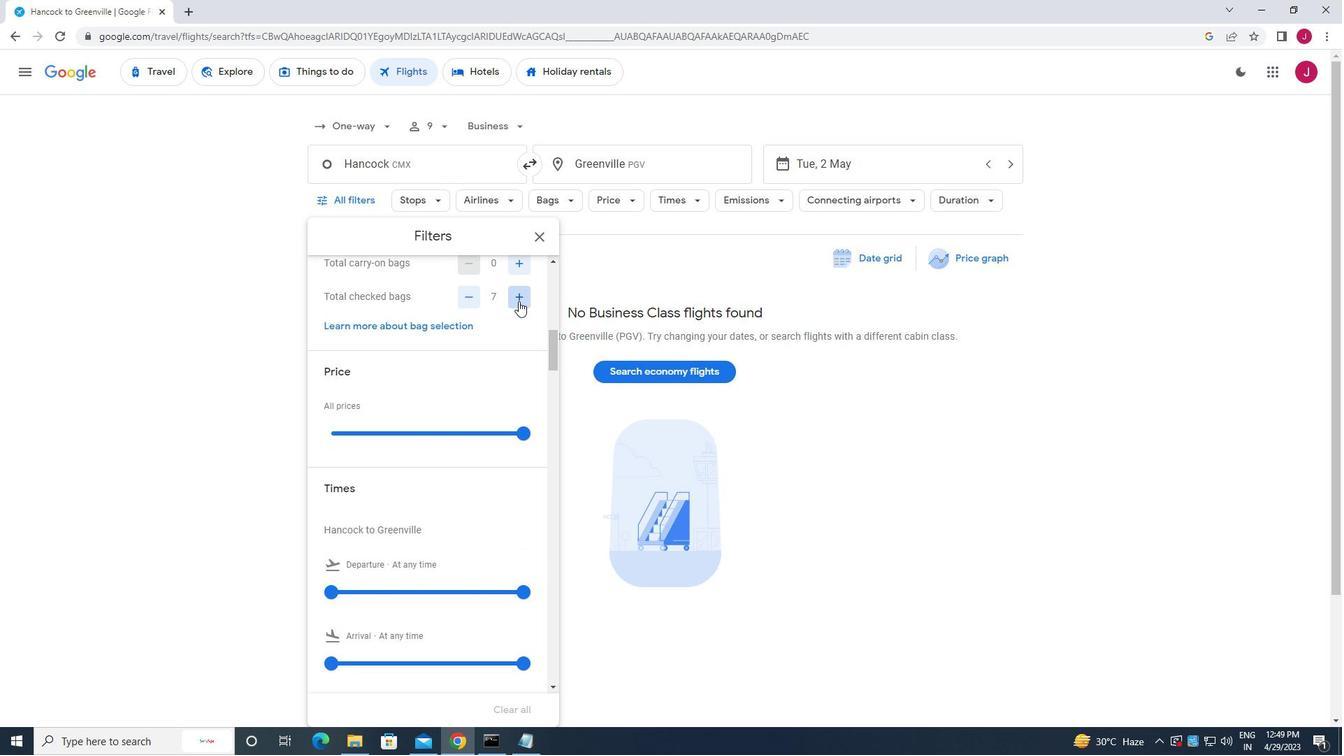 
Action: Mouse pressed left at (518, 301)
Screenshot: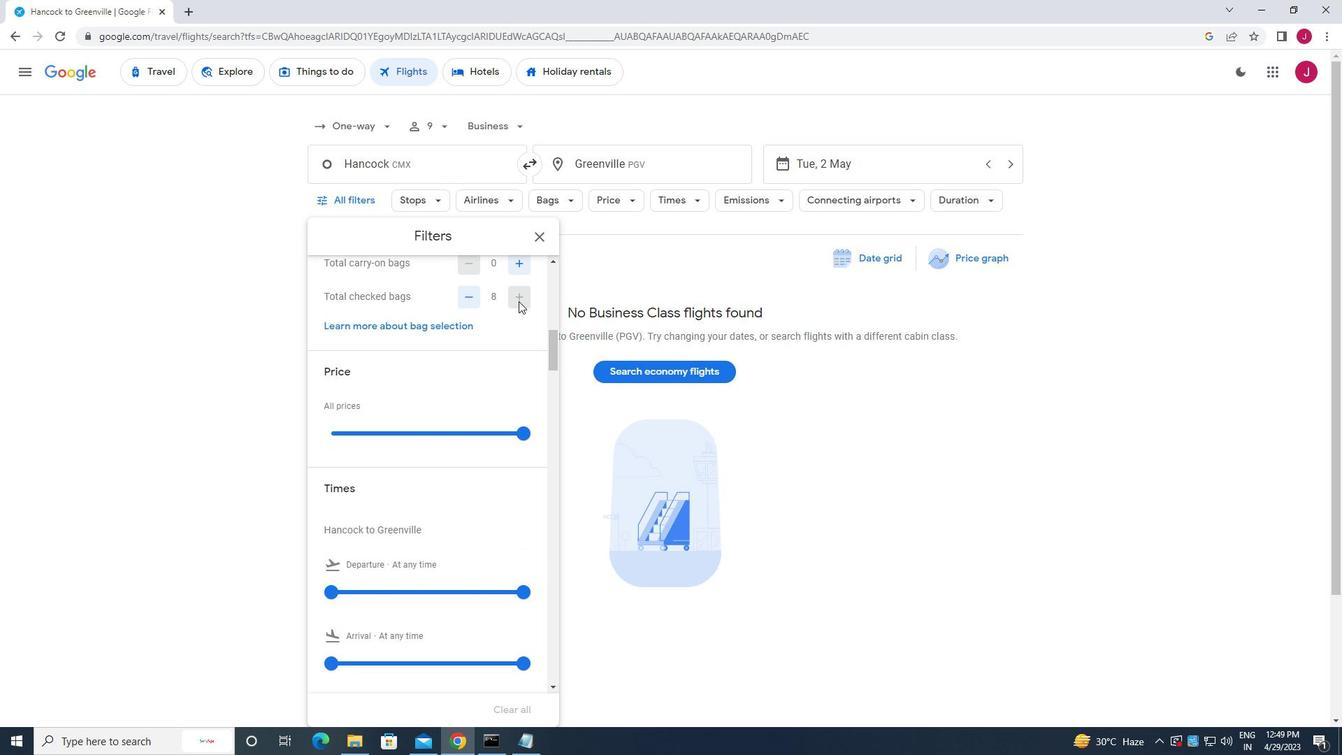 
Action: Mouse moved to (518, 301)
Screenshot: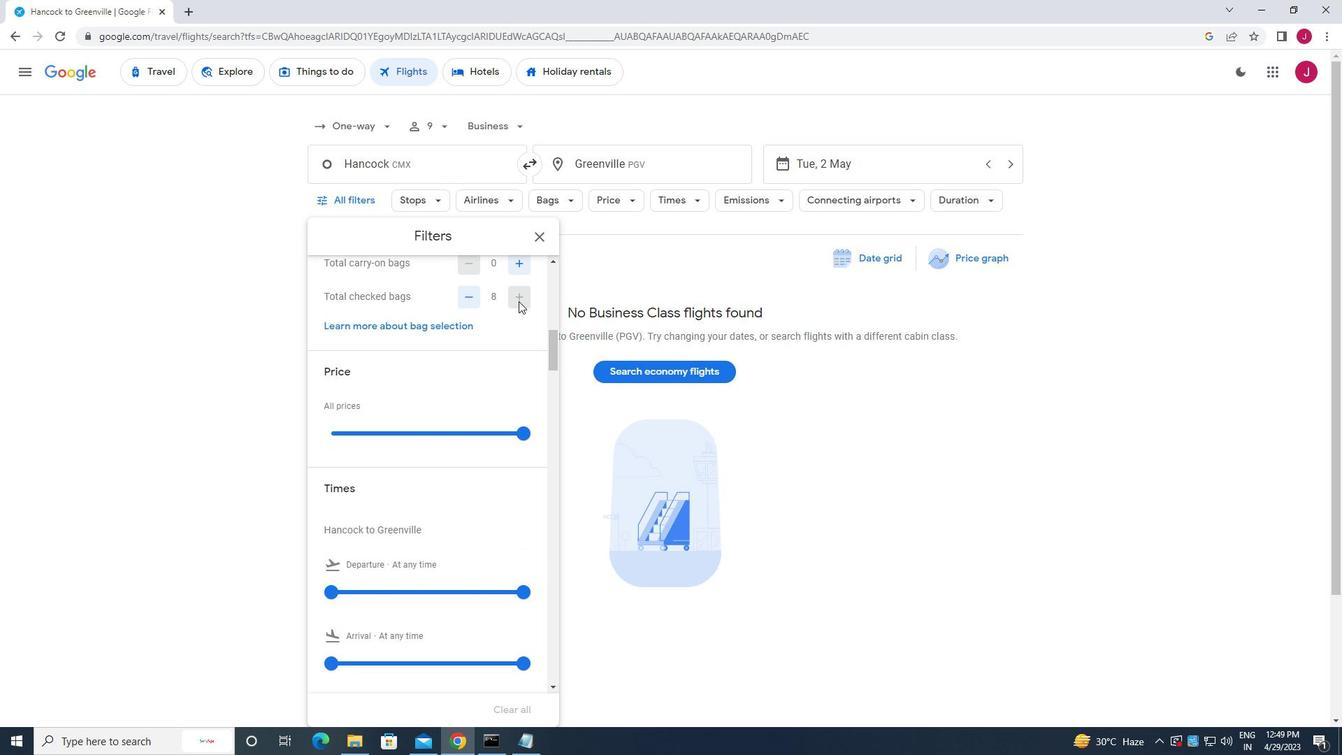 
Action: Mouse scrolled (518, 300) with delta (0, 0)
Screenshot: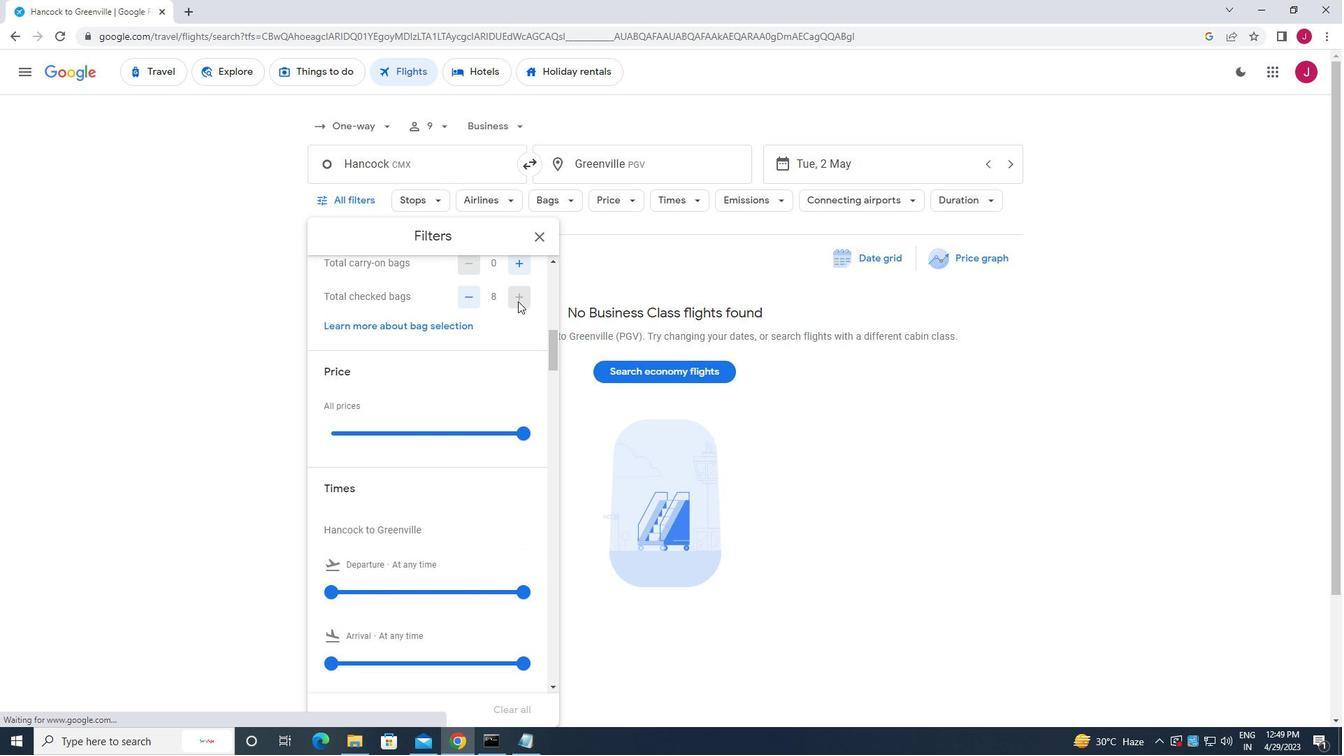 
Action: Mouse moved to (523, 360)
Screenshot: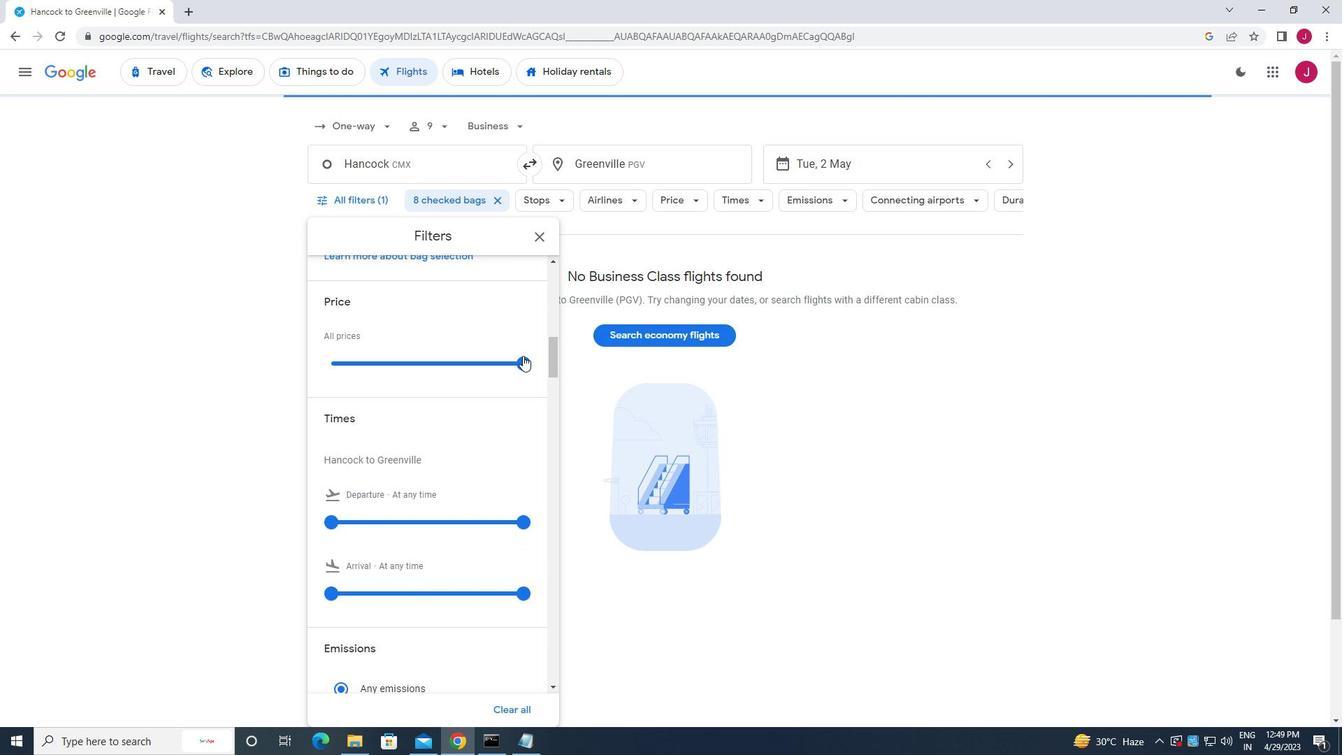 
Action: Mouse pressed left at (523, 360)
Screenshot: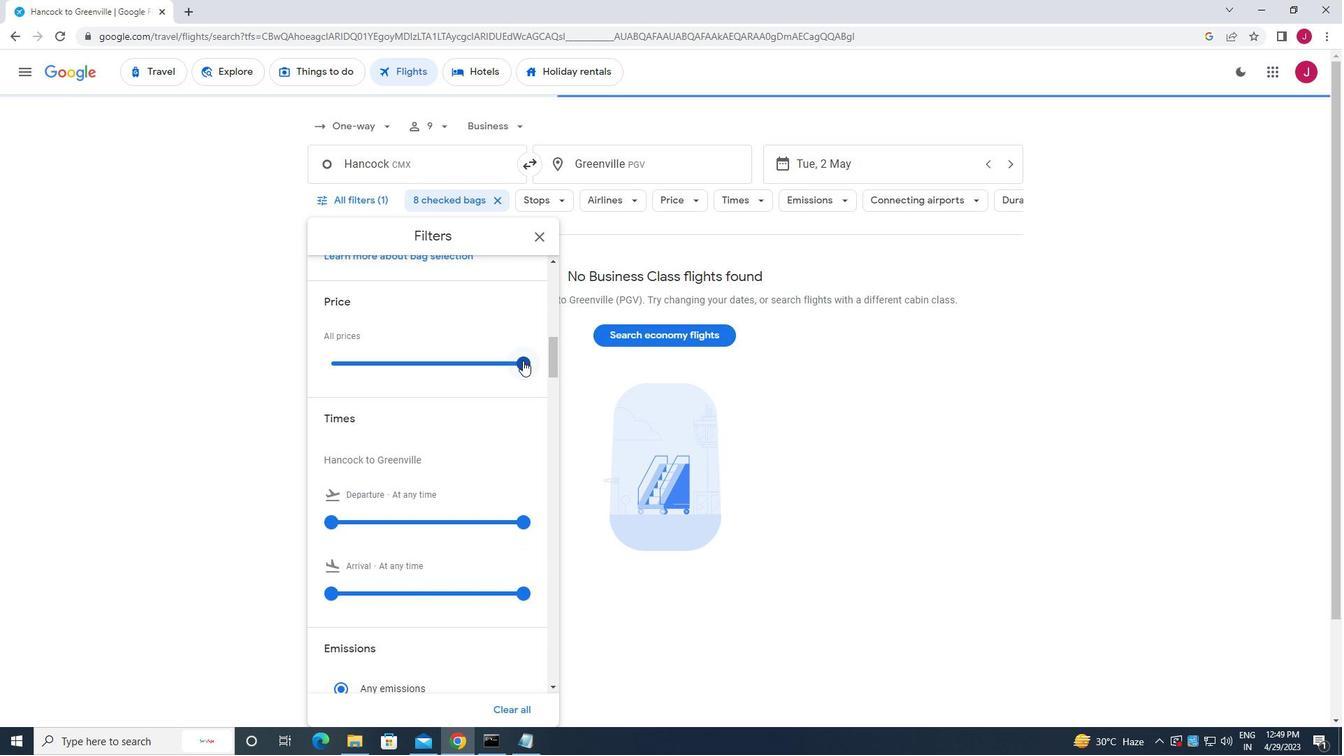
Action: Mouse moved to (505, 339)
Screenshot: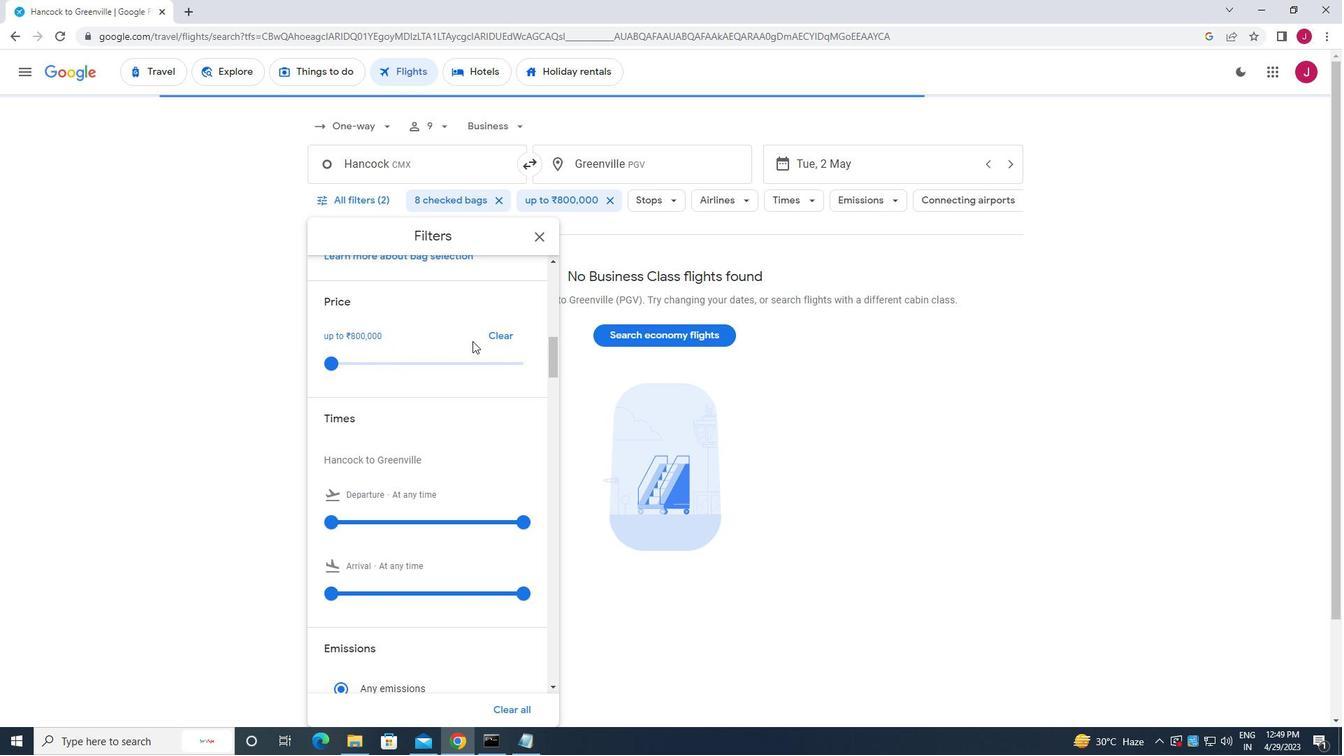 
Action: Mouse scrolled (505, 339) with delta (0, 0)
Screenshot: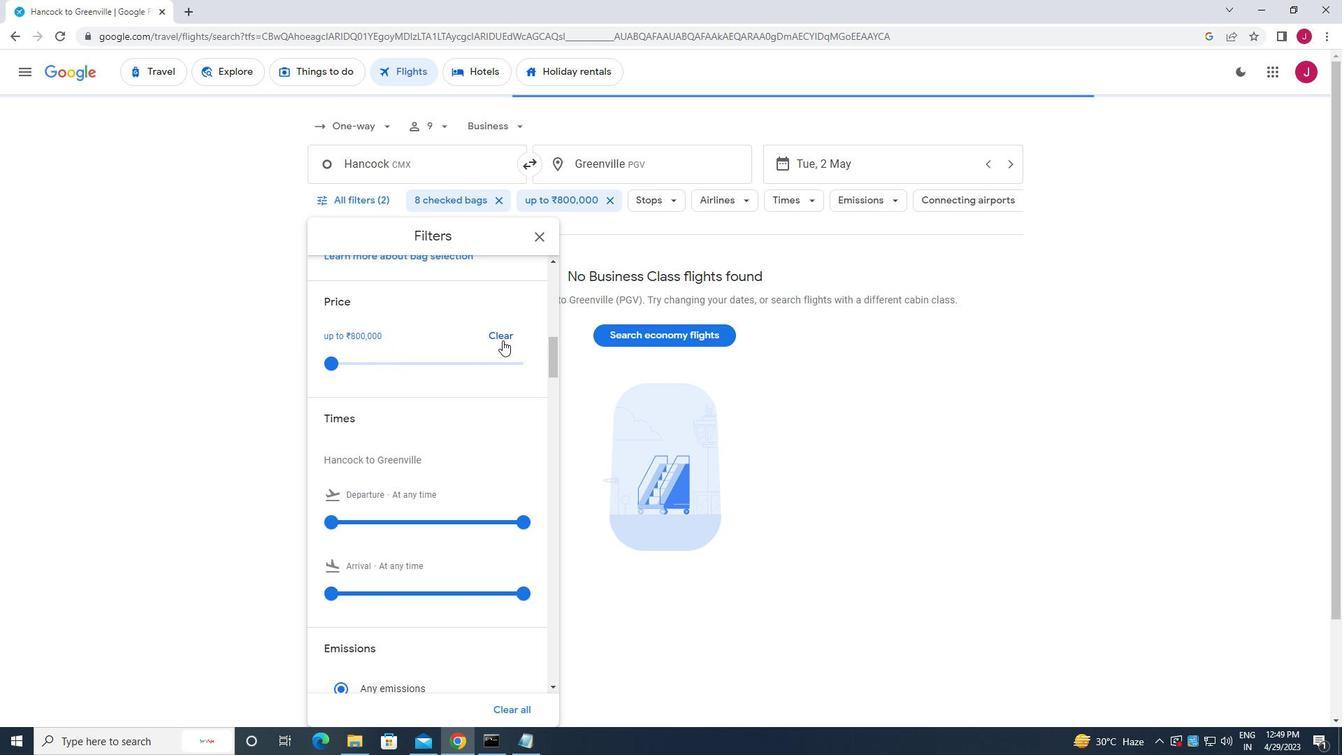 
Action: Mouse moved to (505, 341)
Screenshot: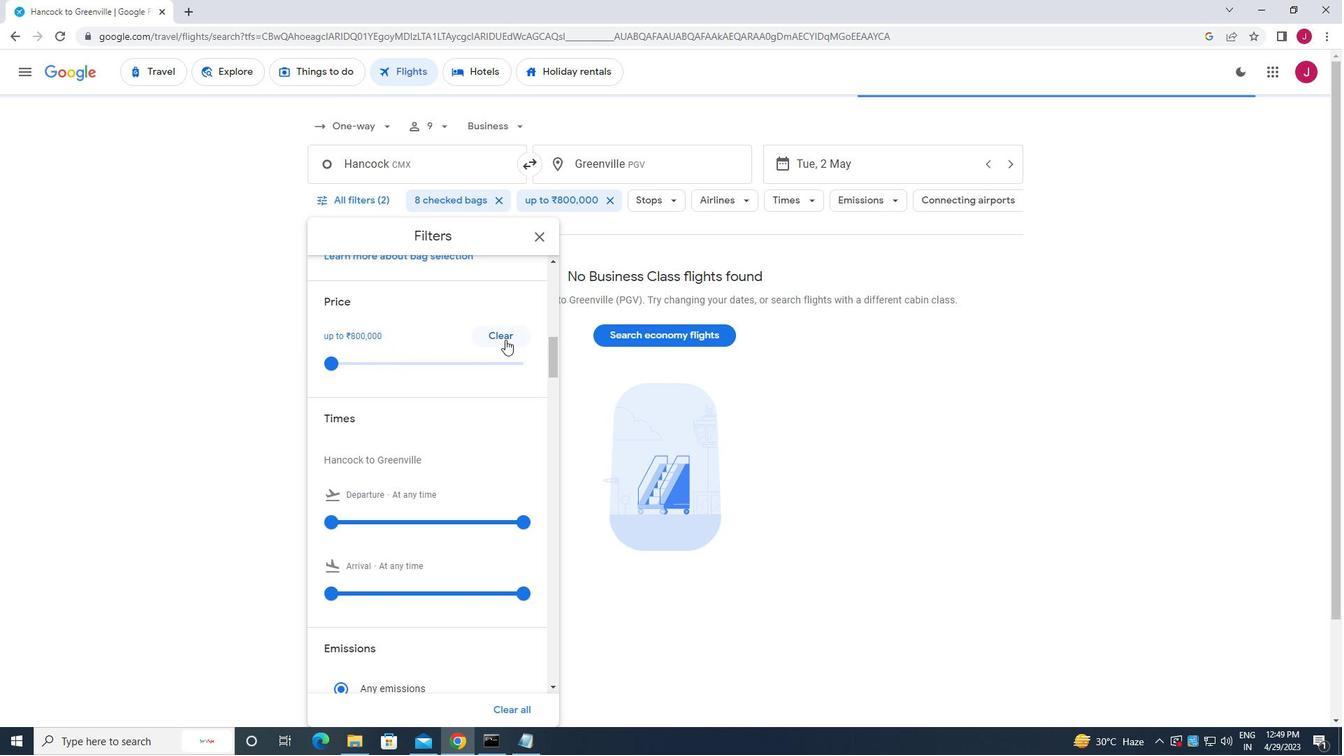 
Action: Mouse scrolled (505, 341) with delta (0, 0)
Screenshot: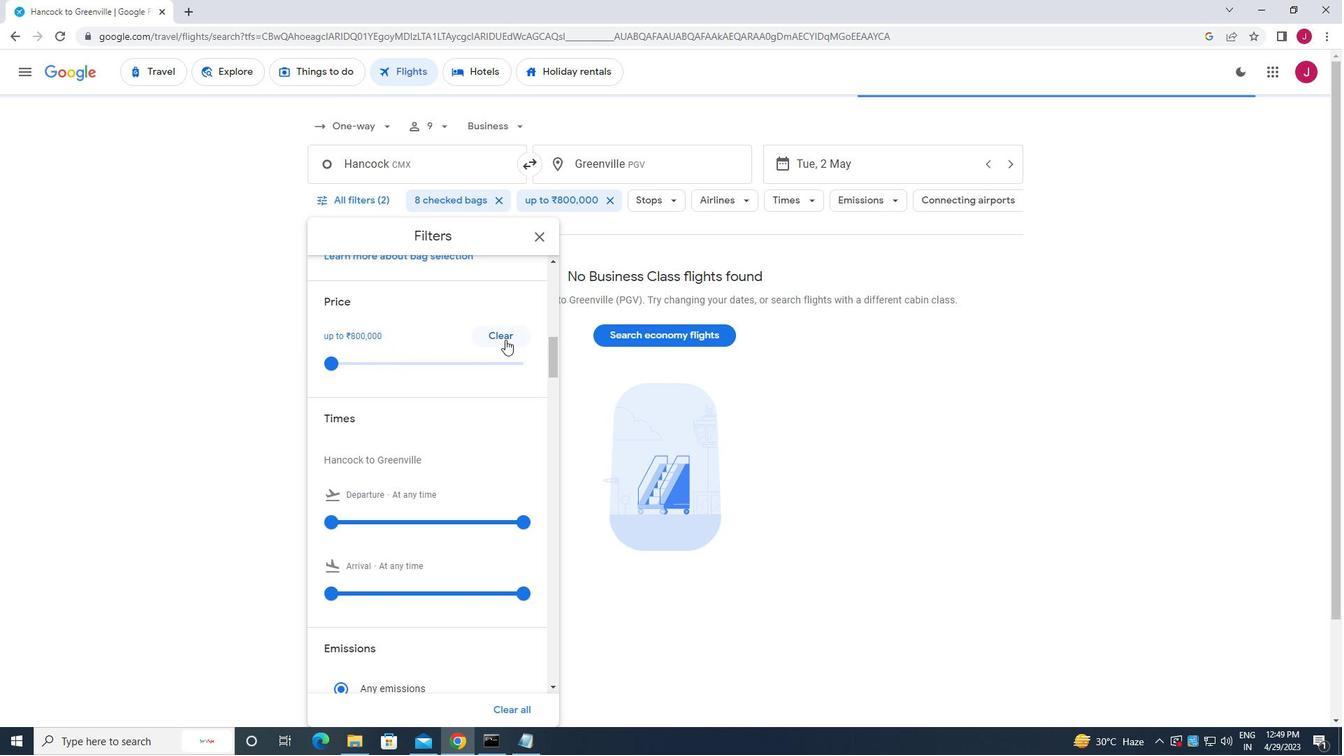 
Action: Mouse moved to (327, 381)
Screenshot: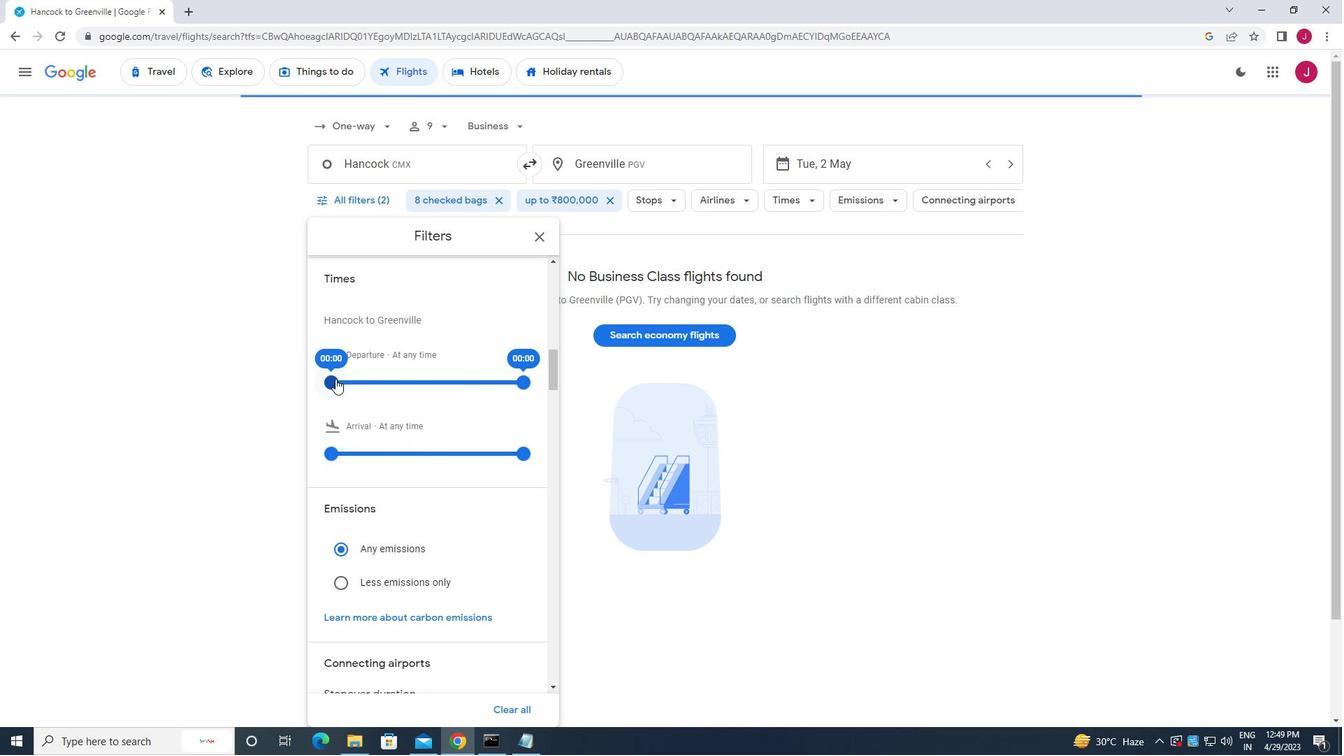 
Action: Mouse pressed left at (327, 381)
Screenshot: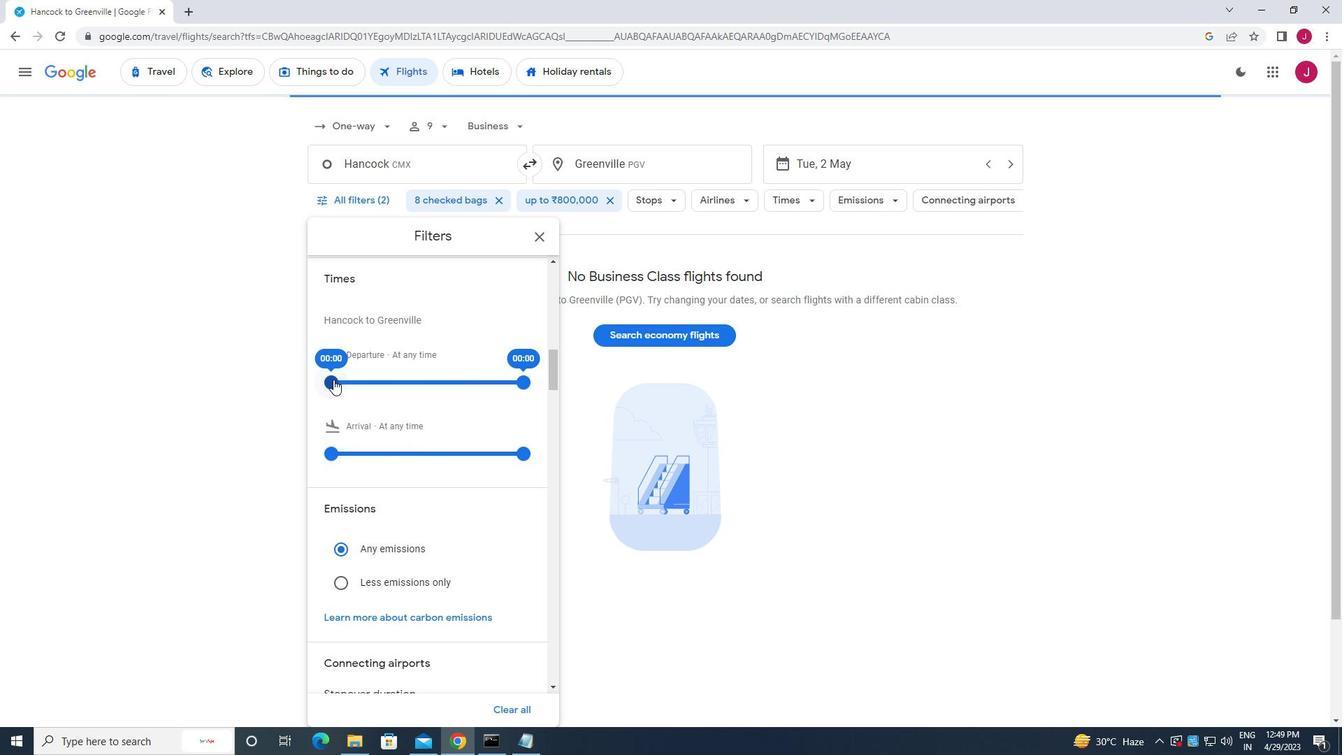 
Action: Mouse moved to (520, 381)
Screenshot: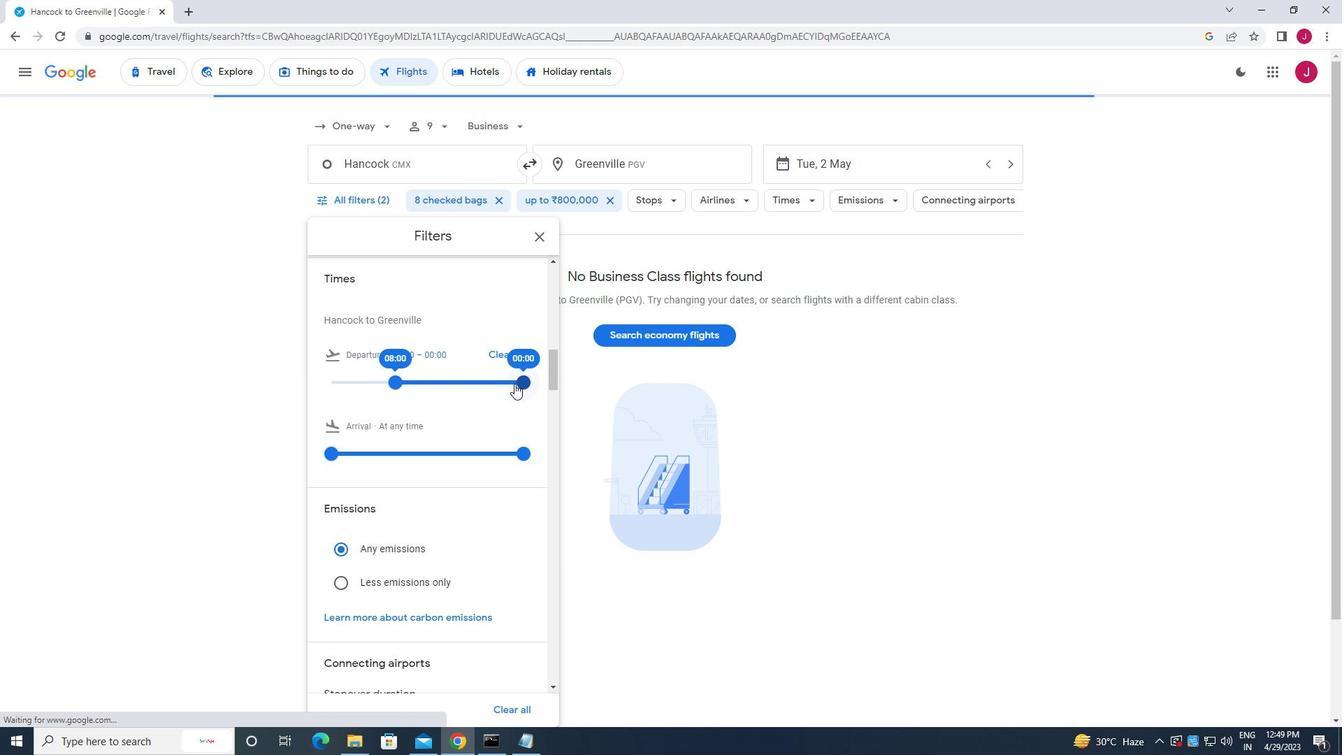 
Action: Mouse pressed left at (520, 381)
Screenshot: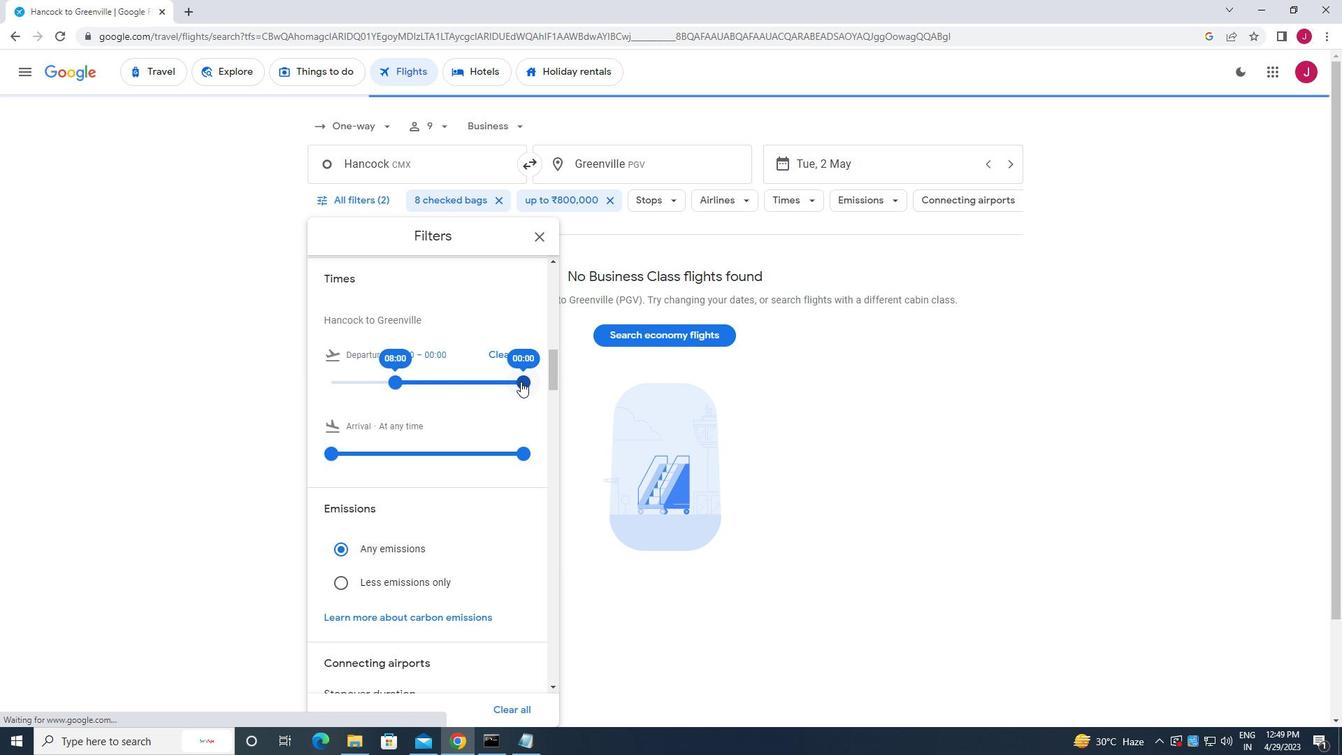 
Action: Mouse moved to (539, 239)
Screenshot: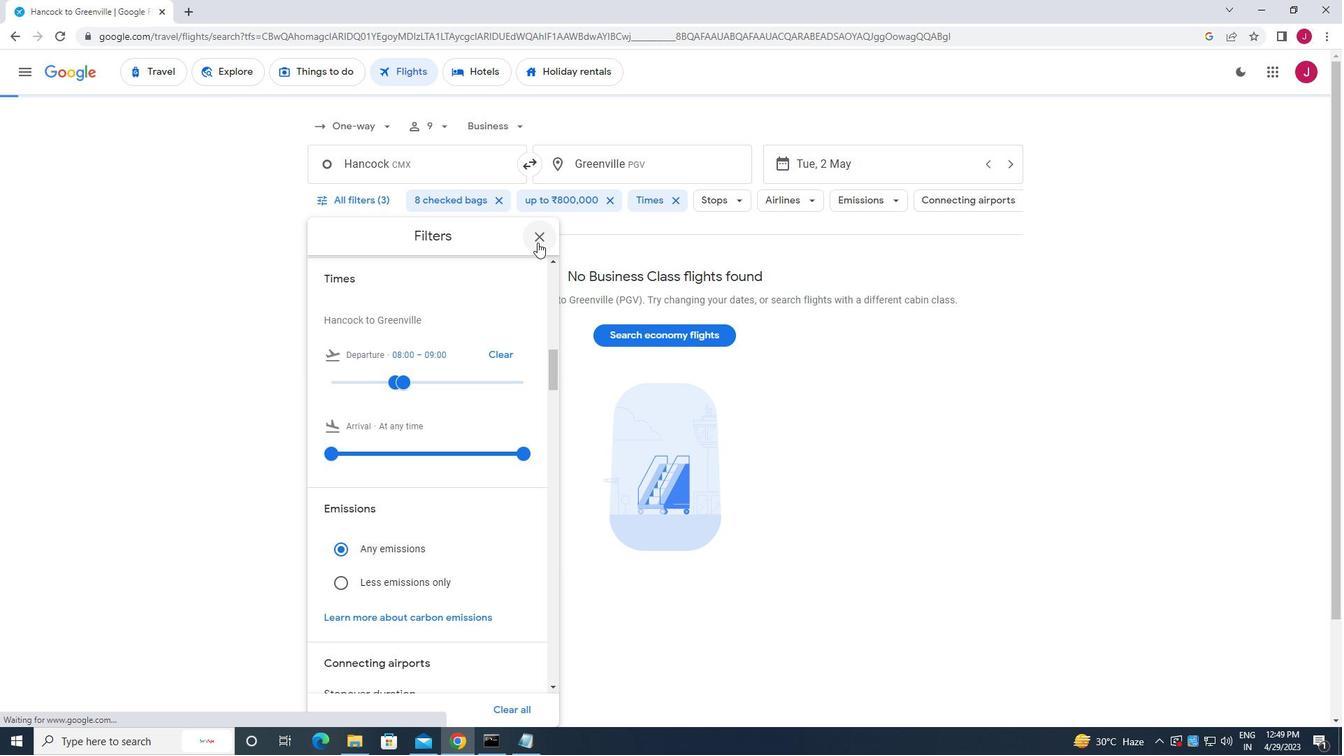 
Action: Mouse pressed left at (539, 239)
Screenshot: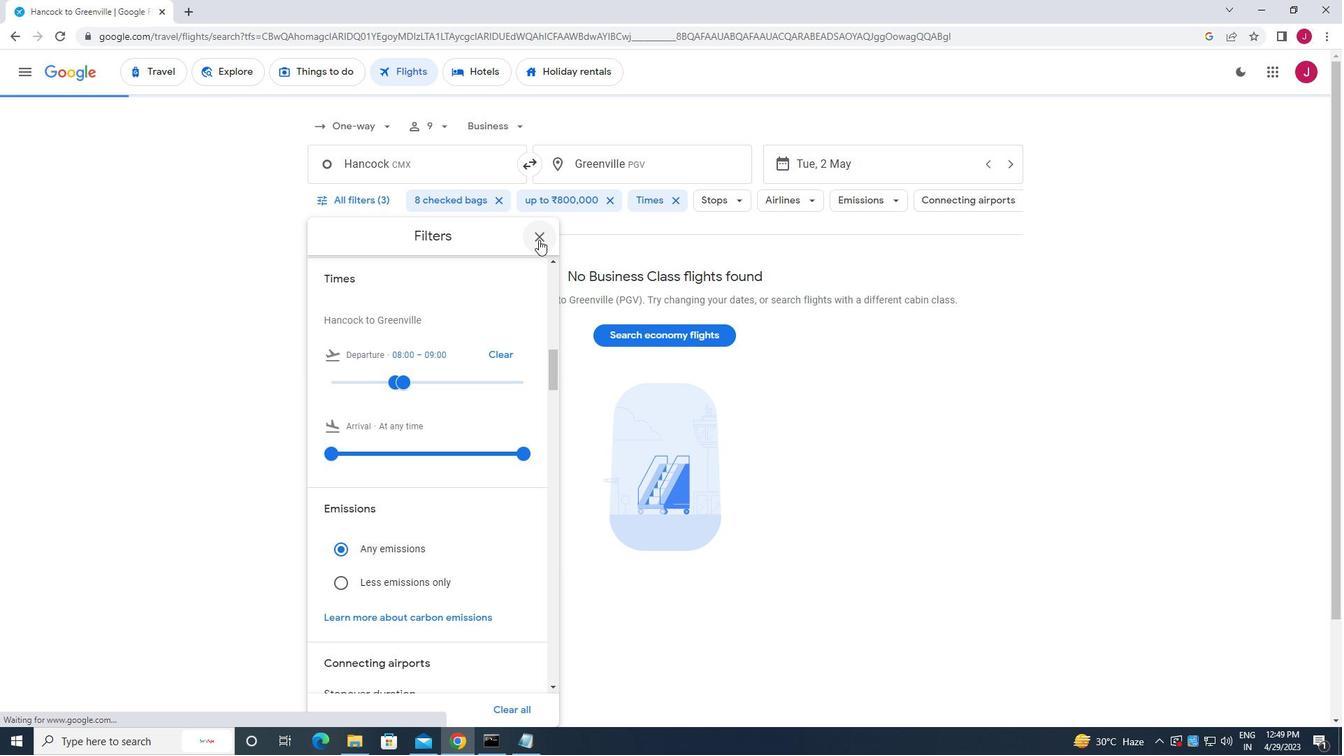 
Action: Mouse moved to (539, 235)
Screenshot: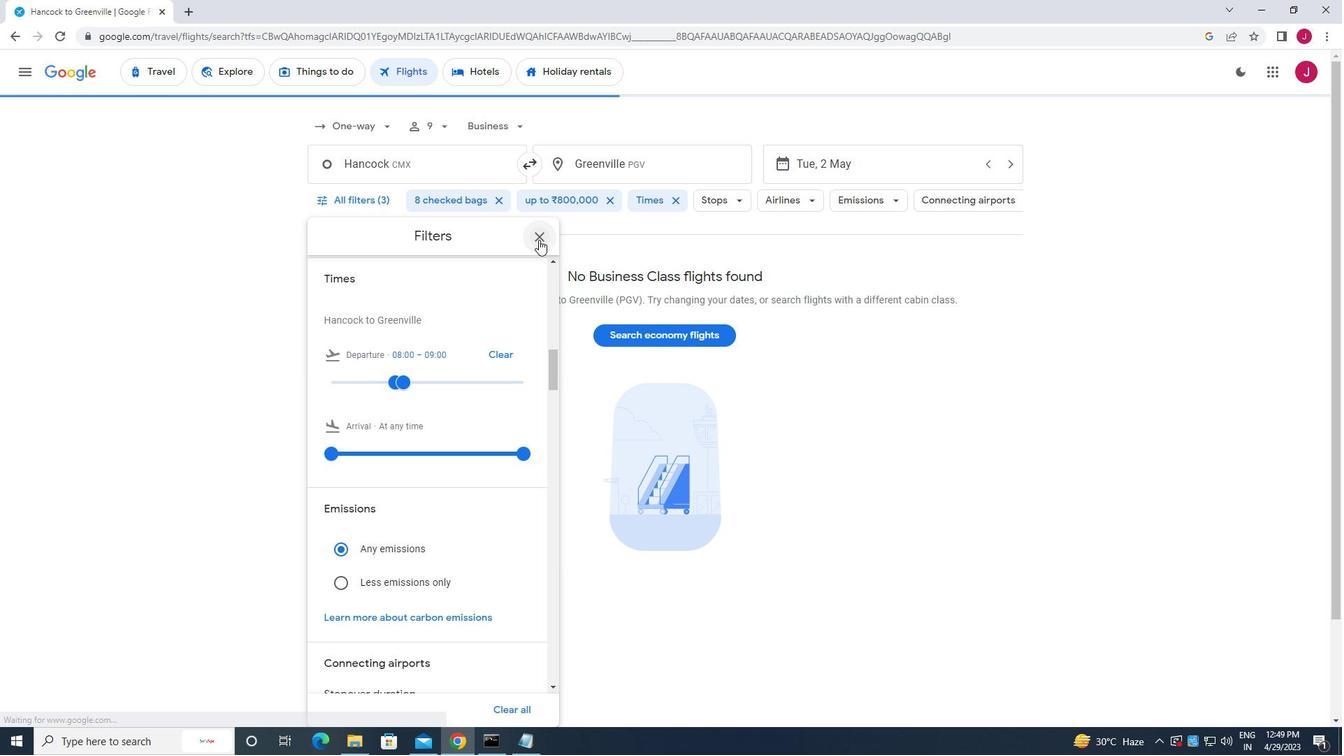 
